 Task: 72. Environmental Blog:- Design a Squarespace blog focused on environmental issues. Cover topics like sustainability, conservation efforts, and eco-friendly living.
Action: Mouse moved to (291, 337)
Screenshot: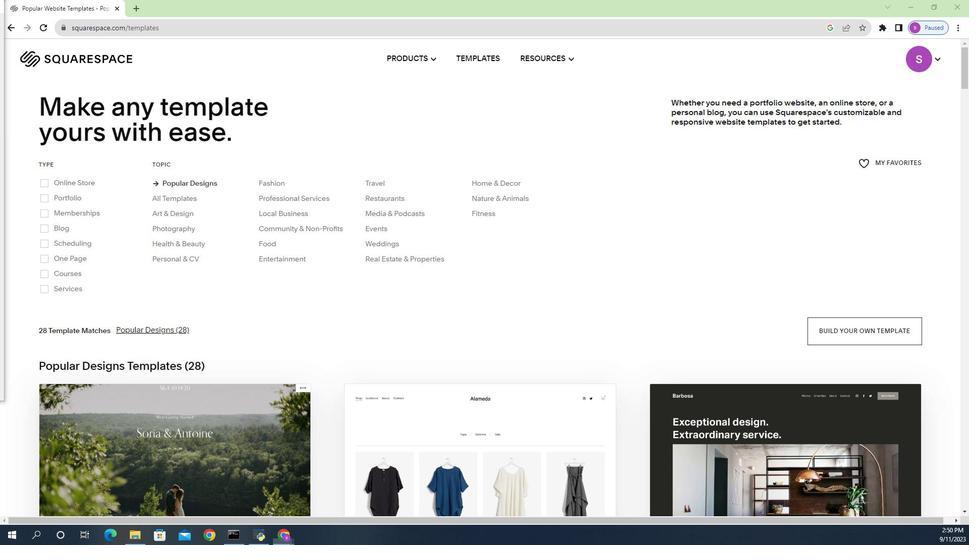 
Action: Mouse pressed left at (291, 337)
Screenshot: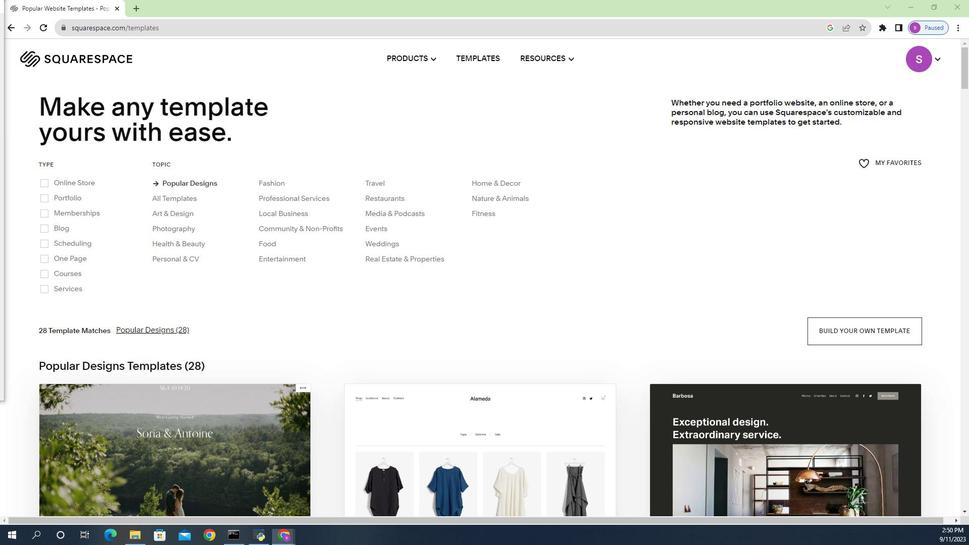 
Action: Mouse moved to (250, 188)
Screenshot: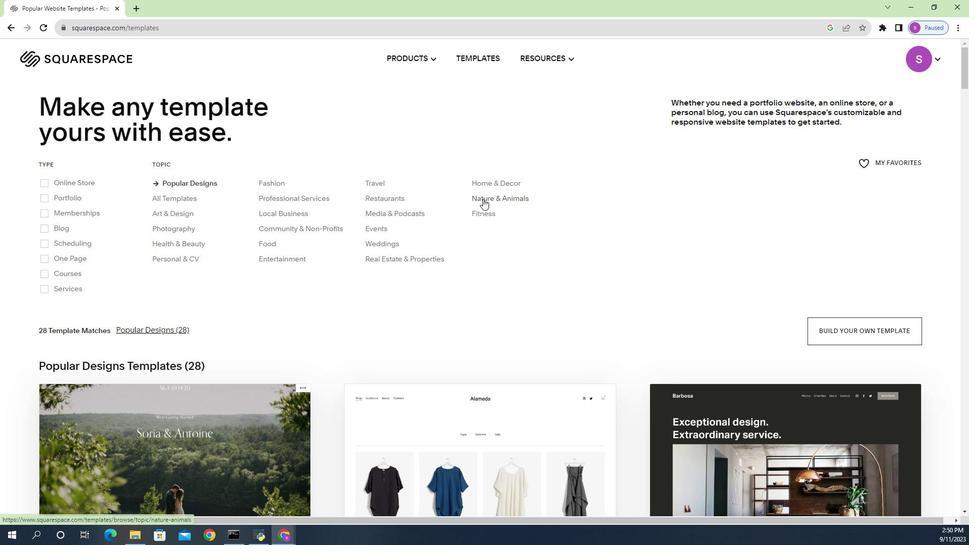
Action: Mouse pressed left at (250, 188)
Screenshot: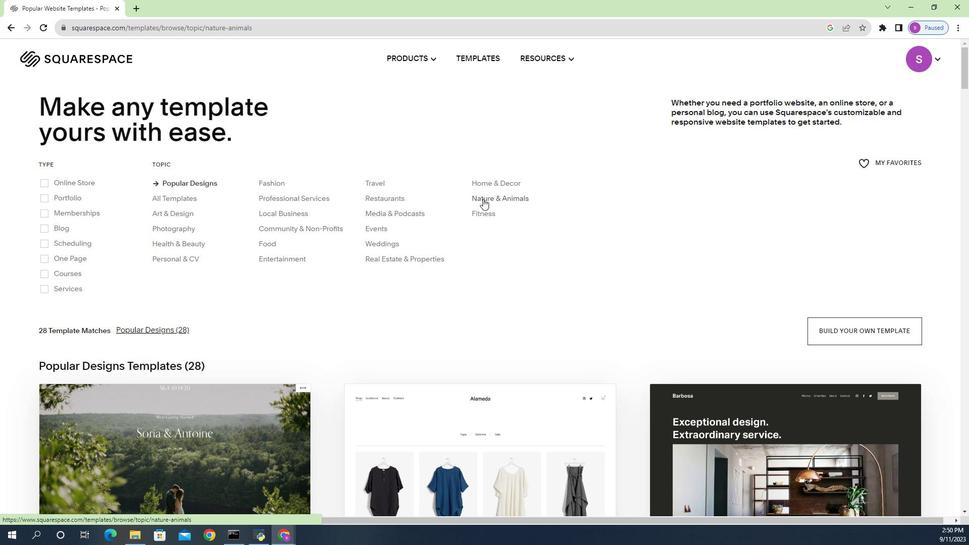 
Action: Mouse moved to (251, 226)
Screenshot: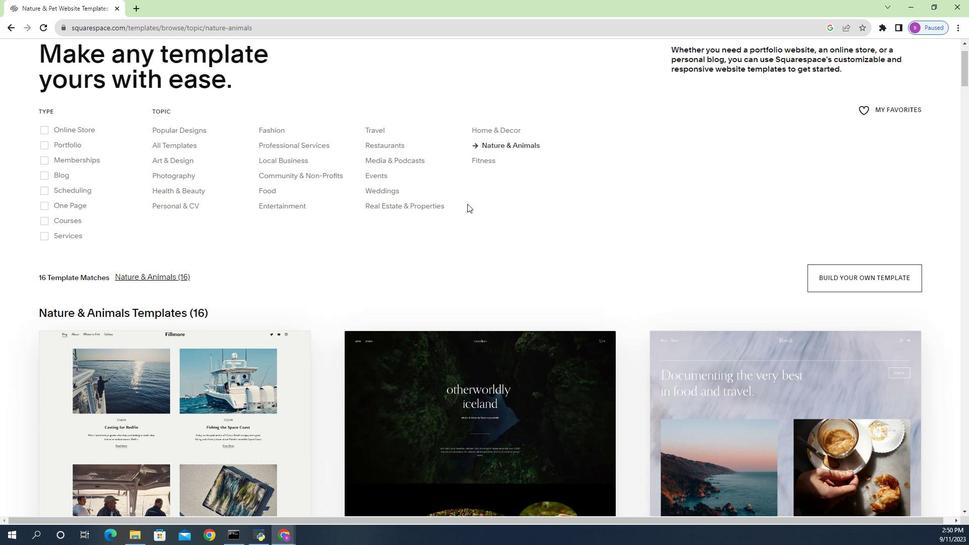 
Action: Mouse scrolled (251, 225) with delta (0, 0)
Screenshot: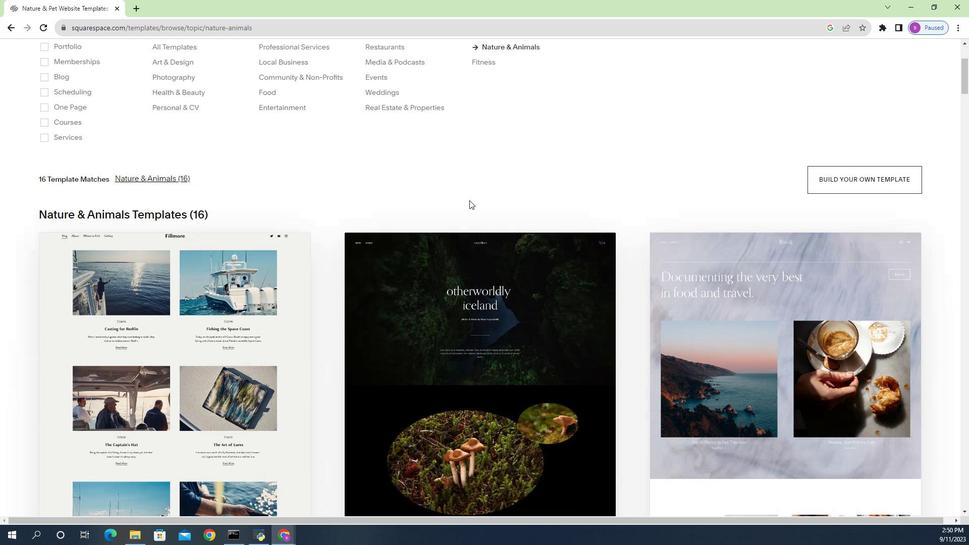 
Action: Mouse moved to (251, 216)
Screenshot: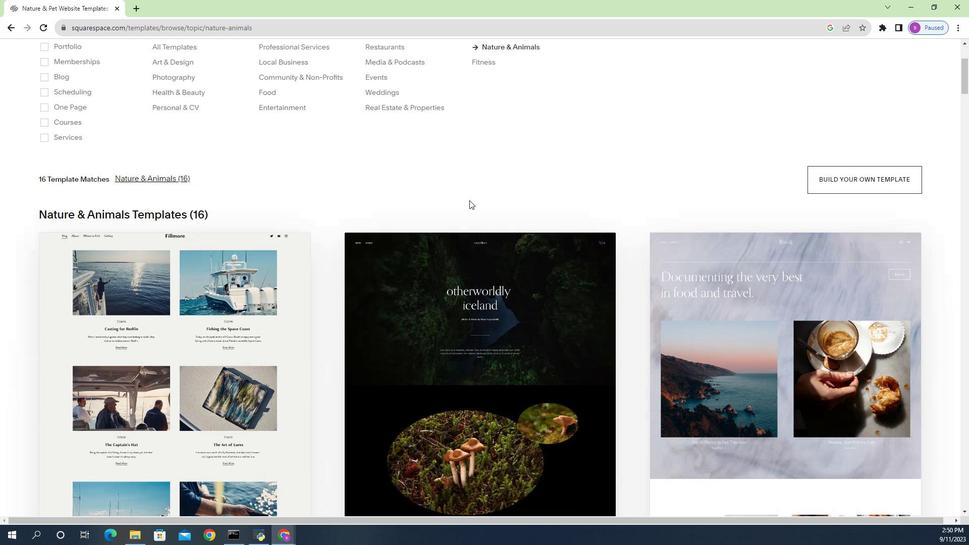 
Action: Mouse scrolled (251, 216) with delta (0, 0)
Screenshot: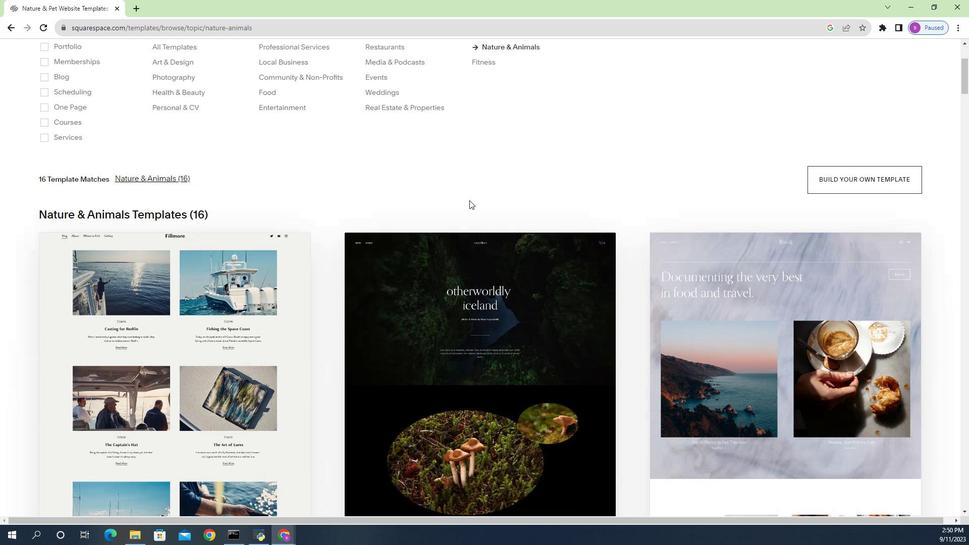 
Action: Mouse moved to (251, 207)
Screenshot: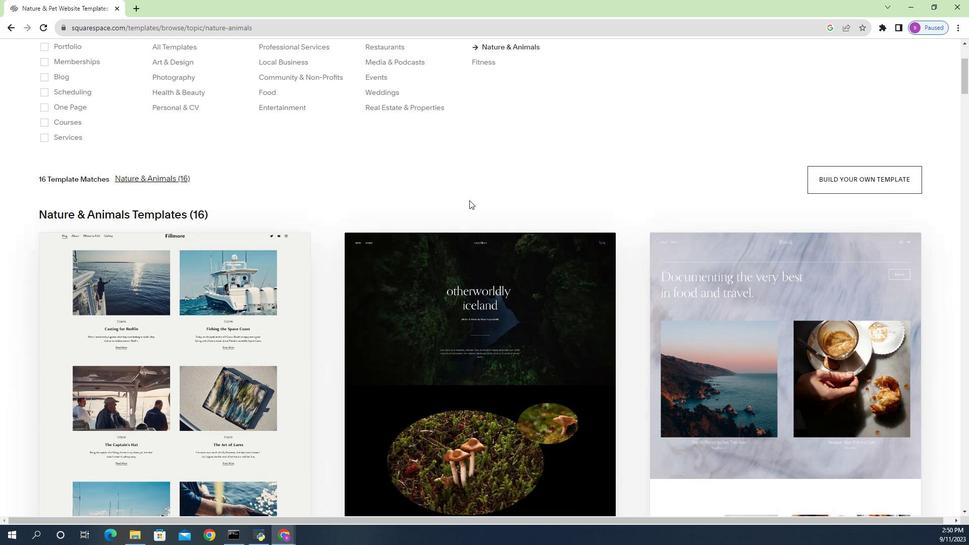 
Action: Mouse scrolled (251, 207) with delta (0, 0)
Screenshot: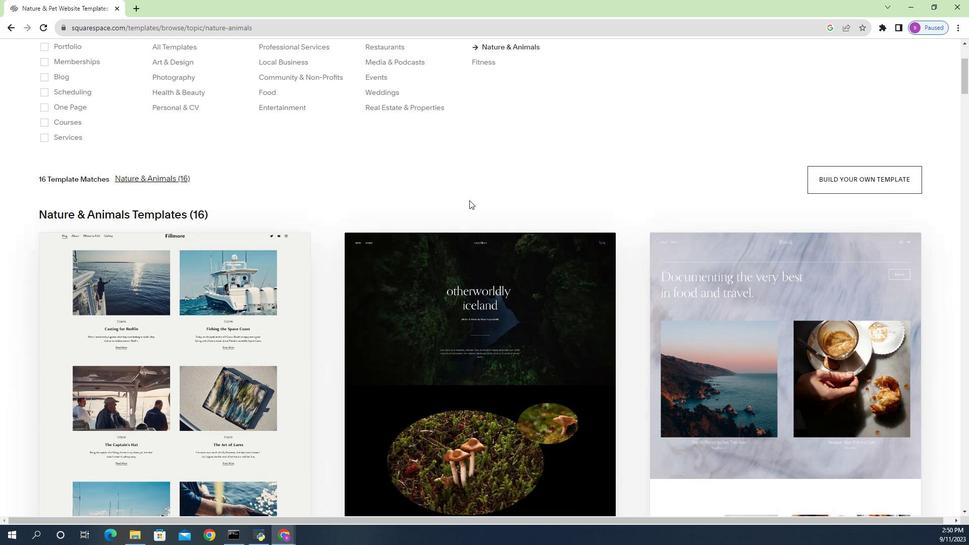 
Action: Mouse moved to (250, 407)
Screenshot: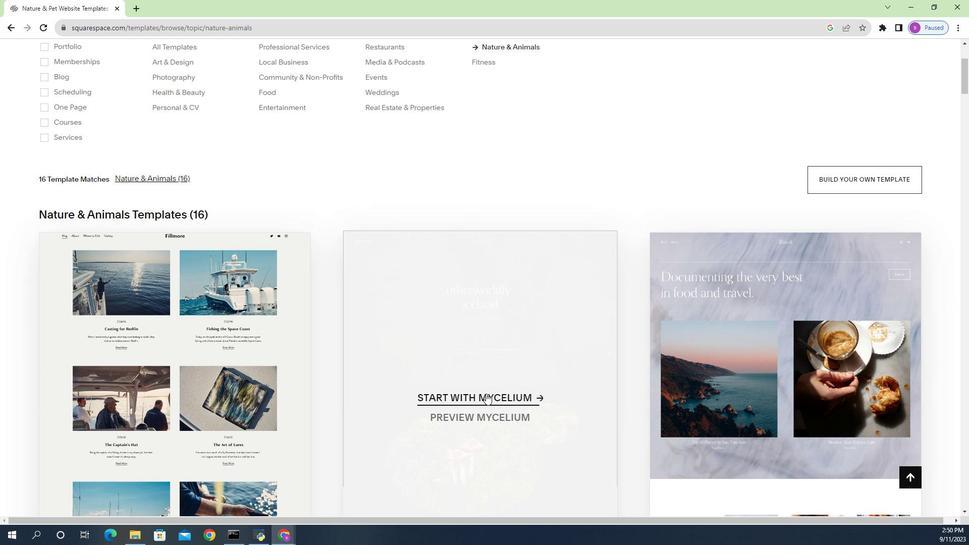 
Action: Mouse pressed left at (250, 407)
Screenshot: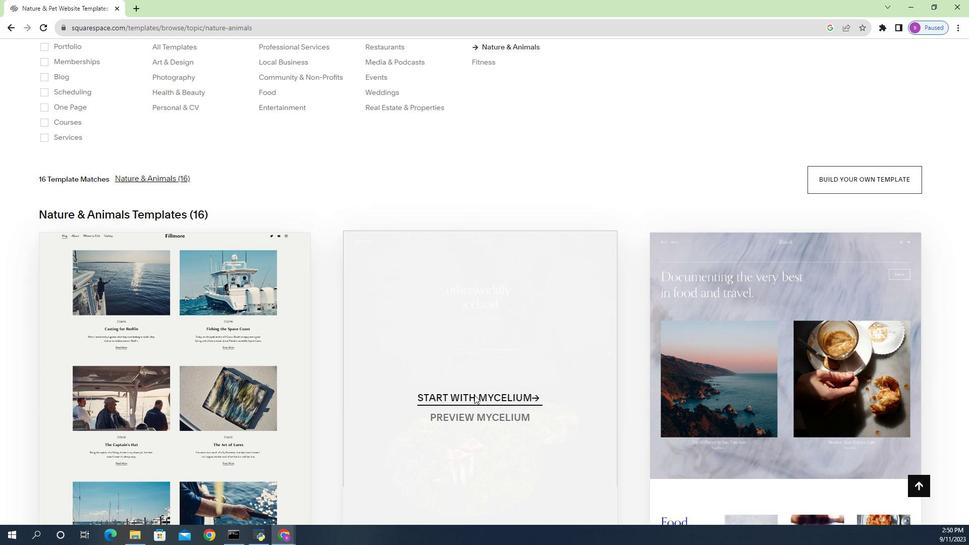 
Action: Mouse moved to (259, 436)
Screenshot: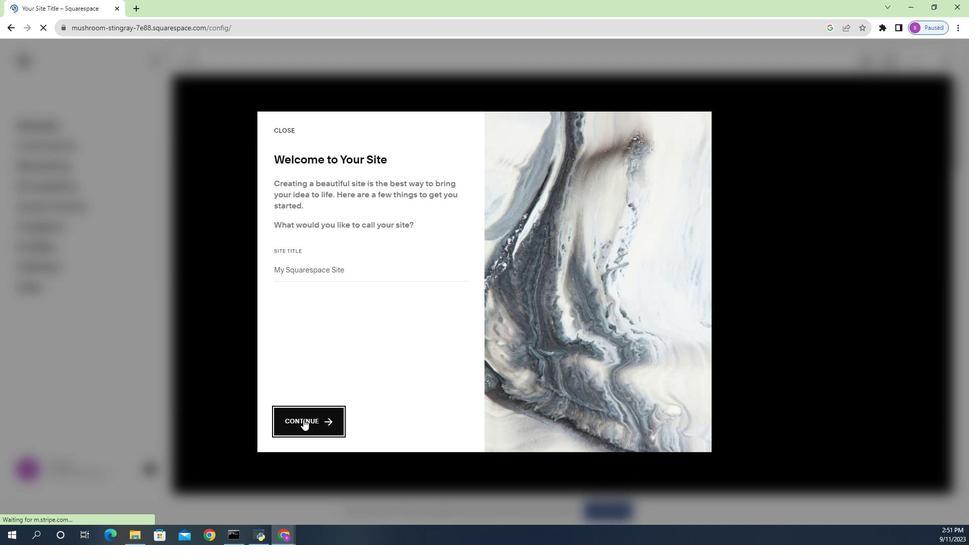 
Action: Mouse pressed left at (259, 436)
Screenshot: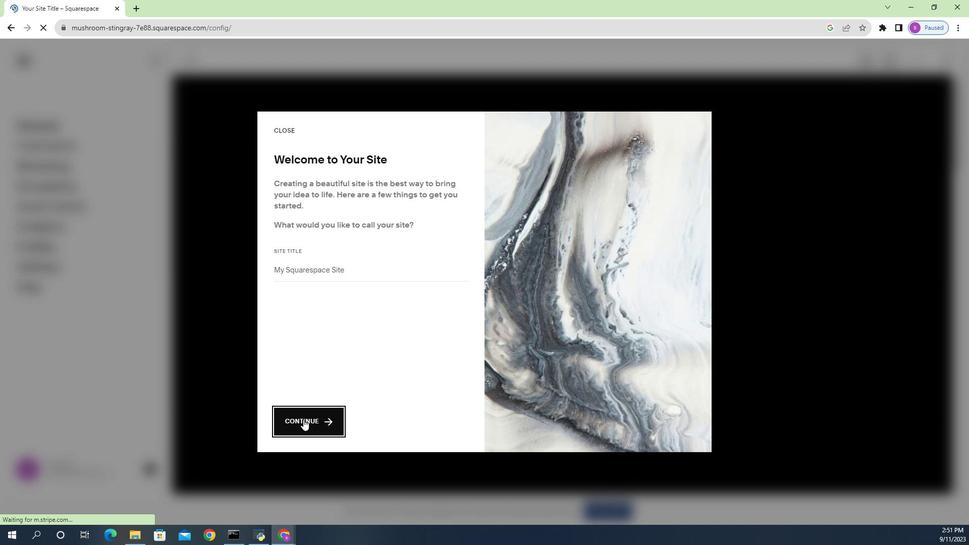 
Action: Mouse moved to (252, 431)
Screenshot: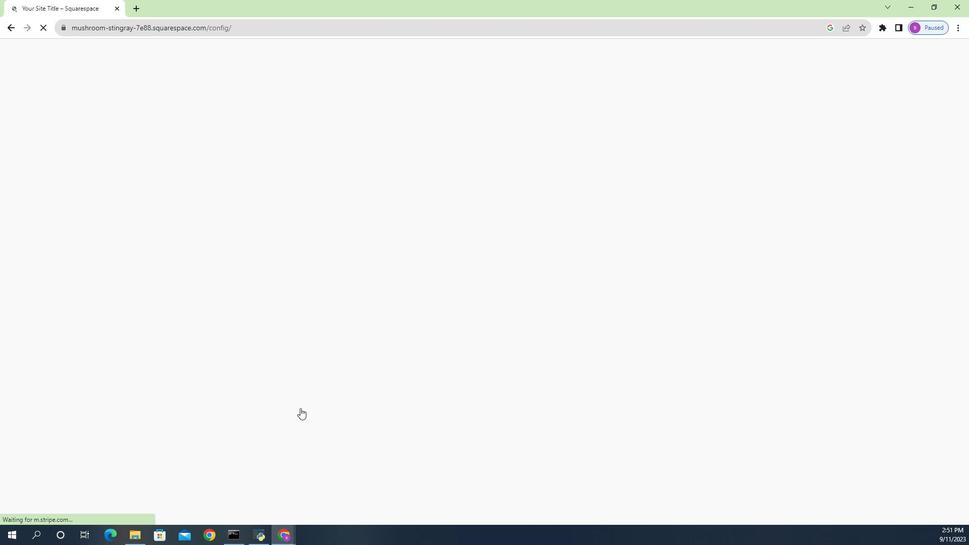 
Action: Mouse pressed left at (252, 431)
Screenshot: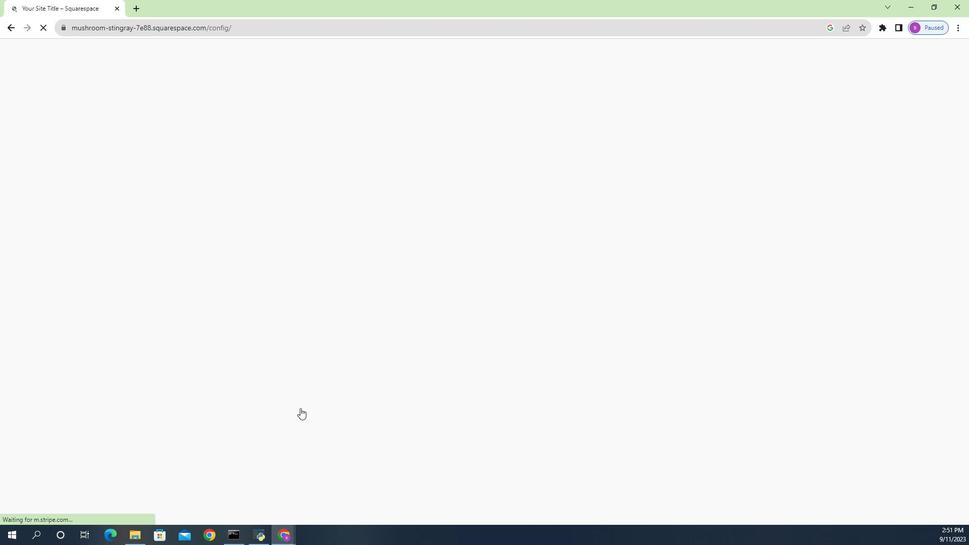 
Action: Mouse moved to (252, 442)
Screenshot: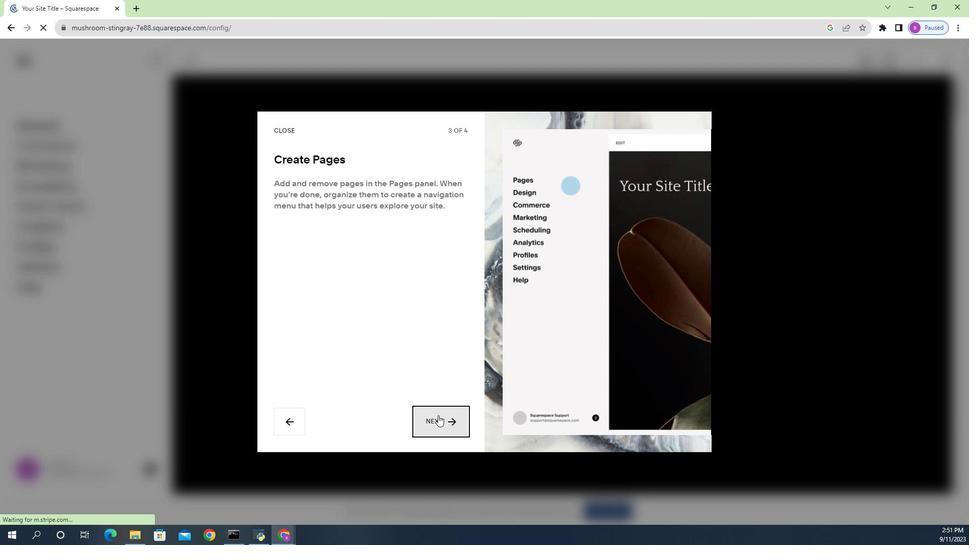 
Action: Mouse pressed left at (252, 442)
Screenshot: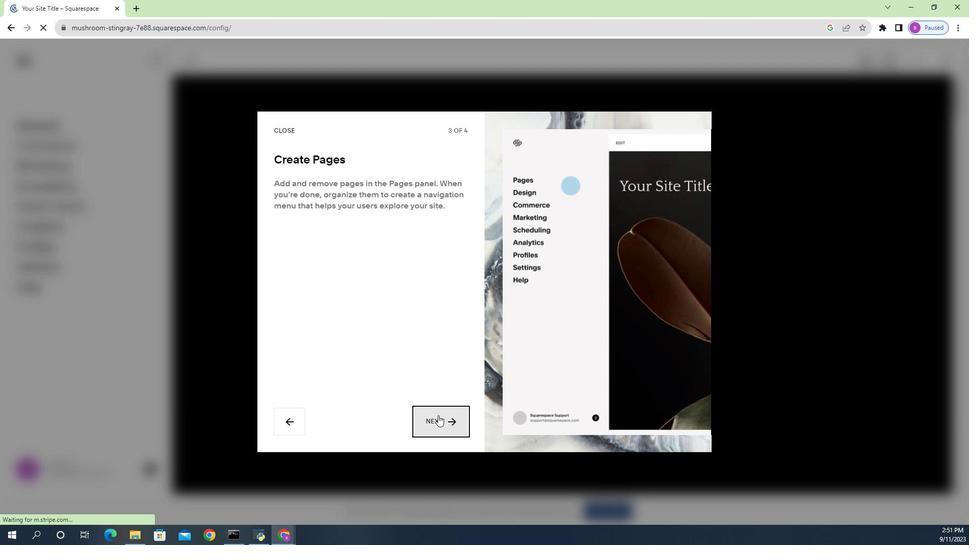 
Action: Mouse moved to (252, 440)
Screenshot: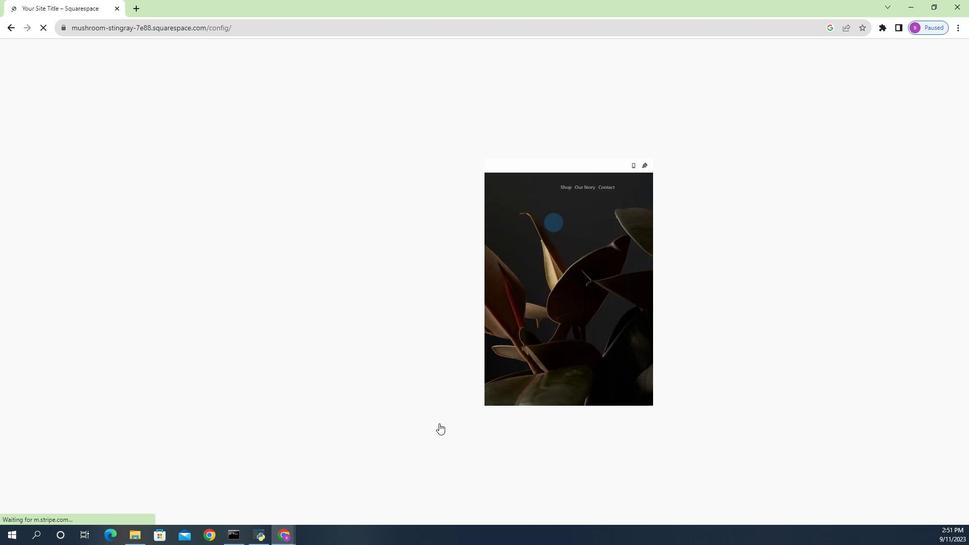 
Action: Mouse pressed left at (252, 440)
Screenshot: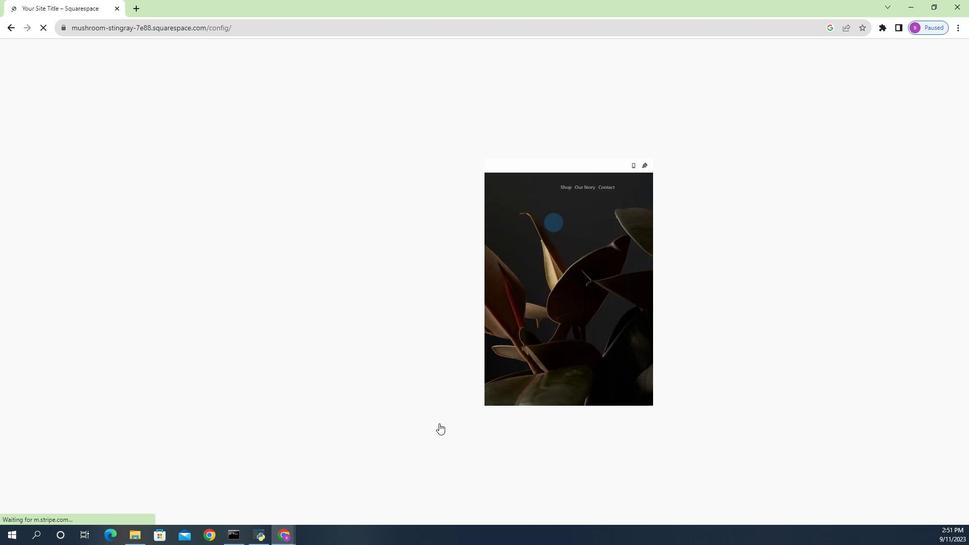
Action: Mouse moved to (272, 107)
Screenshot: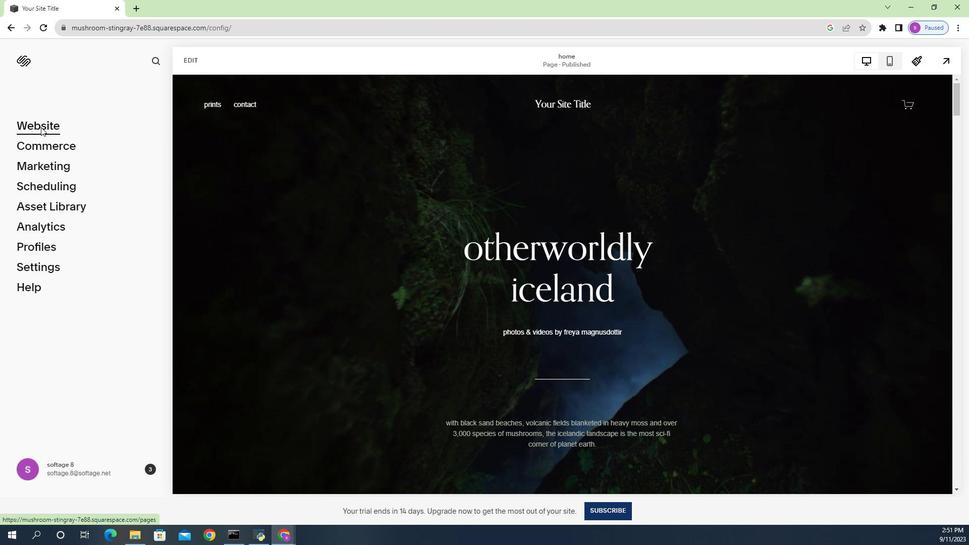 
Action: Mouse pressed left at (272, 107)
Screenshot: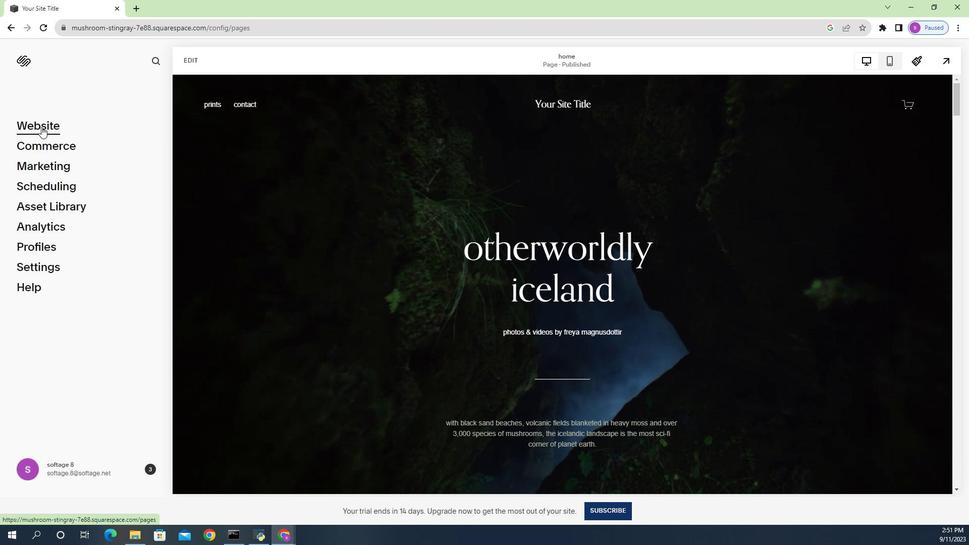 
Action: Mouse moved to (273, 268)
Screenshot: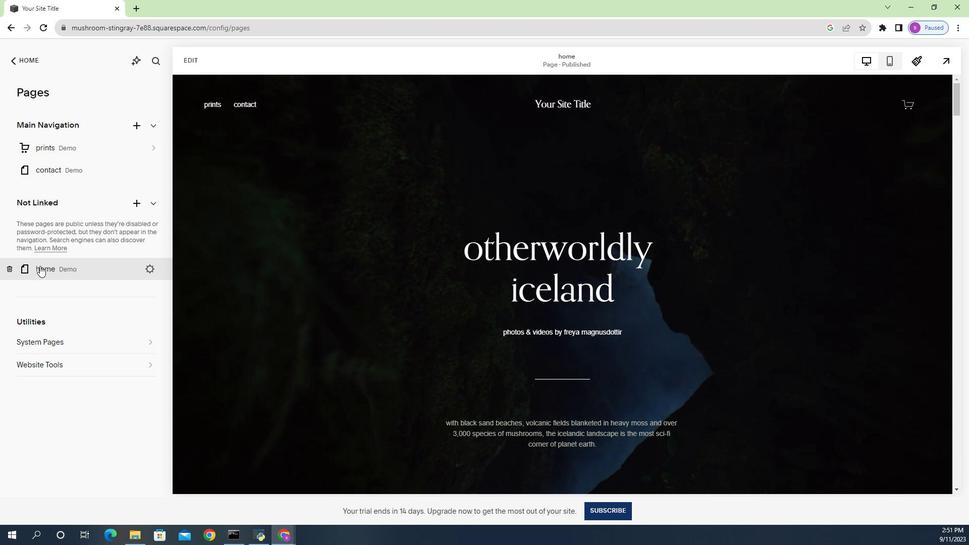 
Action: Mouse pressed left at (273, 268)
Screenshot: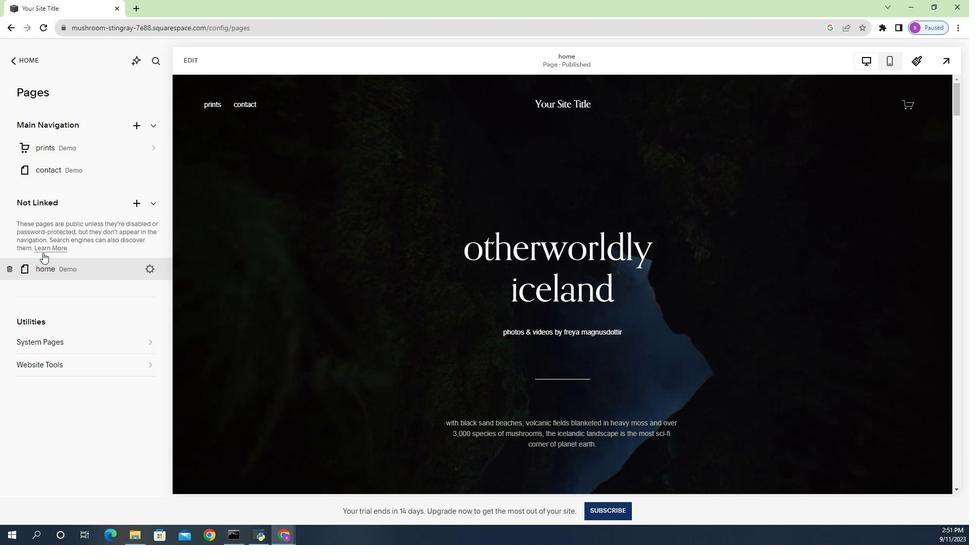 
Action: Mouse moved to (272, 133)
Screenshot: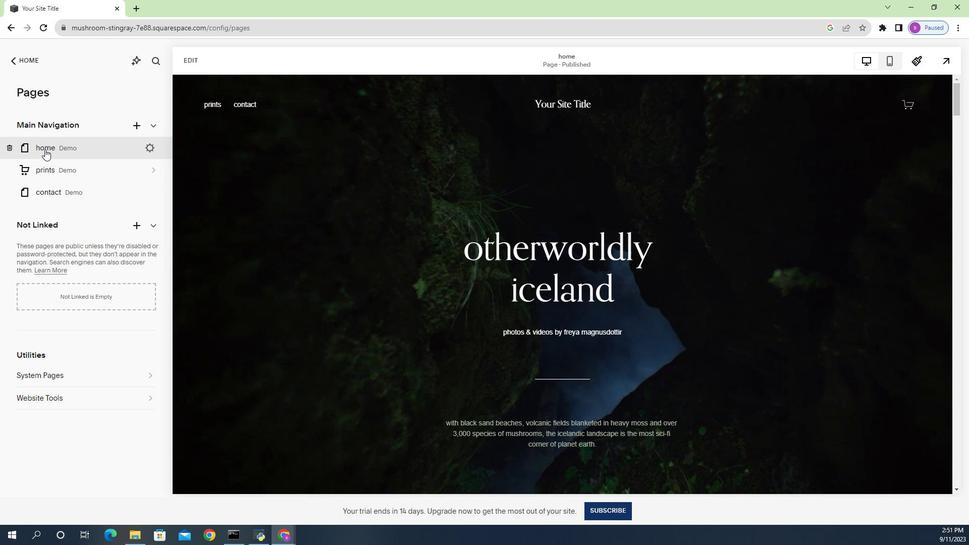 
Action: Mouse pressed left at (272, 133)
Screenshot: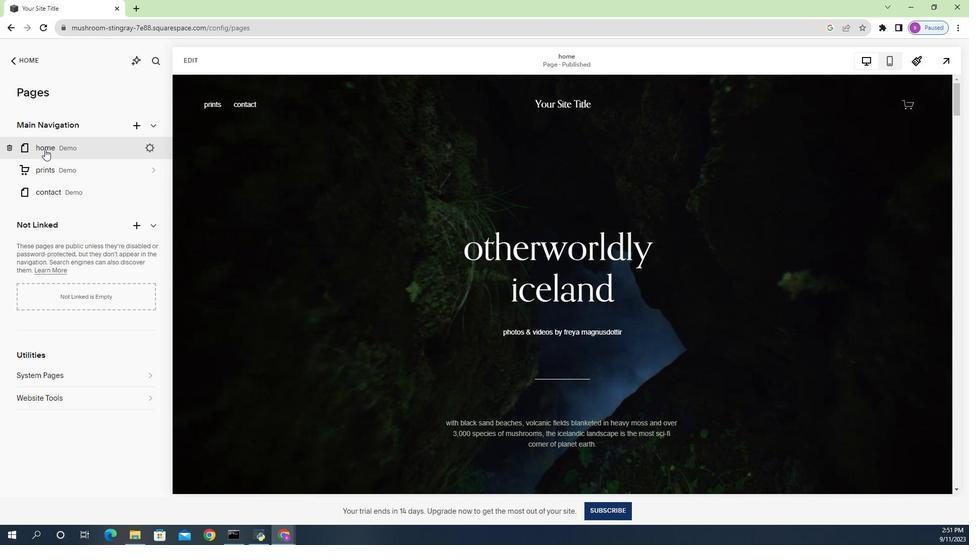 
Action: Mouse moved to (271, 266)
Screenshot: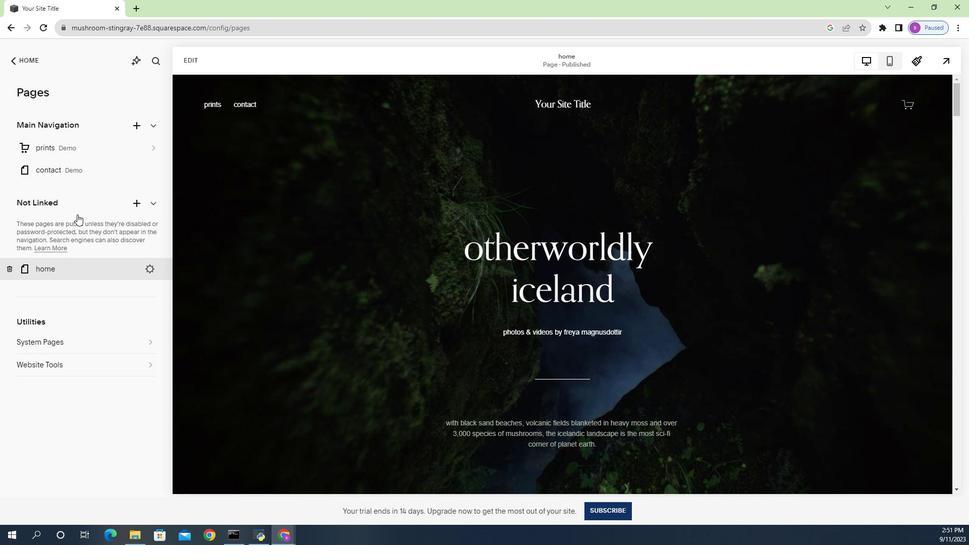 
Action: Mouse pressed left at (271, 266)
Screenshot: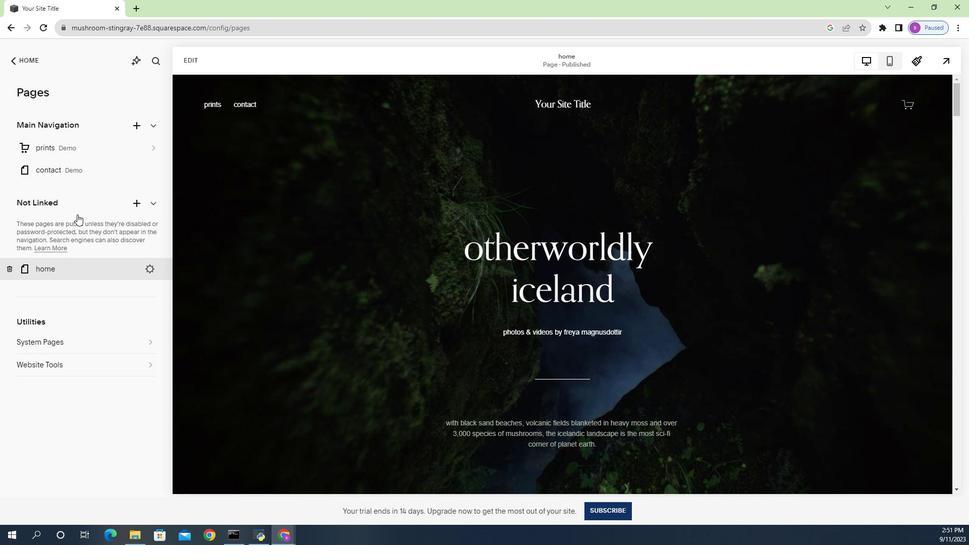
Action: Mouse moved to (272, 127)
Screenshot: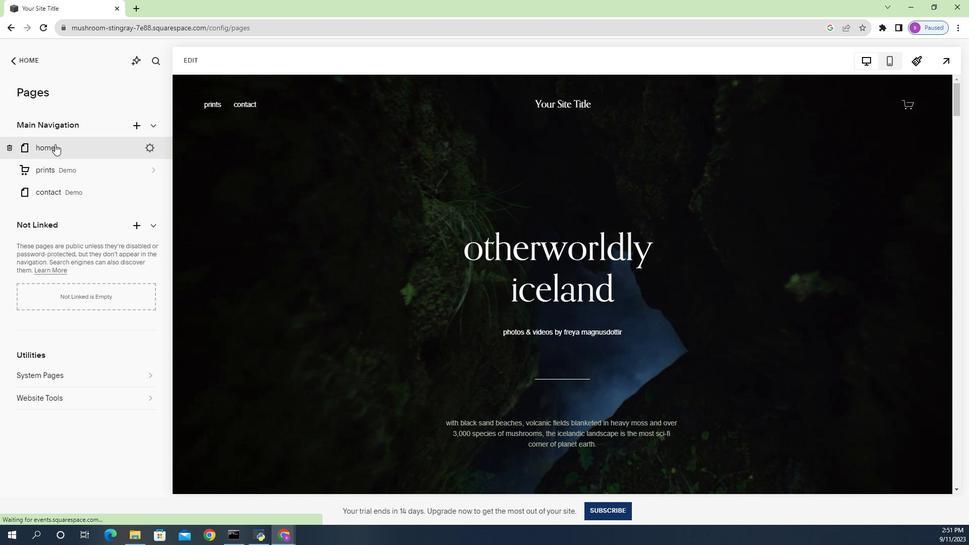 
Action: Mouse pressed left at (272, 127)
Screenshot: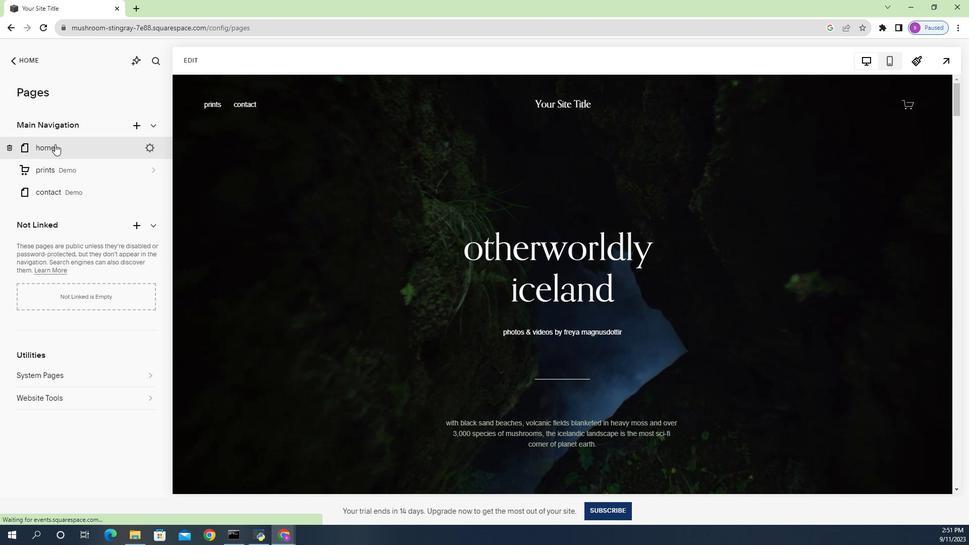 
Action: Mouse moved to (265, 26)
Screenshot: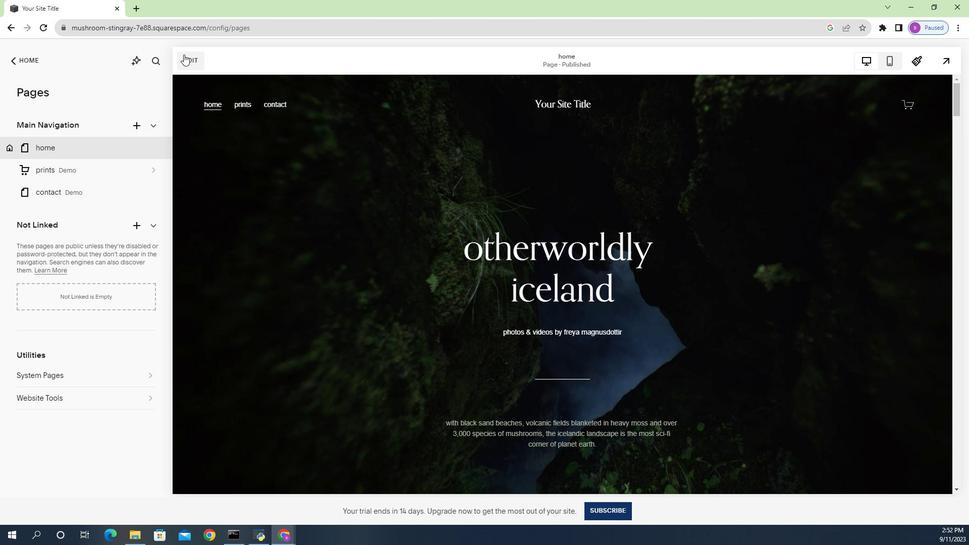 
Action: Mouse pressed left at (265, 26)
Screenshot: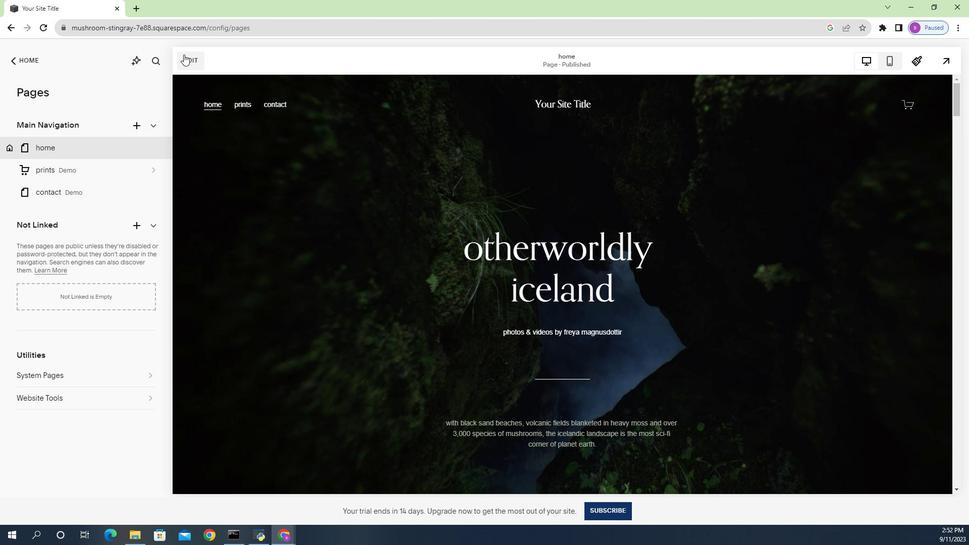 
Action: Mouse moved to (250, 175)
Screenshot: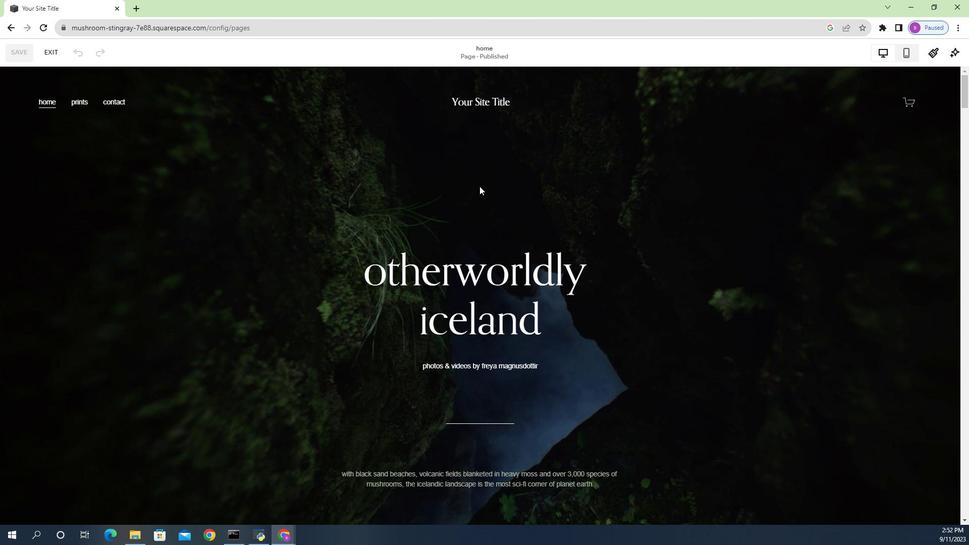 
Action: Mouse scrolled (250, 175) with delta (0, 0)
Screenshot: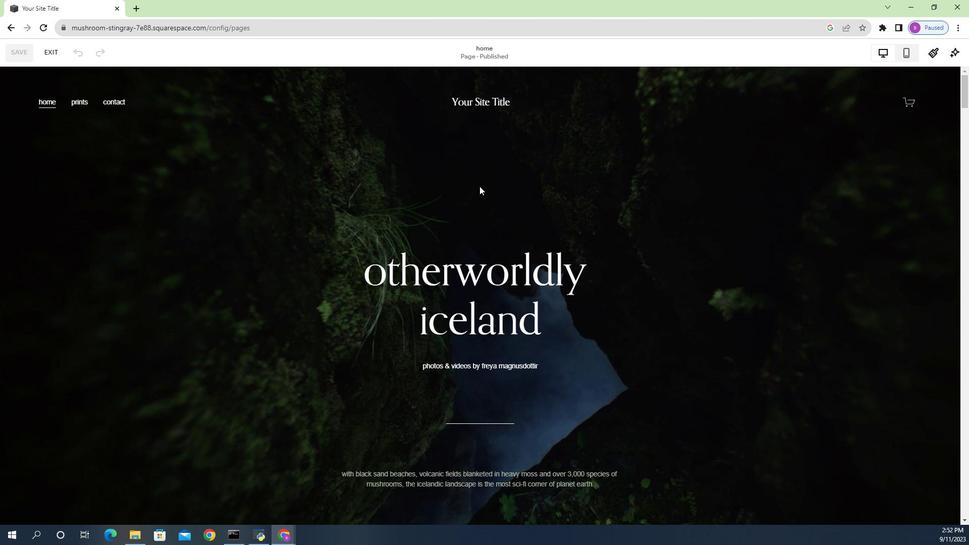 
Action: Mouse scrolled (250, 175) with delta (0, 0)
Screenshot: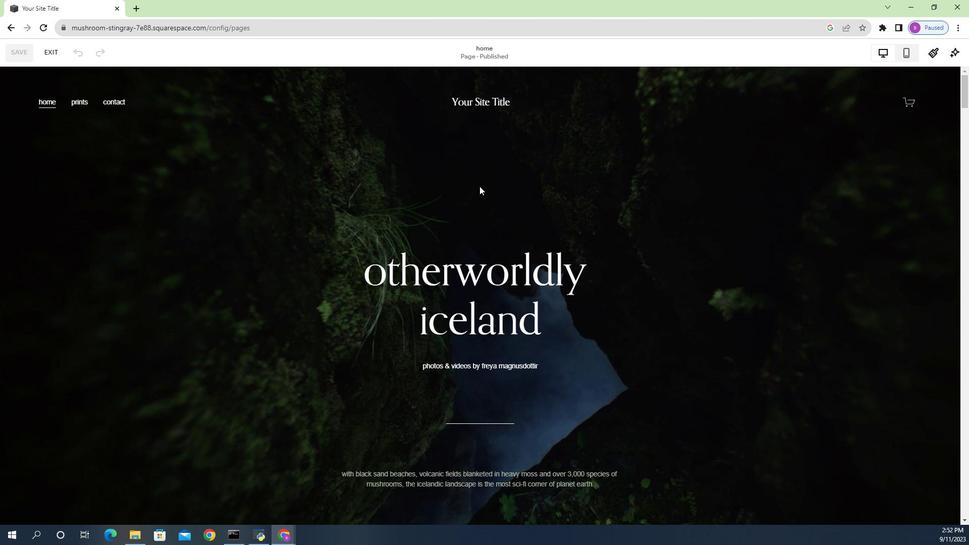 
Action: Mouse moved to (250, 175)
Screenshot: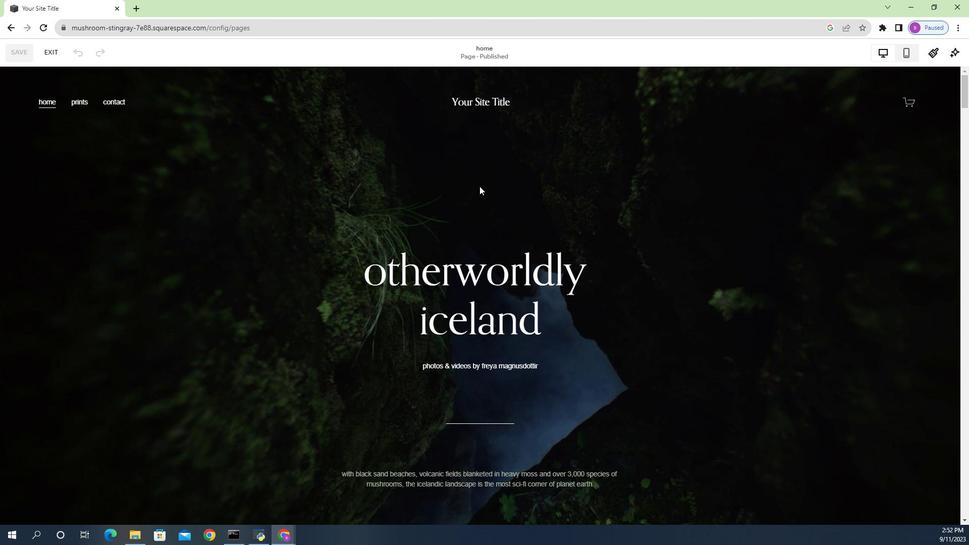
Action: Mouse scrolled (250, 174) with delta (0, 0)
Screenshot: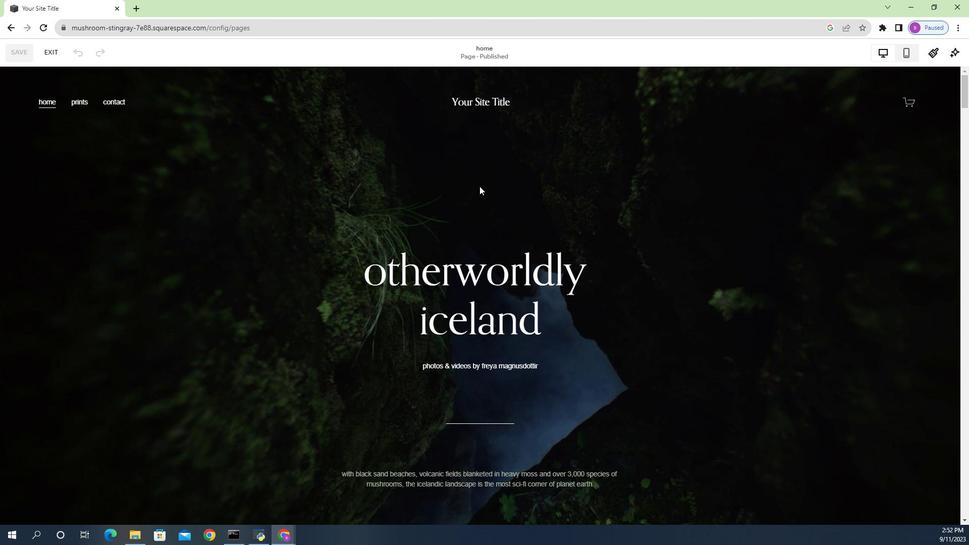 
Action: Mouse moved to (250, 207)
Screenshot: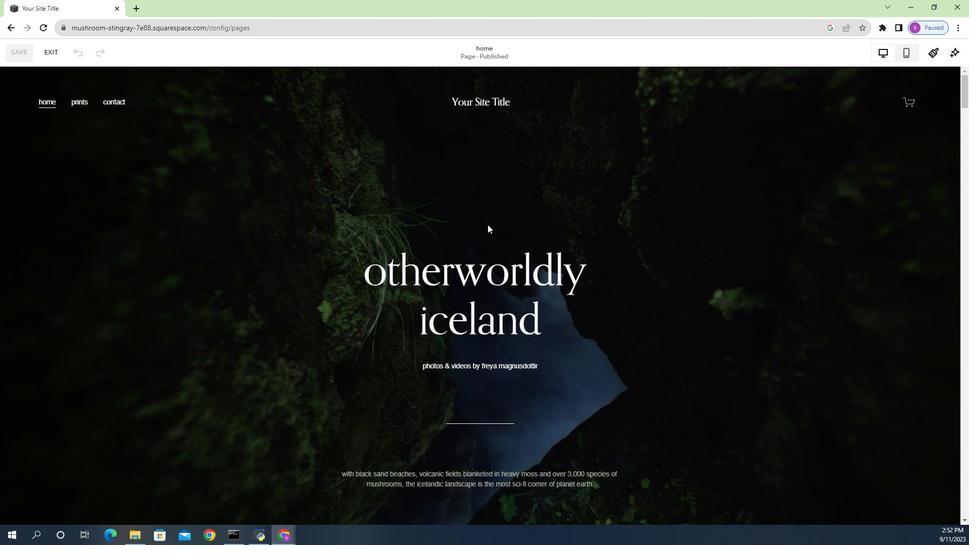 
Action: Mouse scrolled (250, 207) with delta (0, 0)
Screenshot: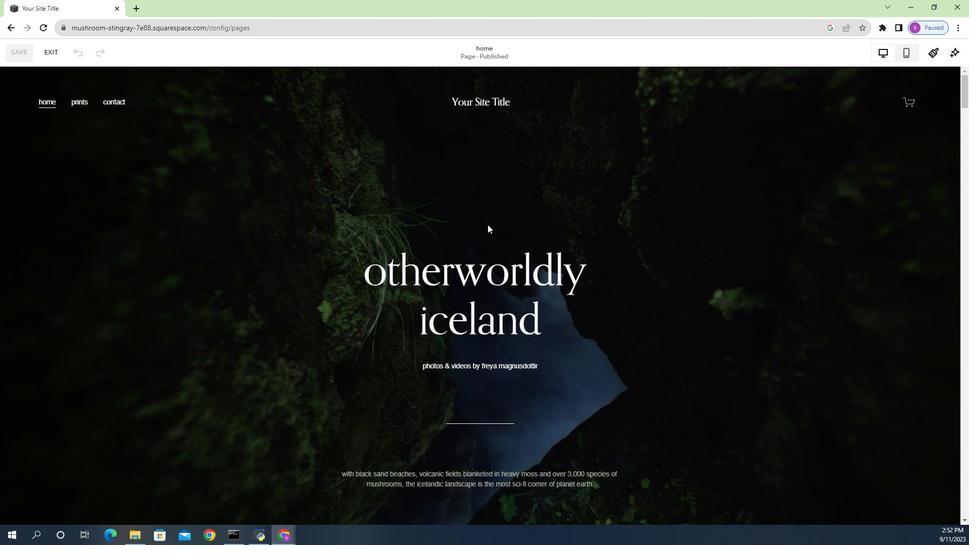 
Action: Mouse moved to (250, 211)
Screenshot: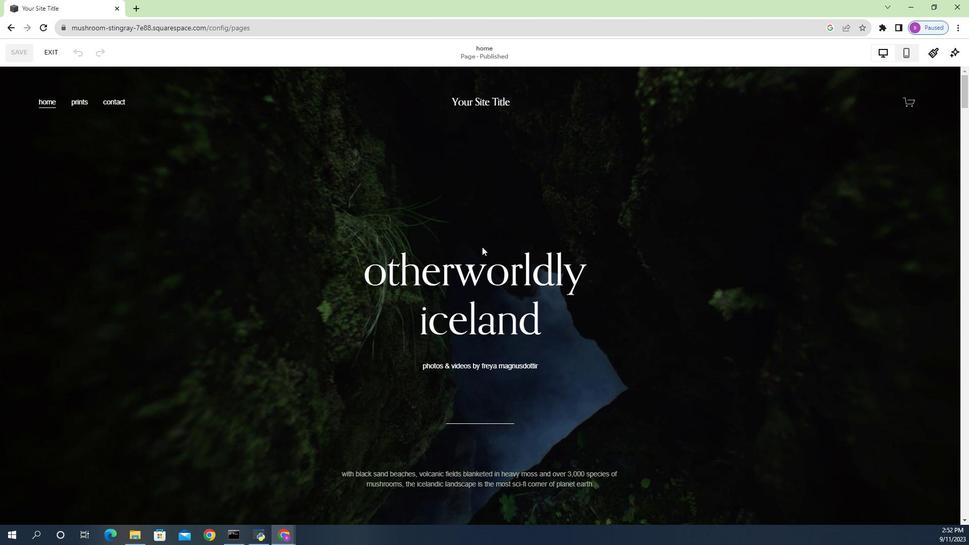 
Action: Mouse scrolled (250, 211) with delta (0, 0)
Screenshot: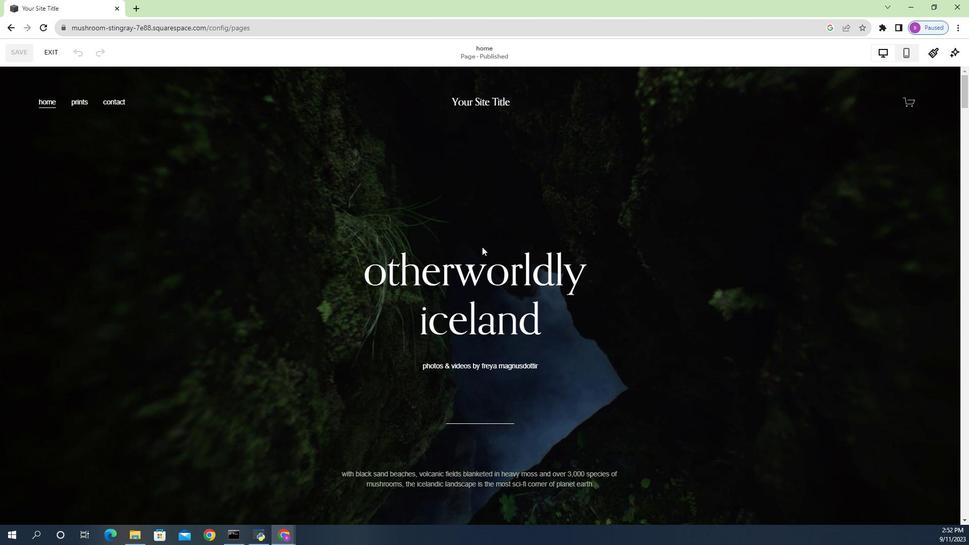 
Action: Mouse moved to (266, 132)
Screenshot: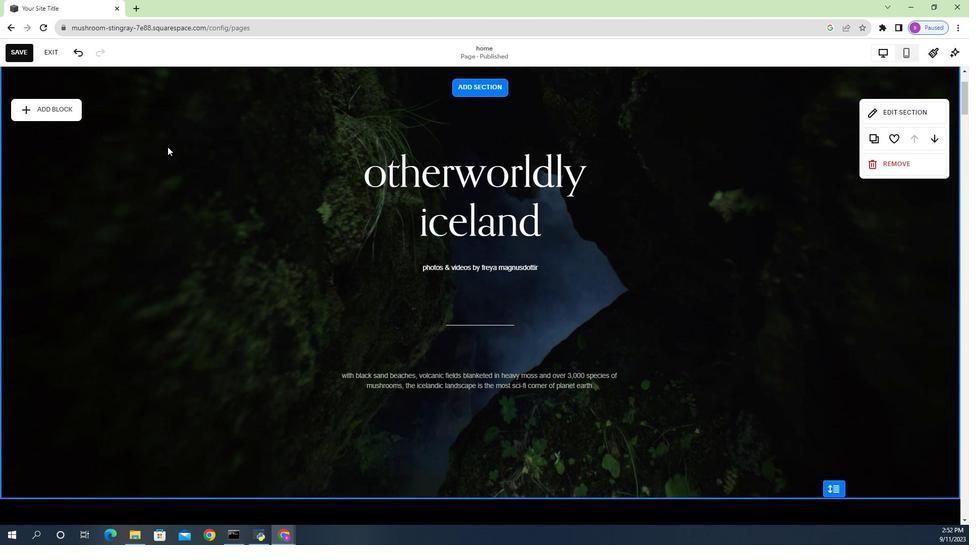 
Action: Mouse scrolled (266, 131) with delta (0, 0)
Screenshot: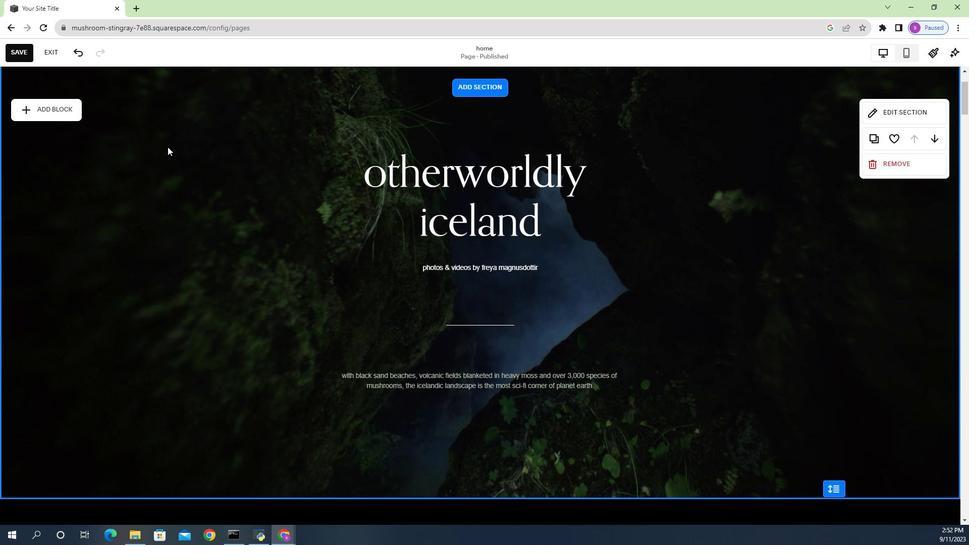 
Action: Mouse scrolled (266, 131) with delta (0, 0)
Screenshot: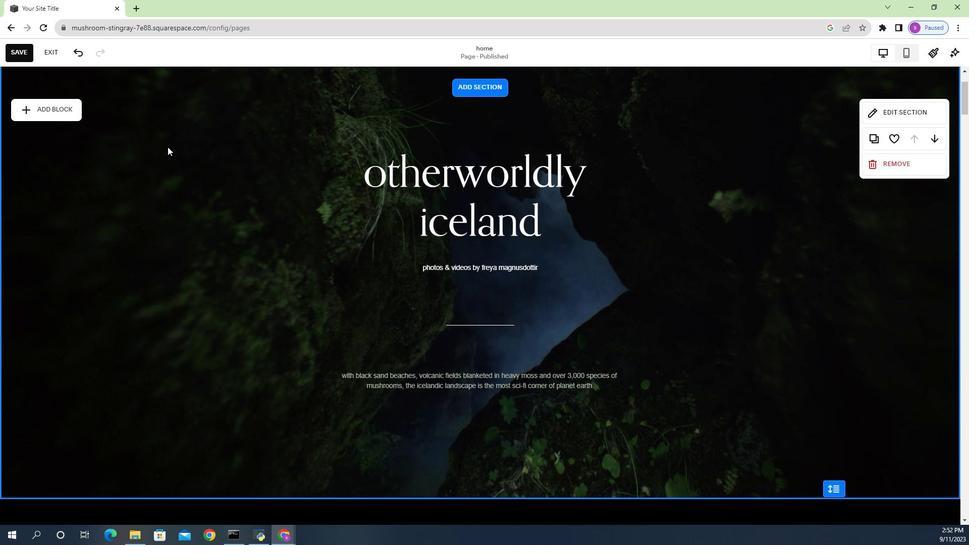 
Action: Mouse moved to (263, 223)
Screenshot: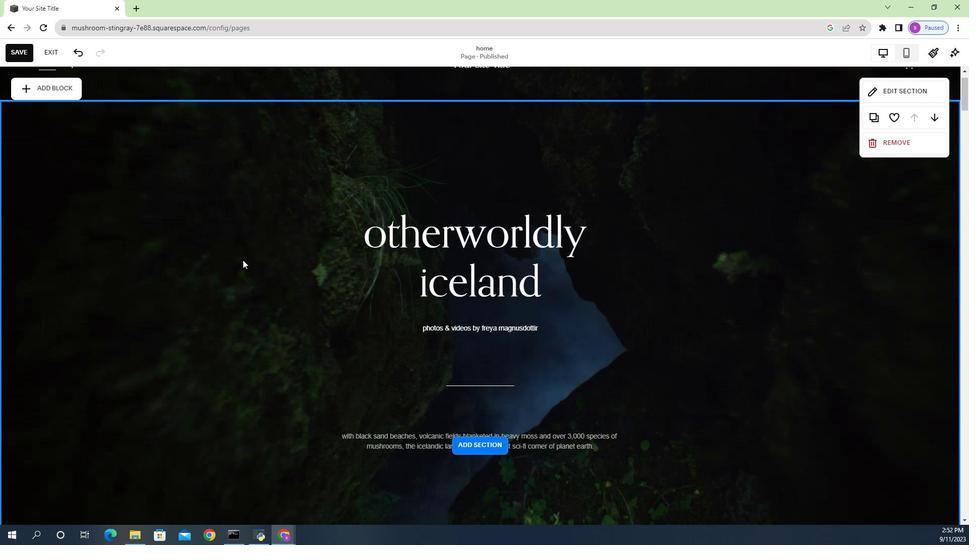 
Action: Mouse scrolled (263, 224) with delta (0, 1)
Screenshot: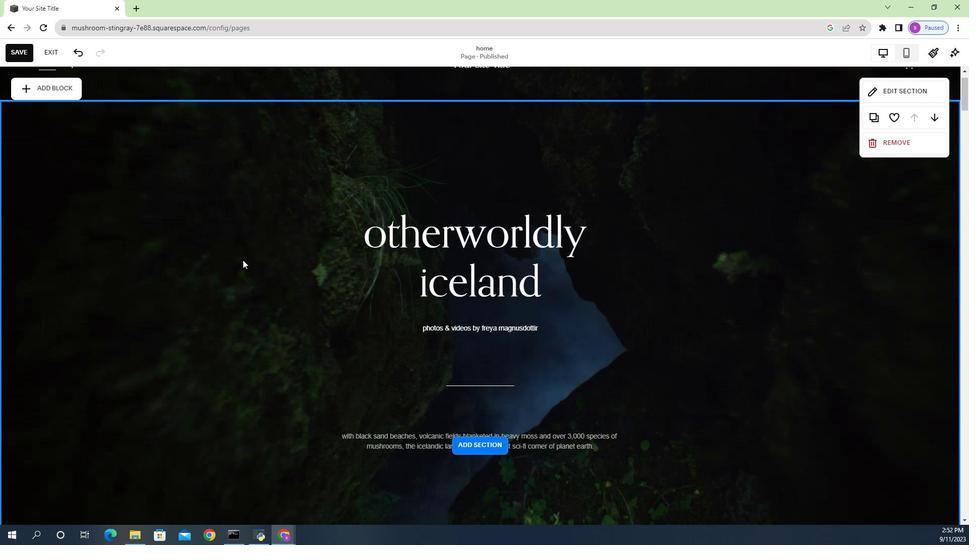 
Action: Mouse moved to (263, 231)
Screenshot: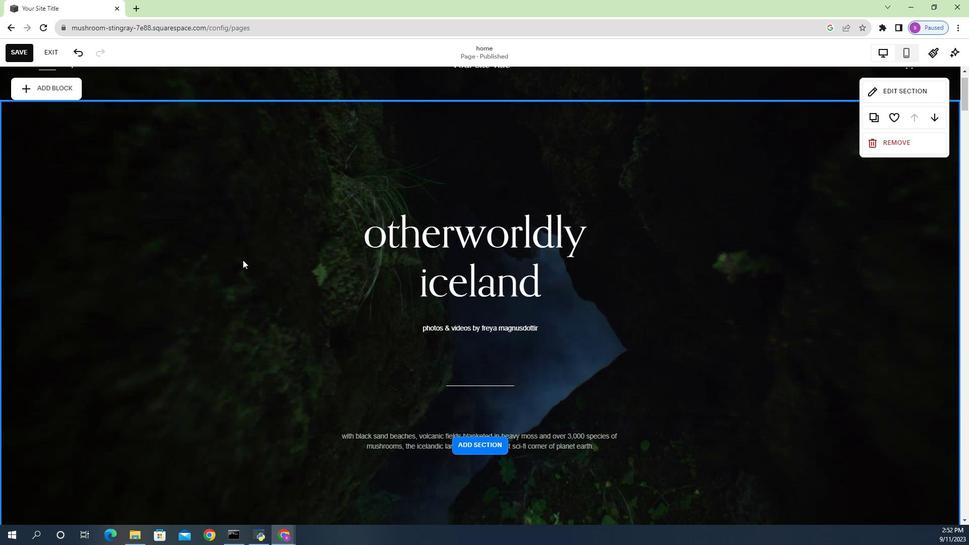 
Action: Mouse scrolled (263, 232) with delta (0, 0)
Screenshot: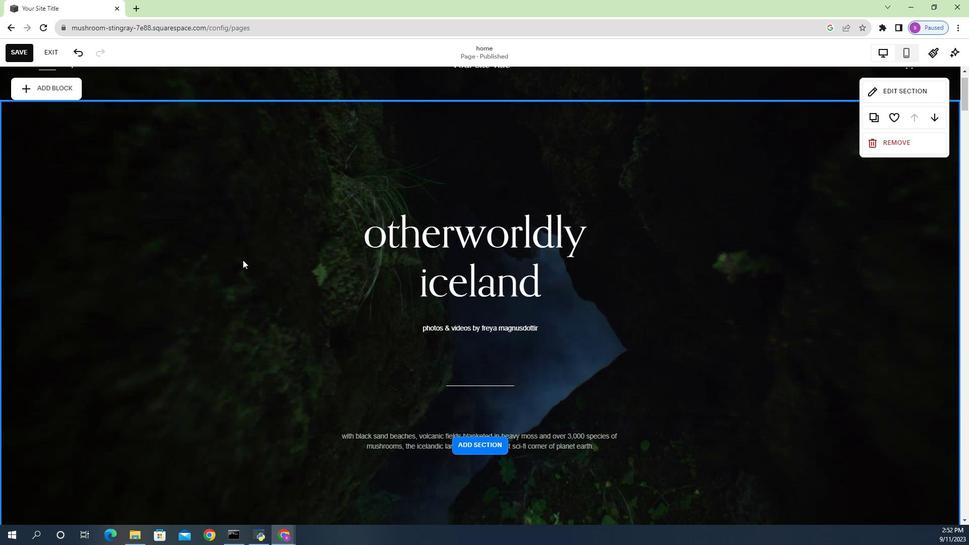 
Action: Mouse moved to (263, 239)
Screenshot: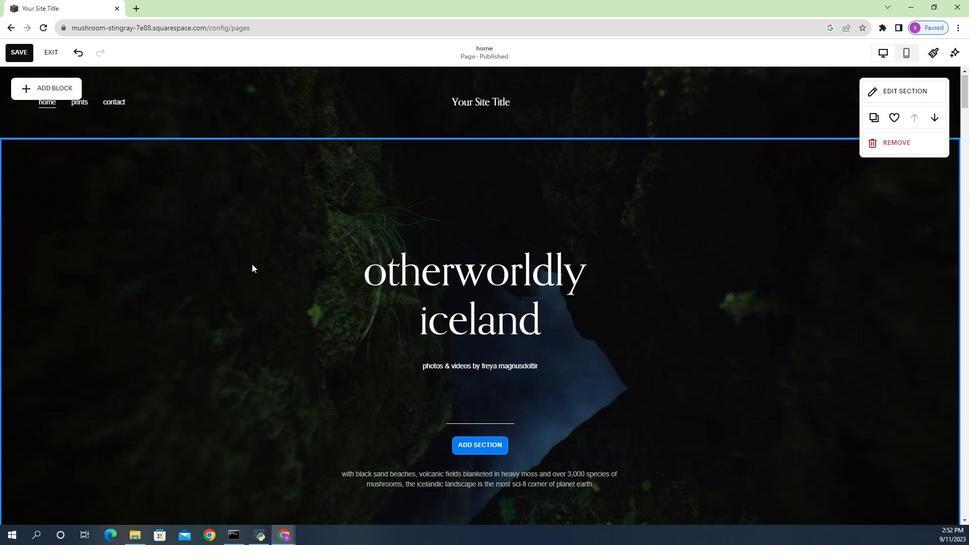 
Action: Mouse scrolled (263, 240) with delta (0, 0)
Screenshot: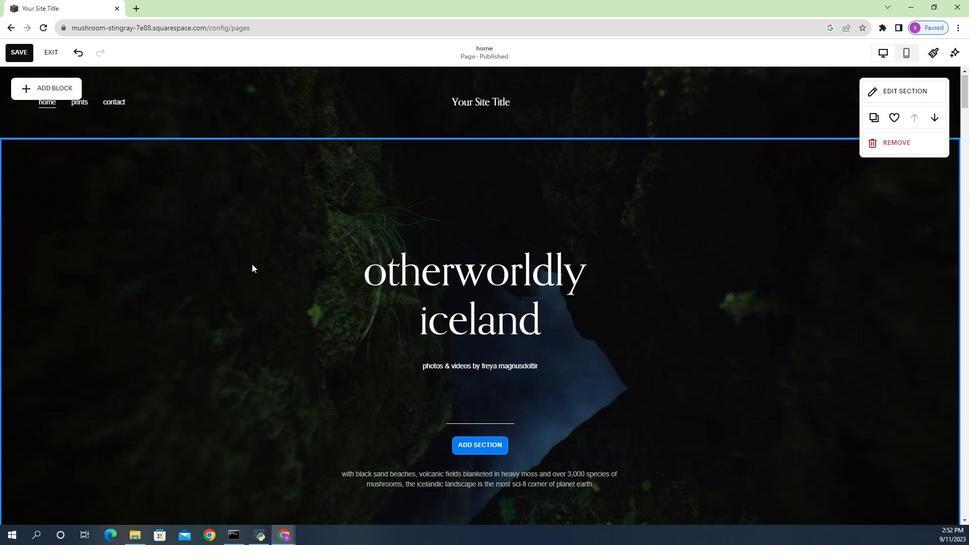 
Action: Mouse moved to (263, 244)
Screenshot: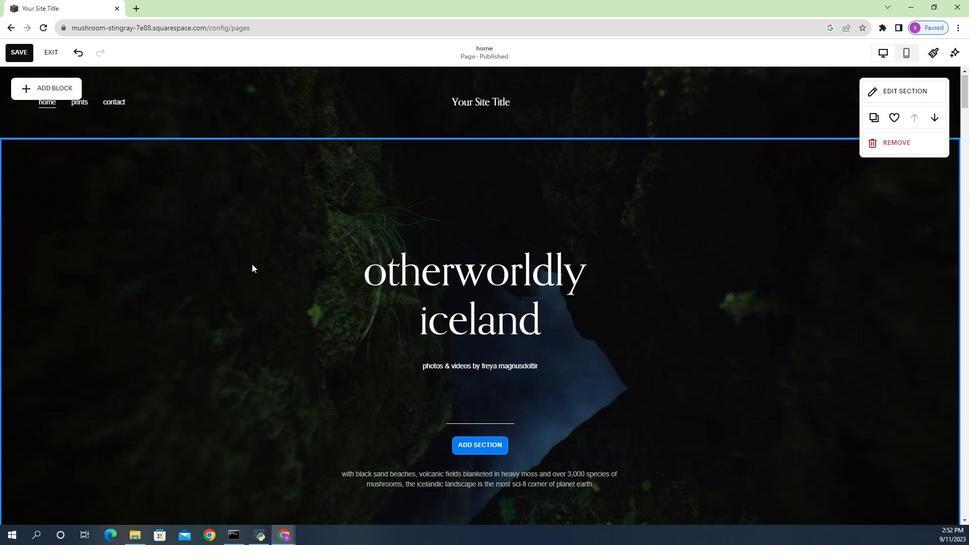 
Action: Mouse scrolled (263, 244) with delta (0, 0)
Screenshot: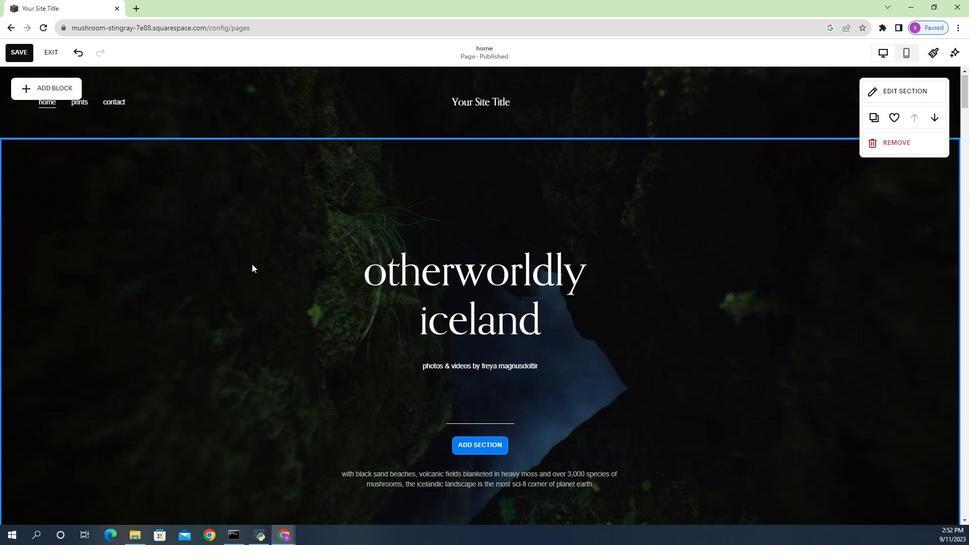
Action: Mouse moved to (262, 249)
Screenshot: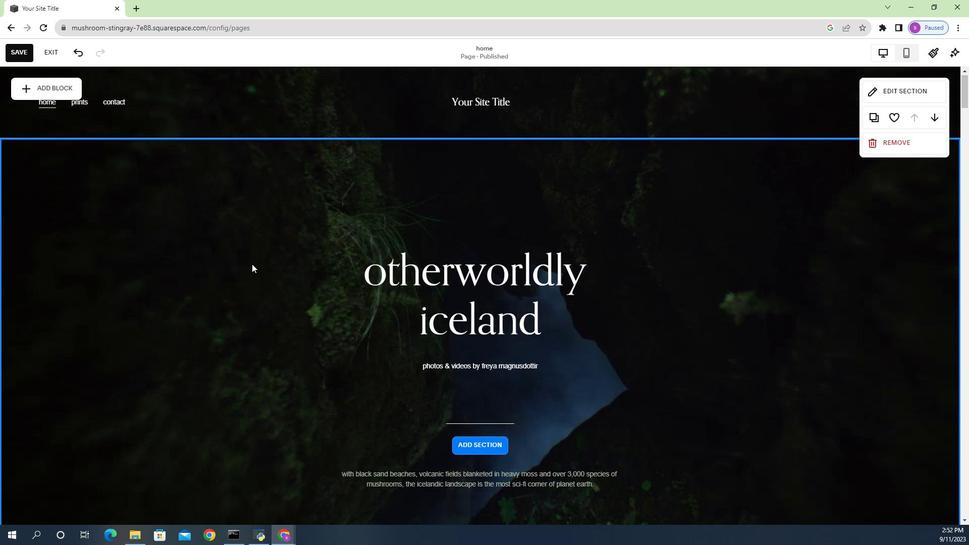 
Action: Mouse scrolled (262, 250) with delta (0, 0)
Screenshot: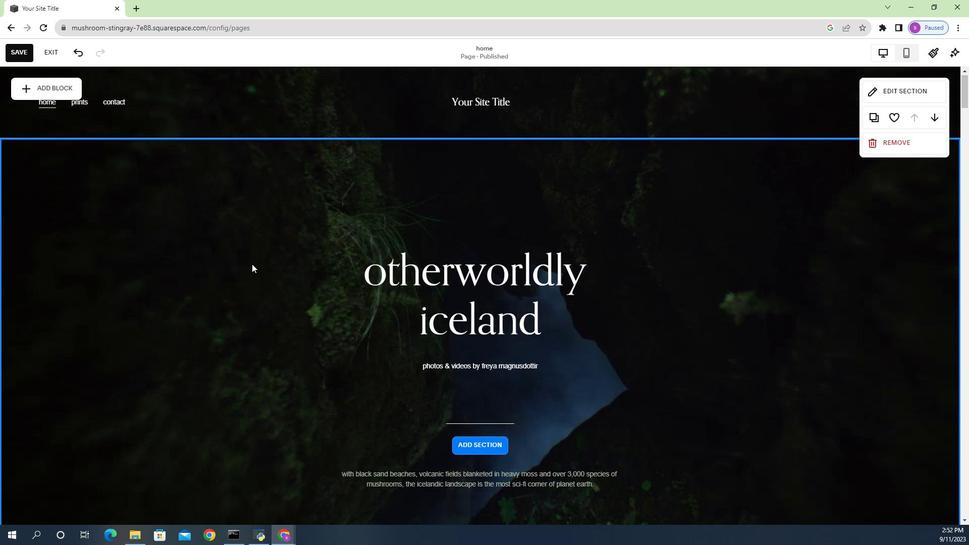 
Action: Mouse moved to (262, 254)
Screenshot: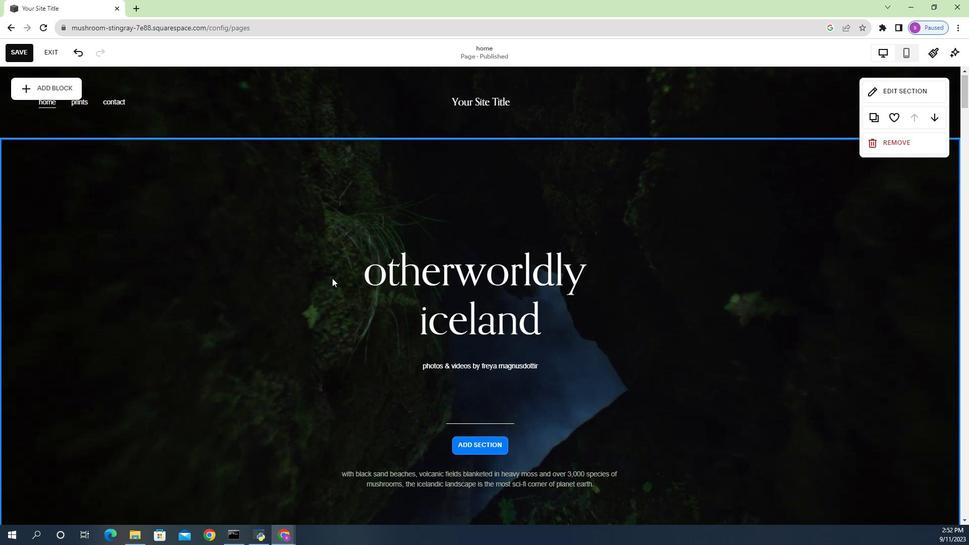 
Action: Mouse scrolled (262, 255) with delta (0, 0)
Screenshot: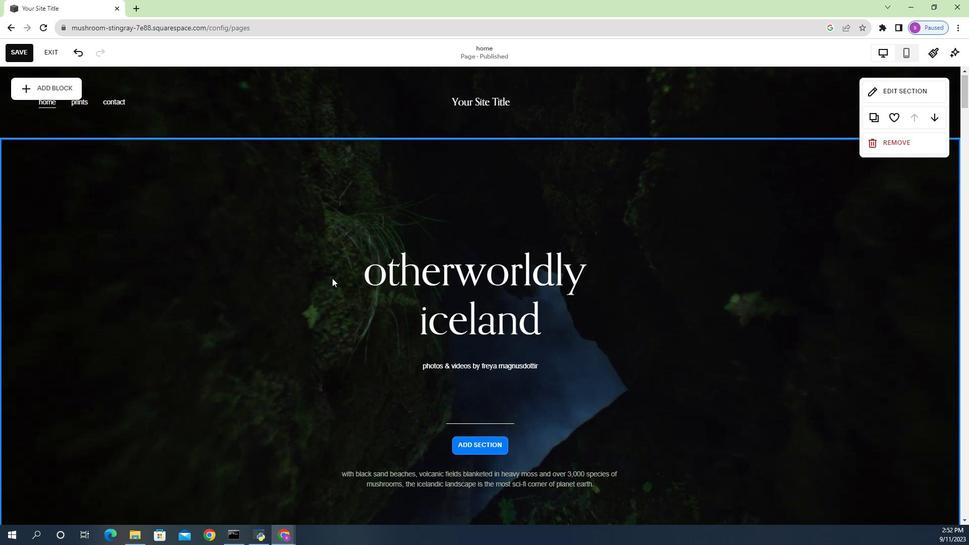 
Action: Mouse moved to (250, 118)
Screenshot: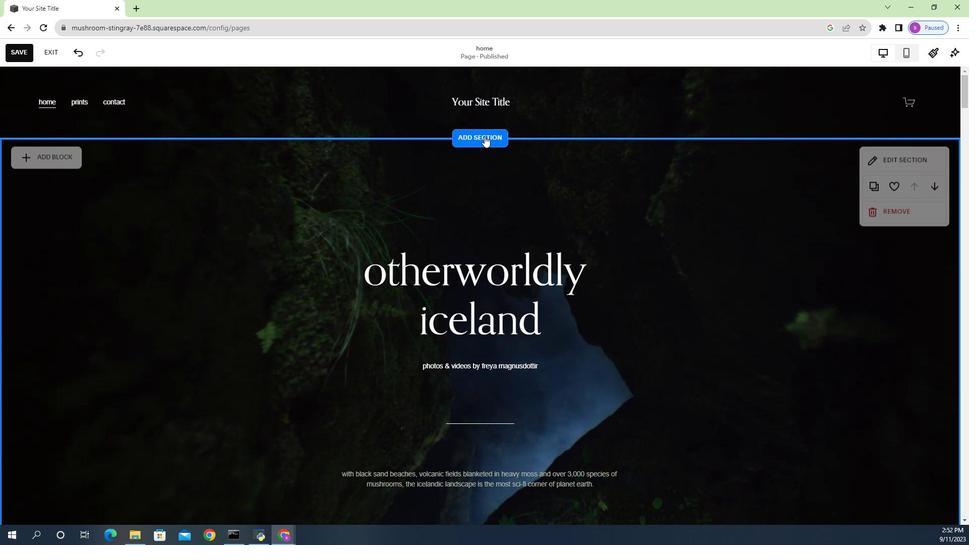 
Action: Mouse pressed left at (250, 118)
Screenshot: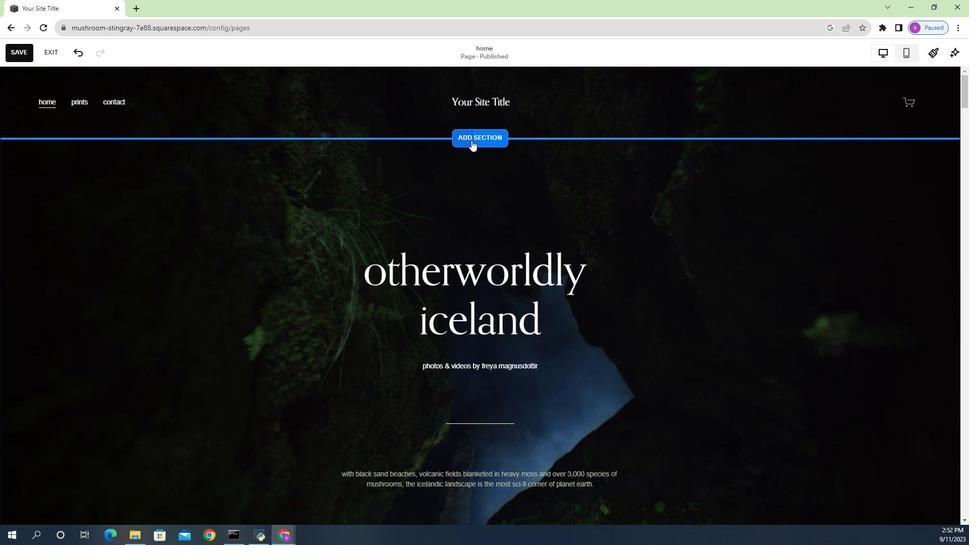 
Action: Mouse moved to (268, 132)
Screenshot: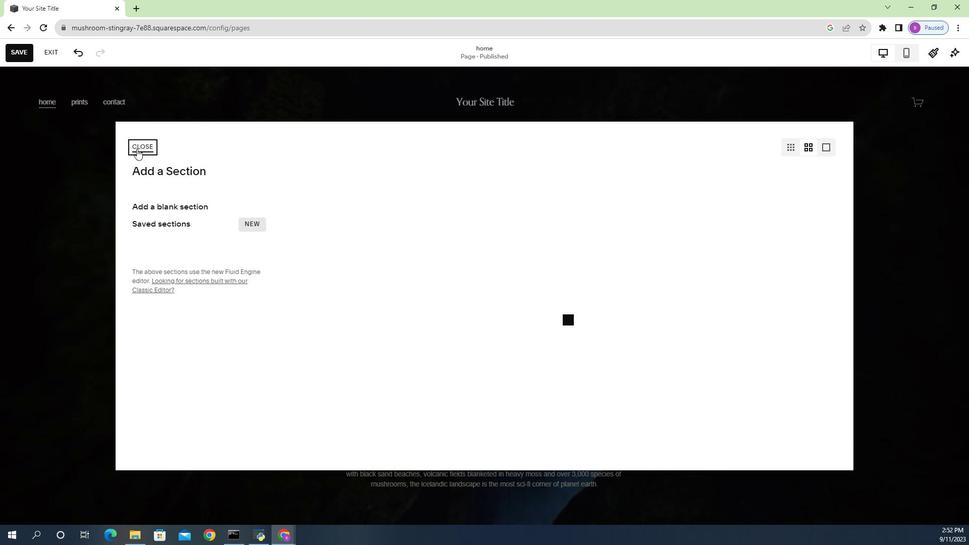 
Action: Mouse pressed left at (268, 132)
Screenshot: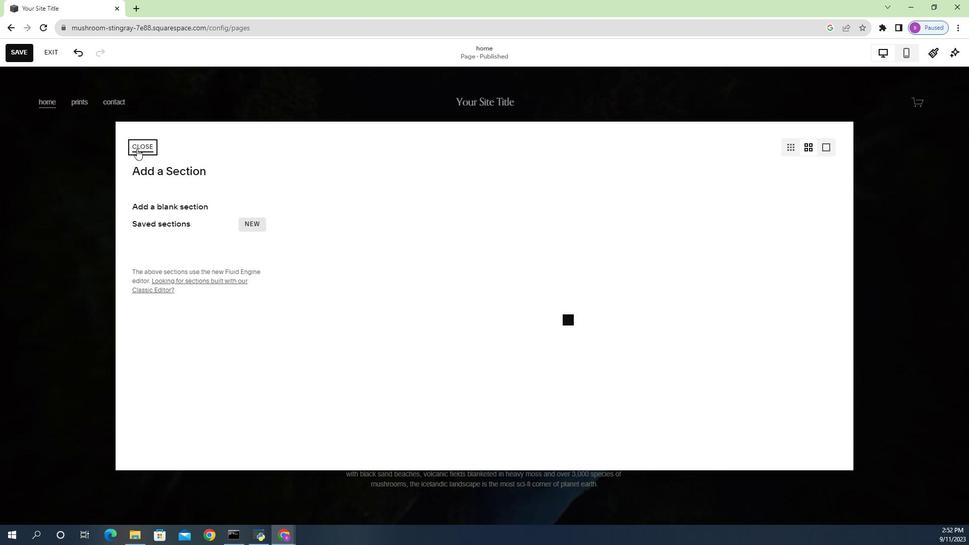 
Action: Mouse moved to (244, 327)
Screenshot: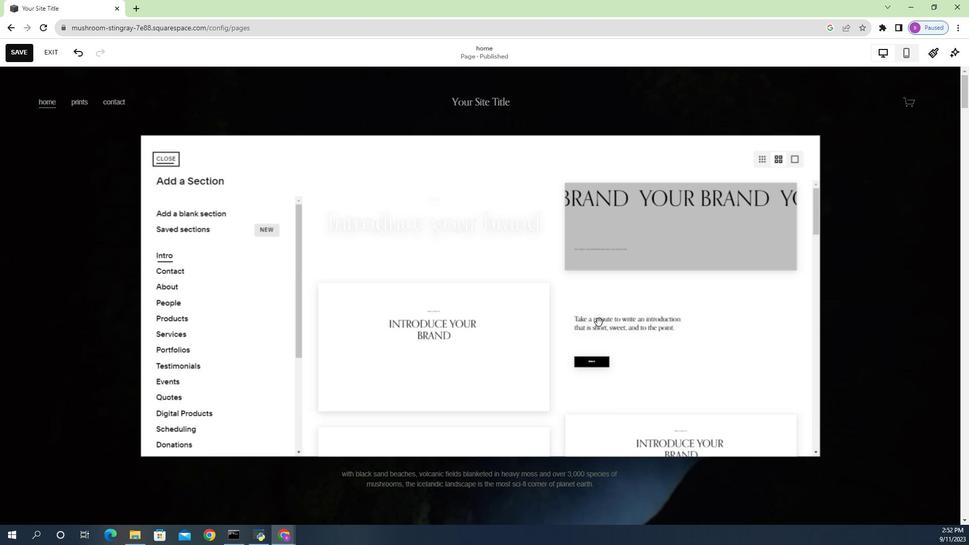 
Action: Mouse scrolled (244, 327) with delta (0, 0)
Screenshot: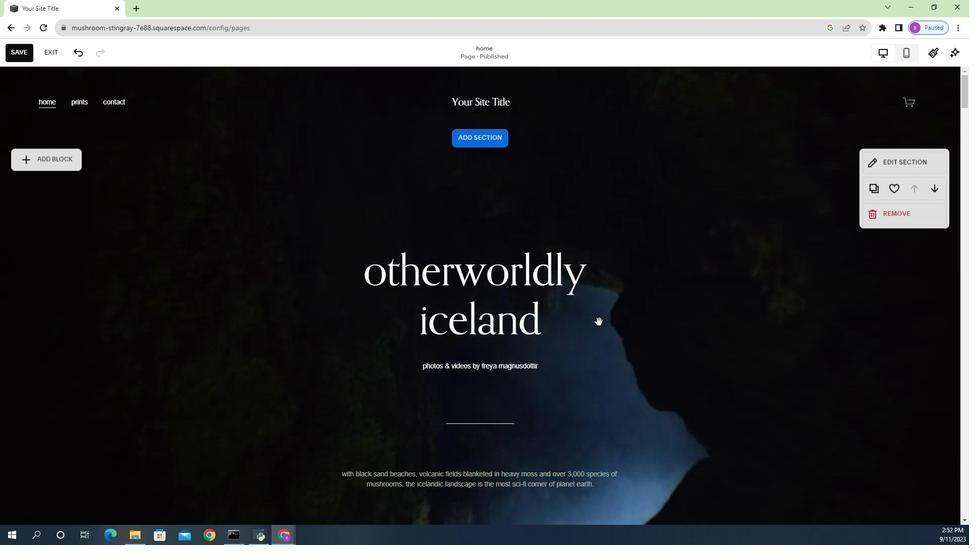 
Action: Mouse scrolled (244, 327) with delta (0, 0)
Screenshot: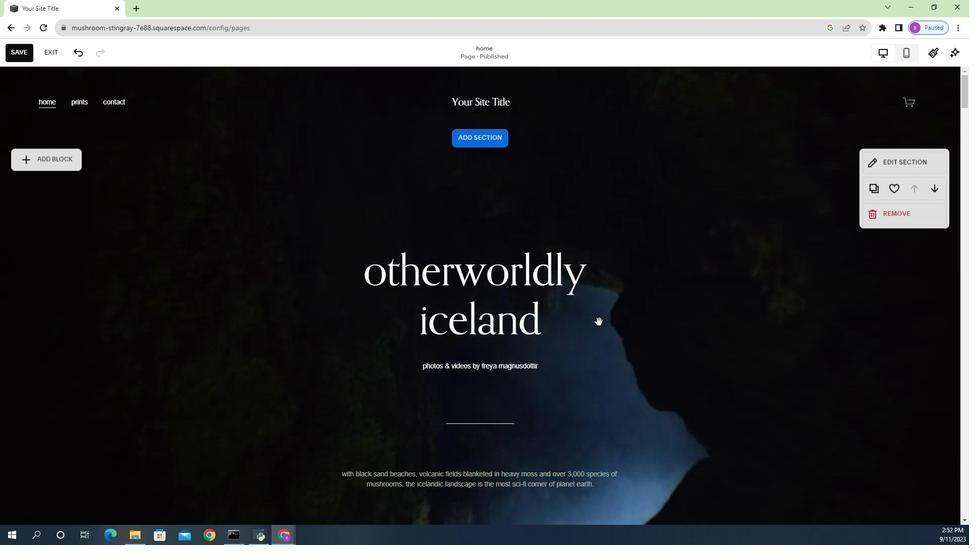 
Action: Mouse scrolled (244, 327) with delta (0, 0)
Screenshot: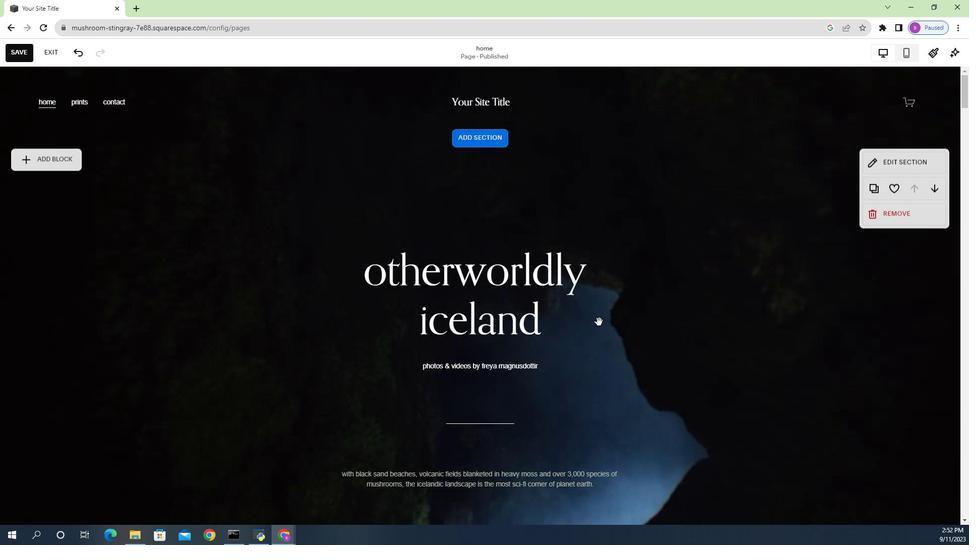 
Action: Mouse moved to (250, 115)
Screenshot: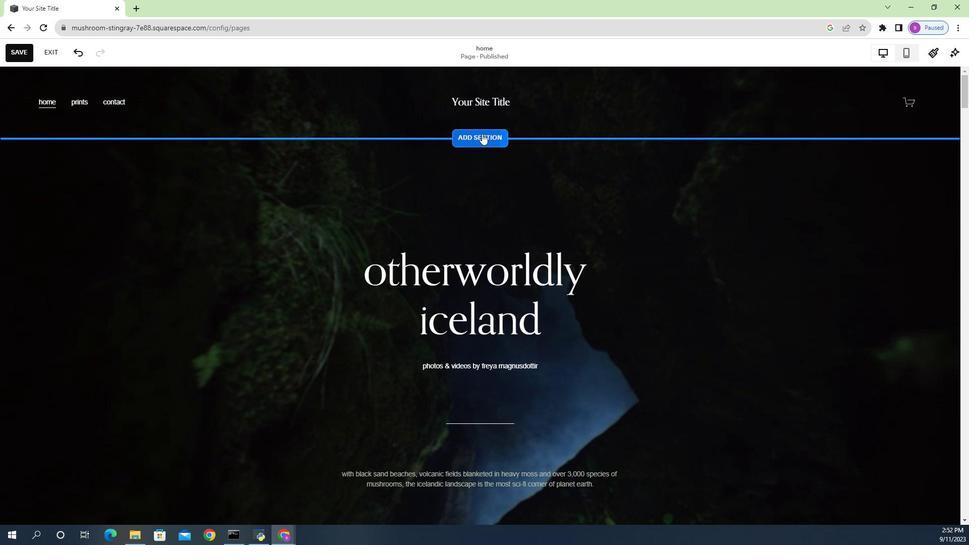 
Action: Mouse pressed left at (250, 115)
Screenshot: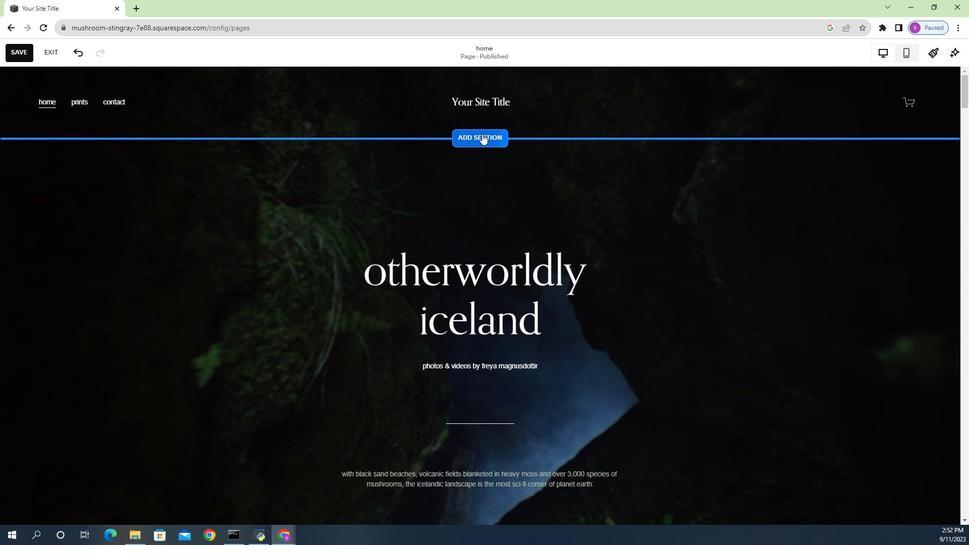 
Action: Mouse moved to (247, 297)
Screenshot: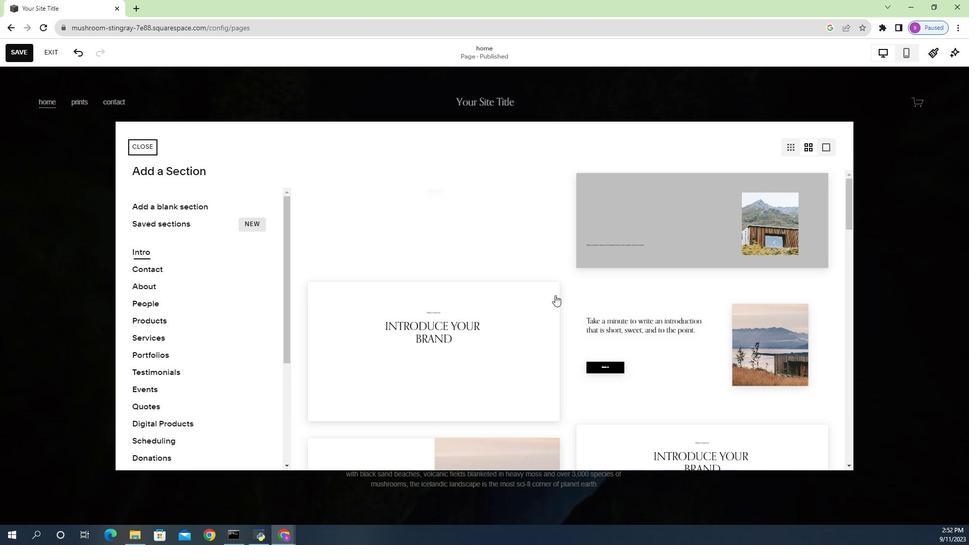 
Action: Mouse scrolled (247, 296) with delta (0, 0)
Screenshot: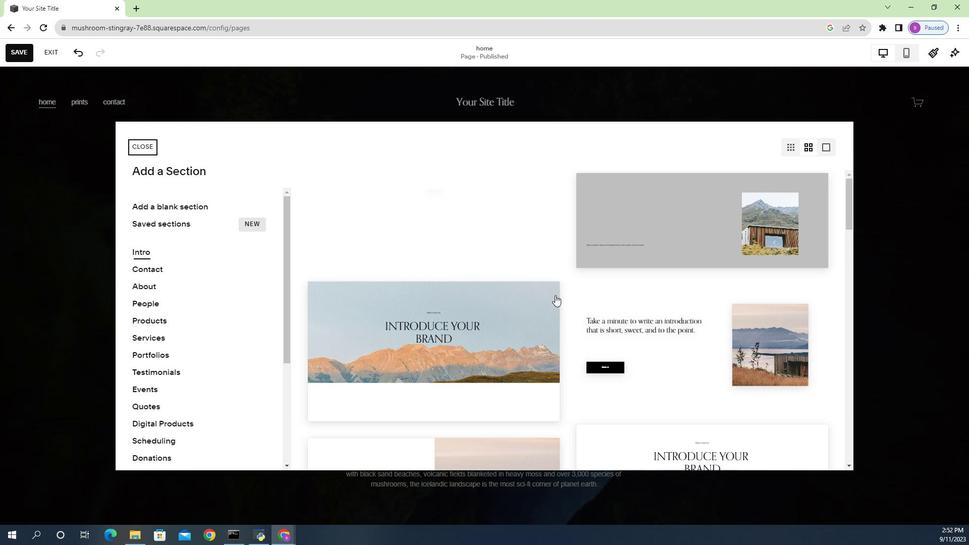 
Action: Mouse scrolled (247, 296) with delta (0, 0)
Screenshot: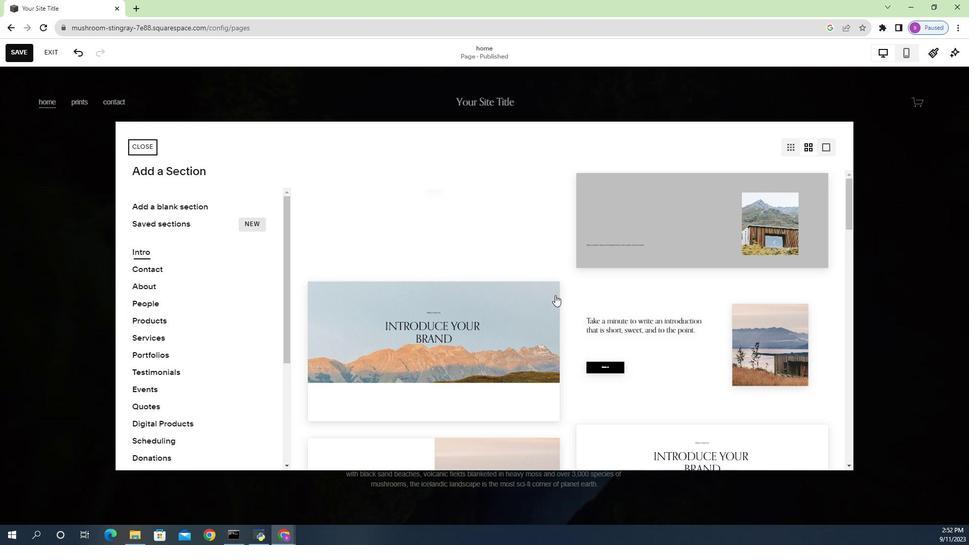 
Action: Mouse moved to (250, 269)
Screenshot: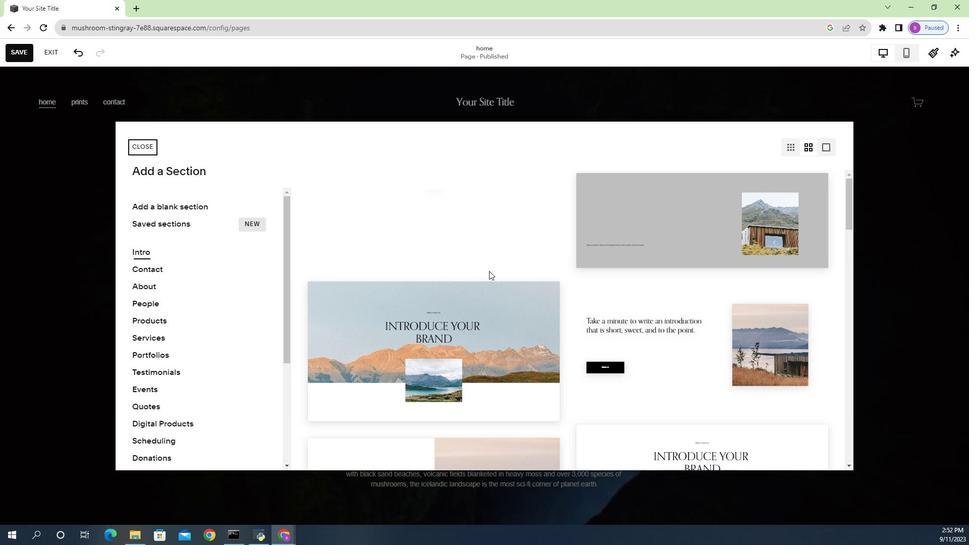 
Action: Mouse scrolled (250, 269) with delta (0, 0)
Screenshot: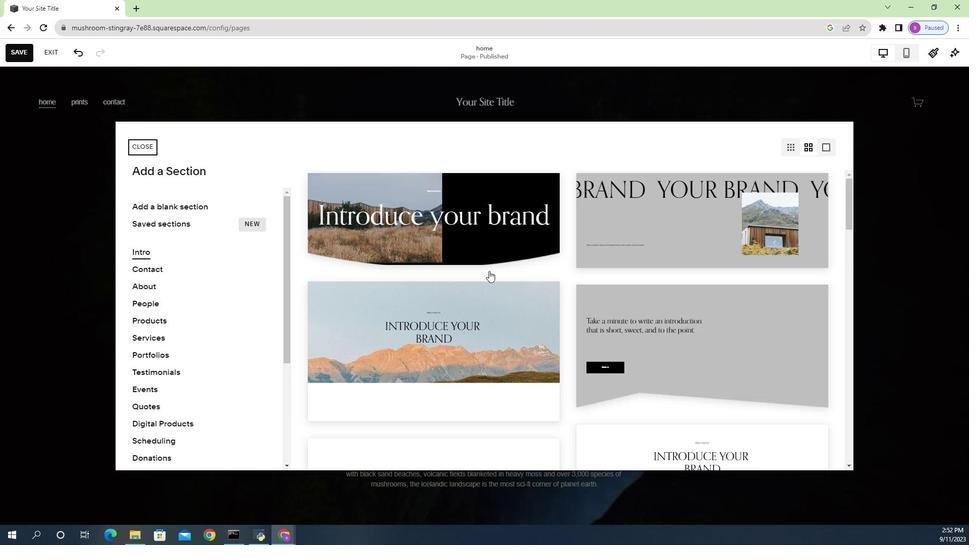 
Action: Mouse scrolled (250, 269) with delta (0, 0)
Screenshot: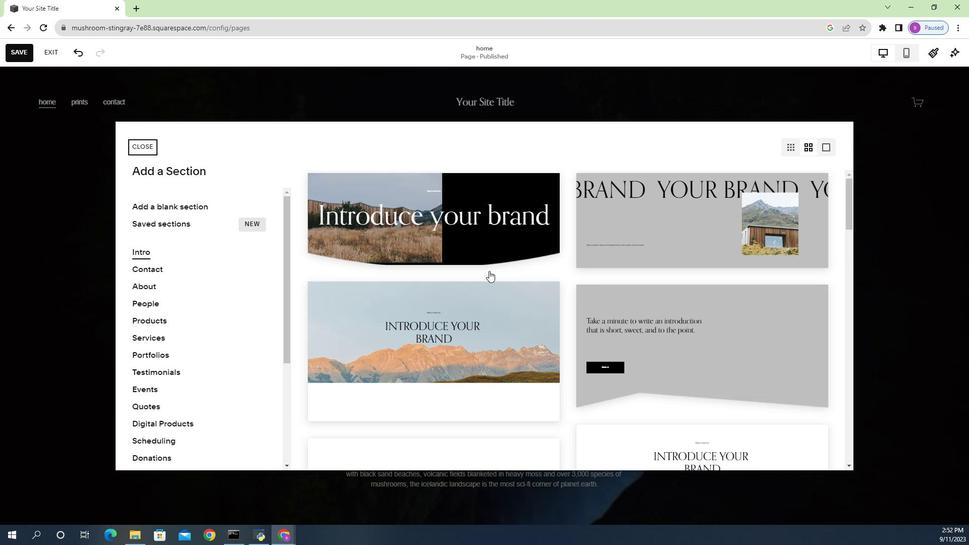 
Action: Mouse scrolled (250, 269) with delta (0, 0)
Screenshot: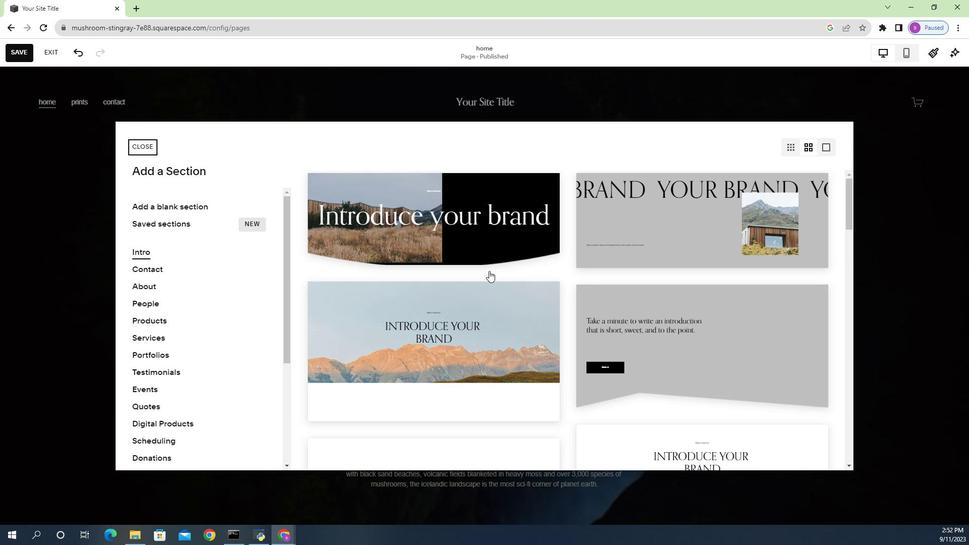 
Action: Mouse moved to (249, 294)
Screenshot: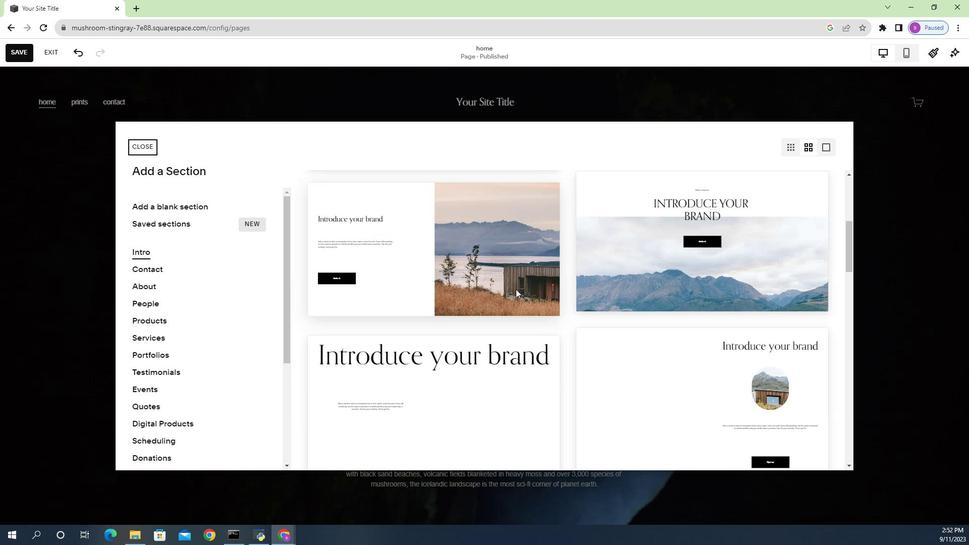 
Action: Mouse scrolled (249, 294) with delta (0, 0)
Screenshot: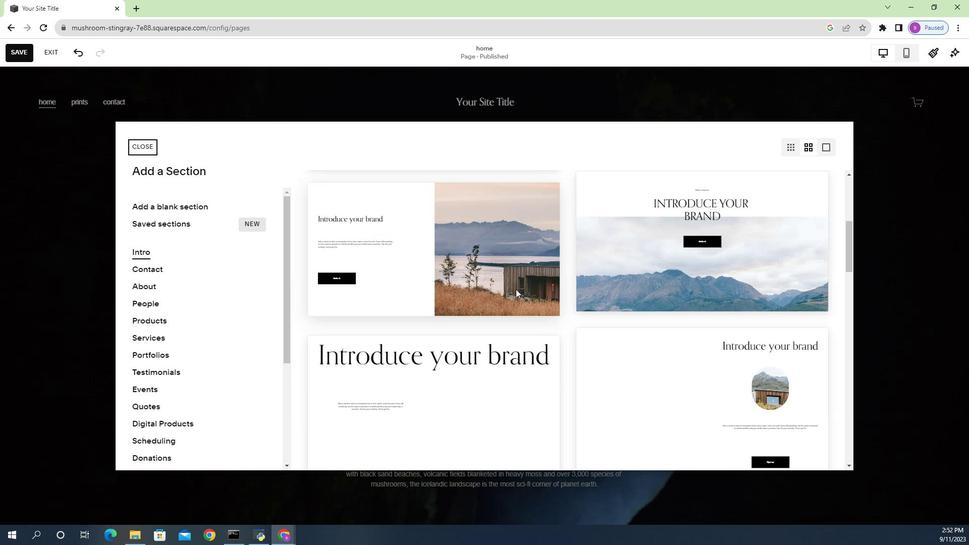 
Action: Mouse moved to (249, 295)
Screenshot: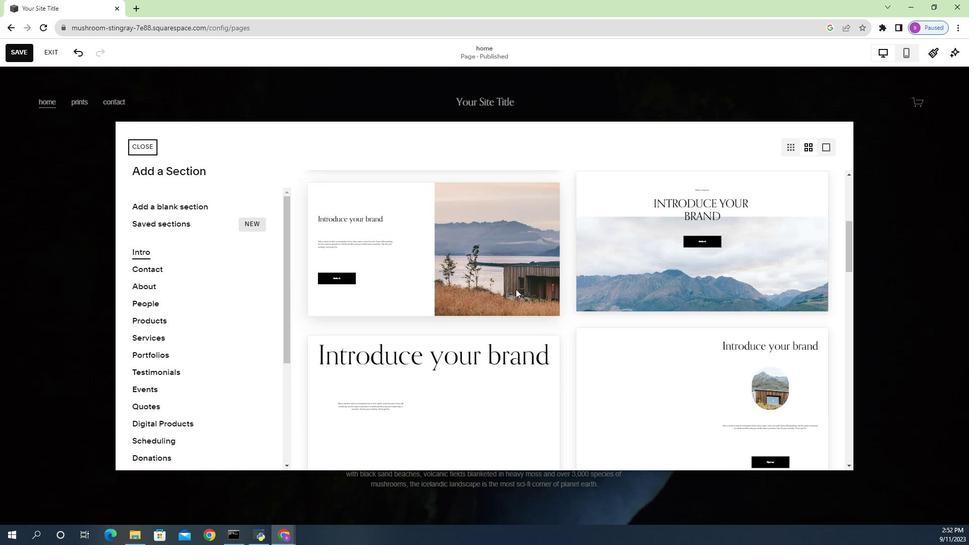 
Action: Mouse scrolled (249, 294) with delta (0, 0)
Screenshot: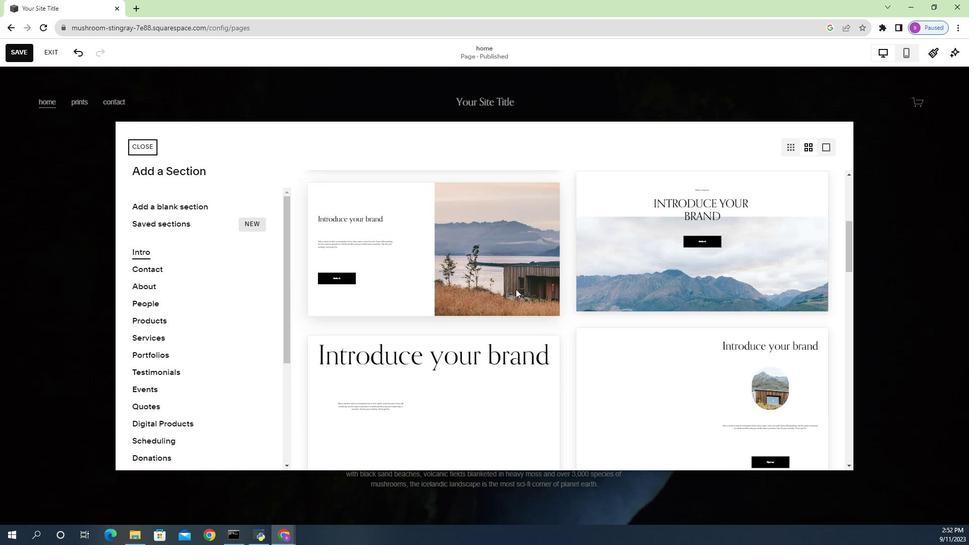 
Action: Mouse scrolled (249, 294) with delta (0, 0)
Screenshot: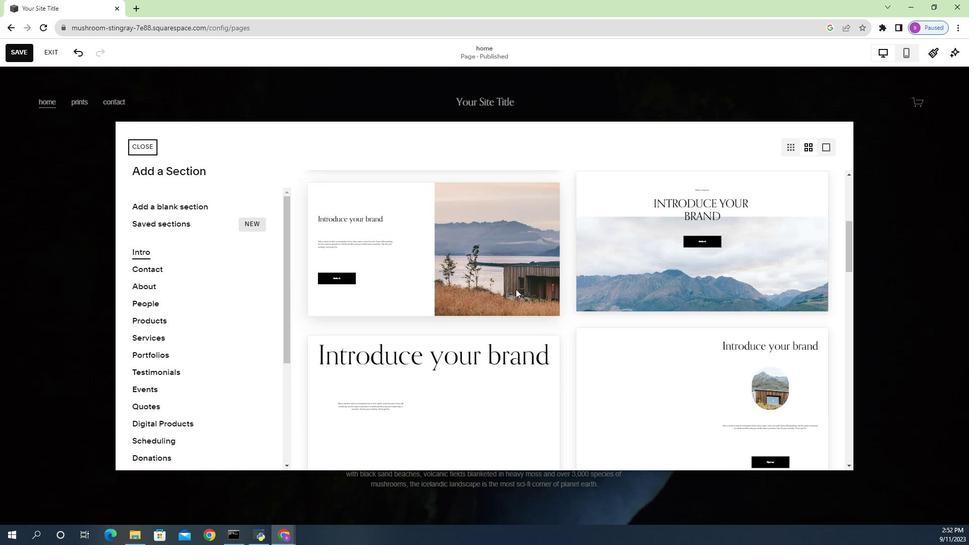 
Action: Mouse scrolled (249, 294) with delta (0, 0)
Screenshot: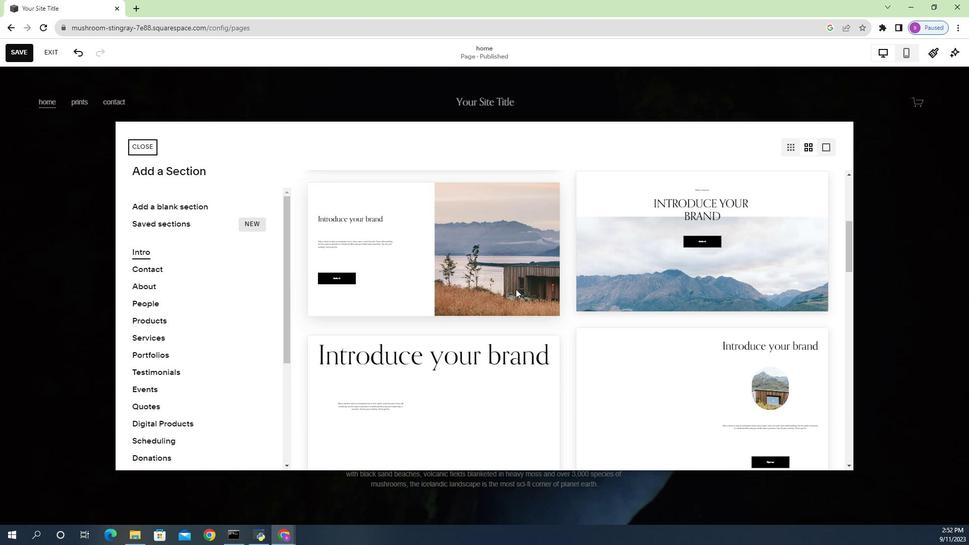 
Action: Mouse moved to (251, 321)
Screenshot: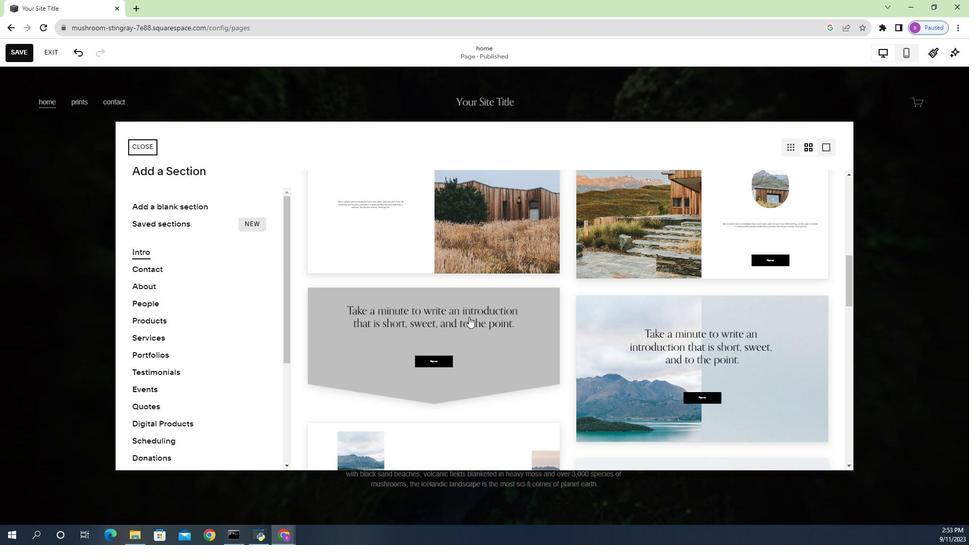 
Action: Mouse scrolled (251, 320) with delta (0, -1)
Screenshot: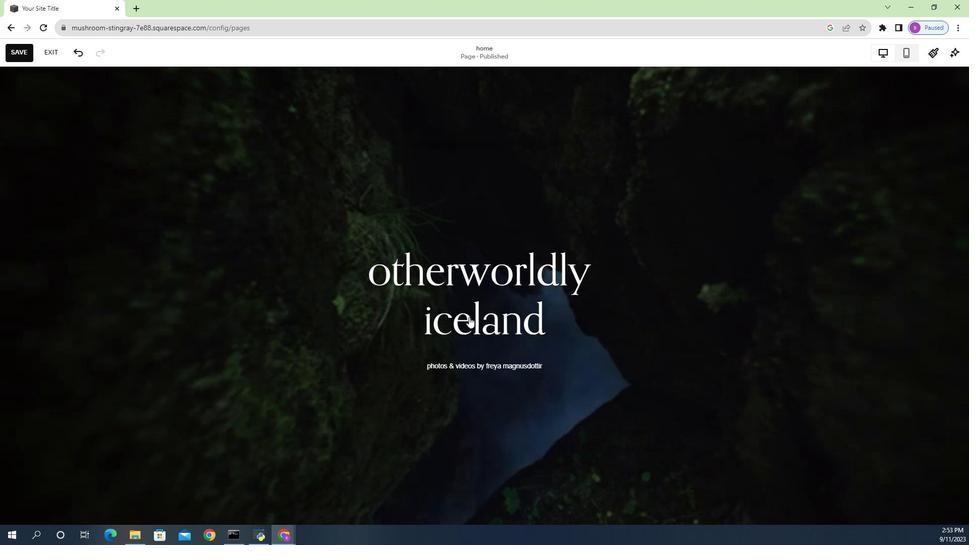 
Action: Mouse scrolled (251, 320) with delta (0, -1)
Screenshot: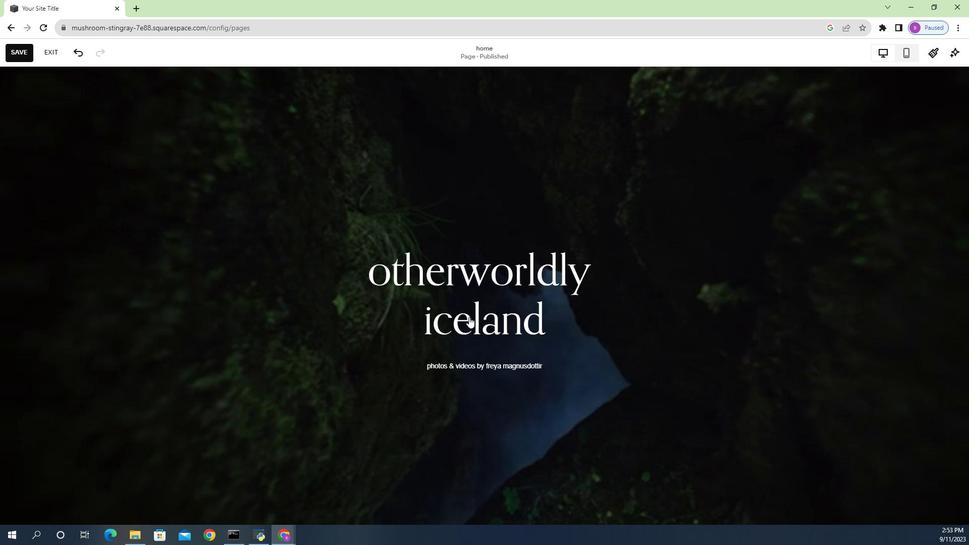 
Action: Mouse moved to (251, 321)
Screenshot: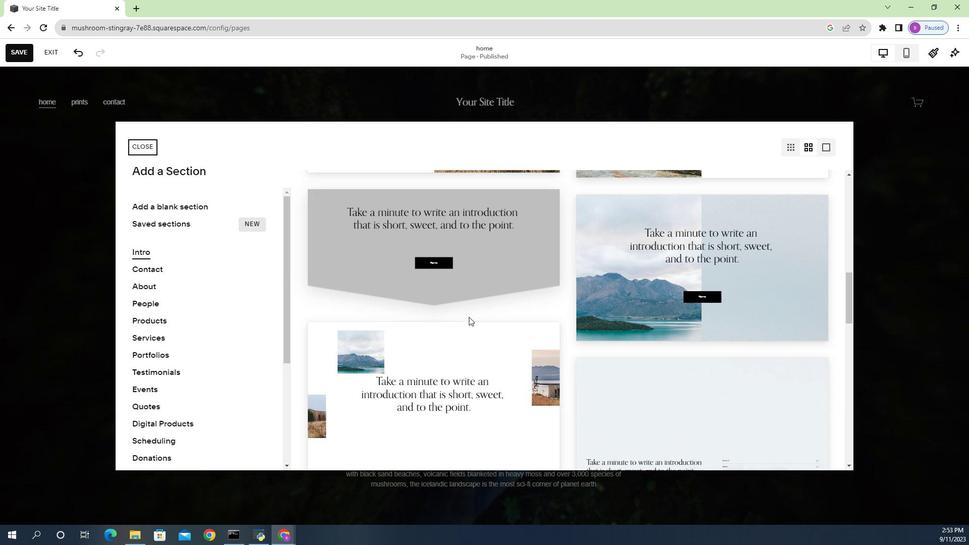 
Action: Mouse scrolled (251, 320) with delta (0, -1)
Screenshot: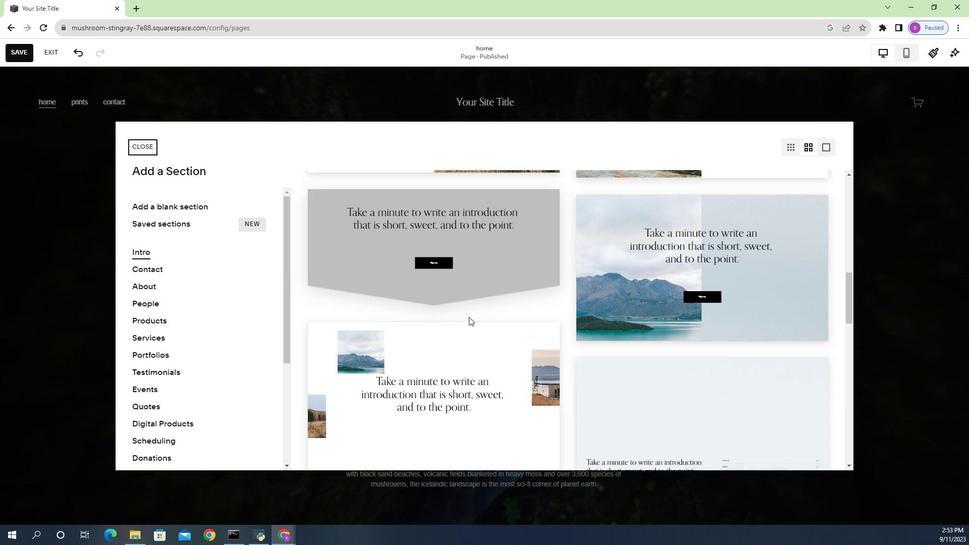 
Action: Mouse scrolled (251, 320) with delta (0, -1)
Screenshot: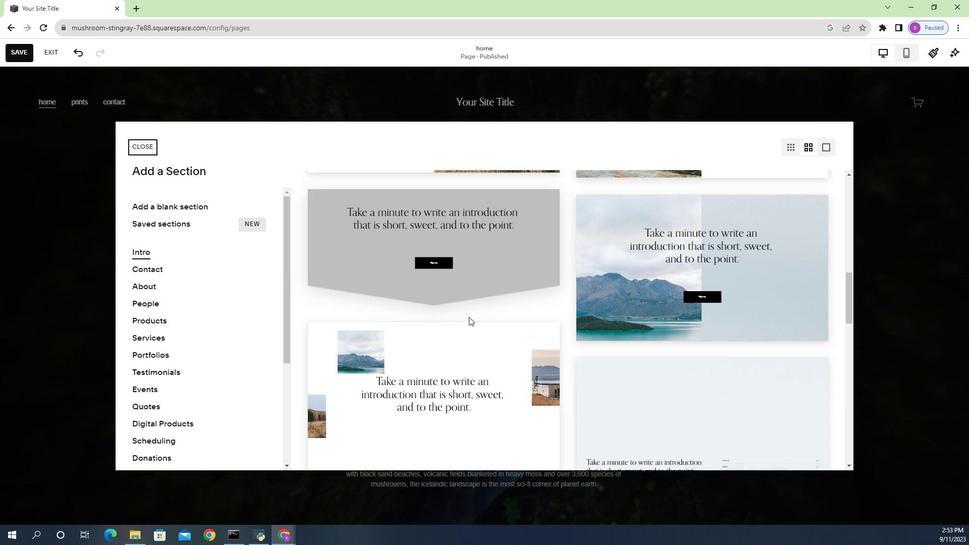 
Action: Mouse scrolled (251, 320) with delta (0, -1)
Screenshot: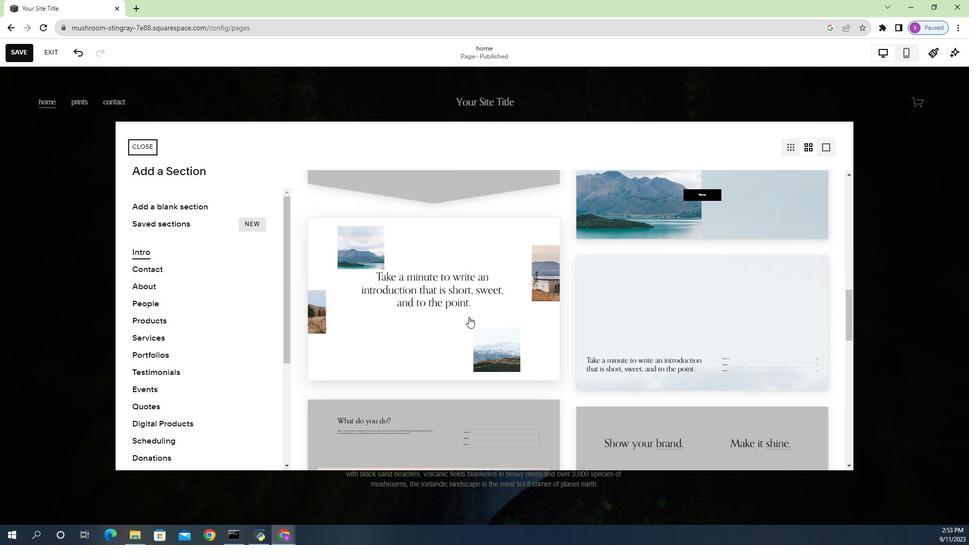 
Action: Mouse scrolled (251, 320) with delta (0, -1)
Screenshot: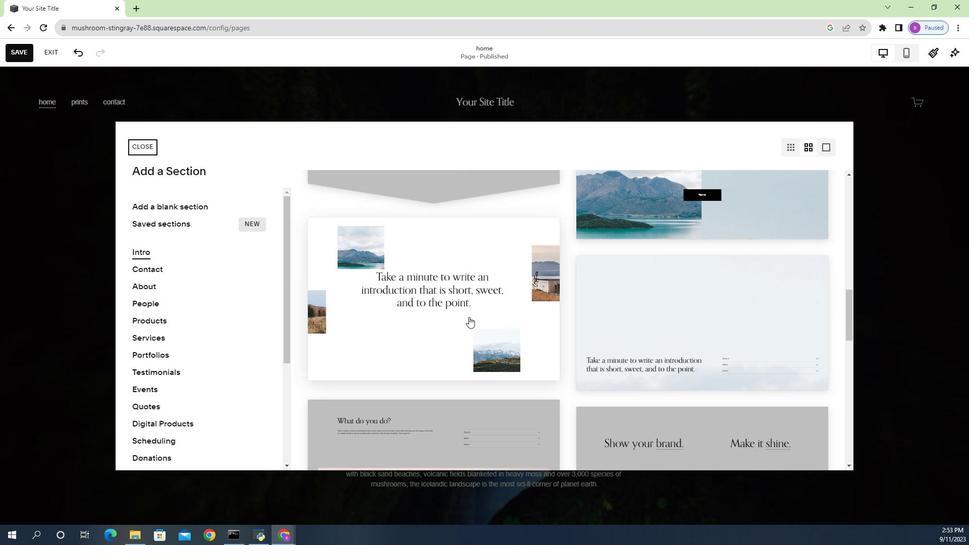 
Action: Mouse scrolled (251, 320) with delta (0, -1)
Screenshot: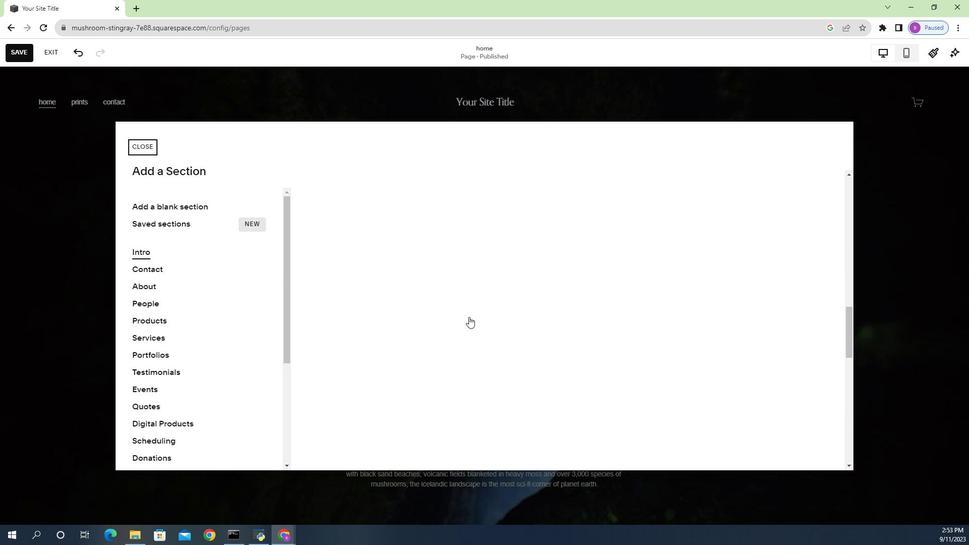 
Action: Mouse scrolled (251, 320) with delta (0, -1)
Screenshot: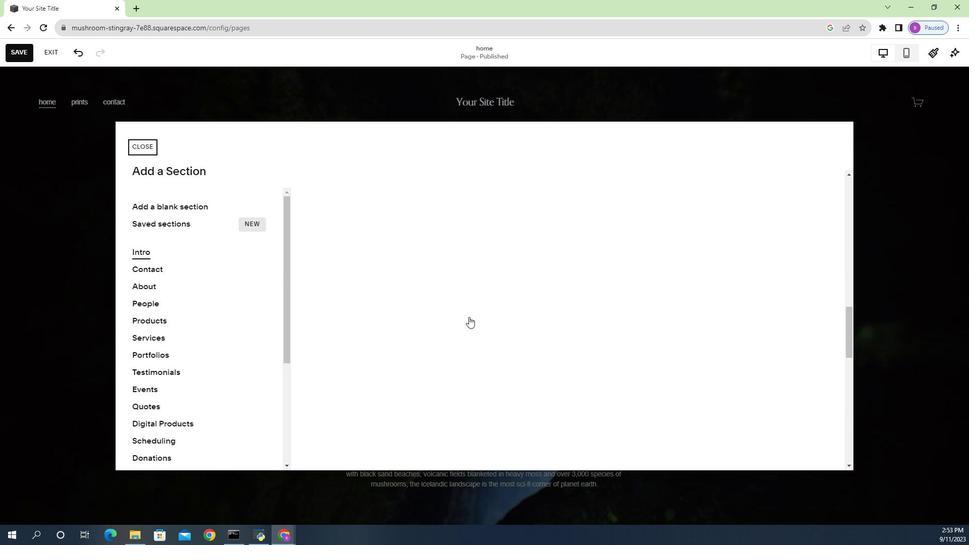 
Action: Mouse scrolled (251, 320) with delta (0, -1)
Screenshot: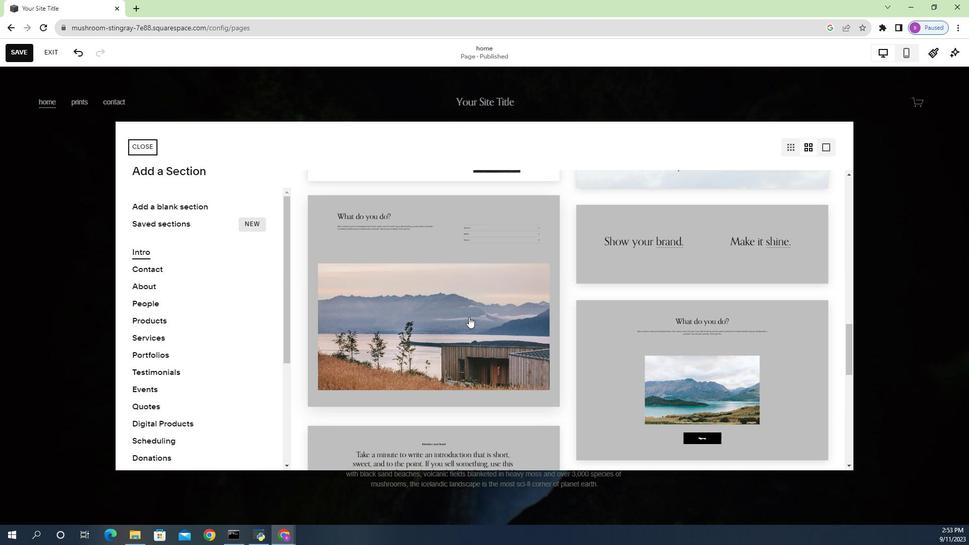 
Action: Mouse scrolled (251, 320) with delta (0, -1)
Screenshot: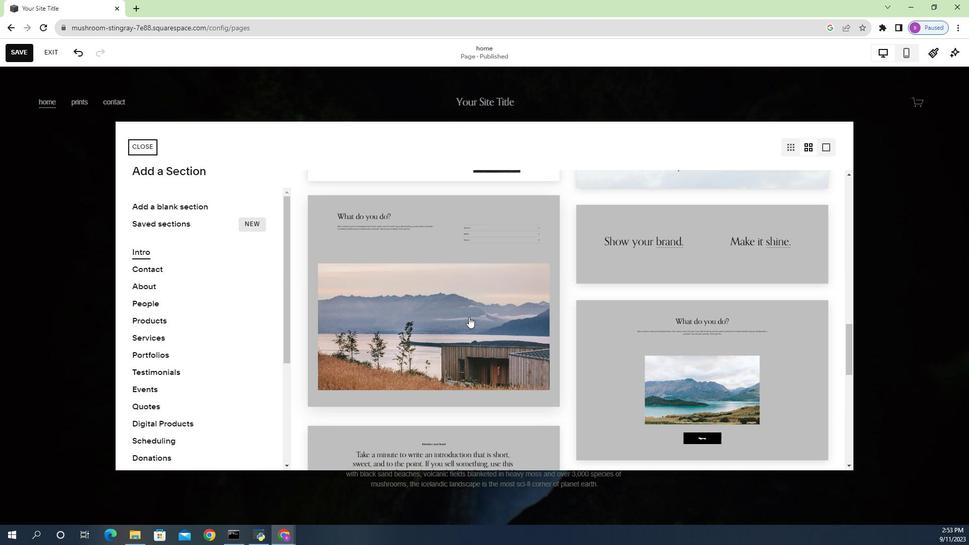 
Action: Mouse scrolled (251, 320) with delta (0, -1)
Screenshot: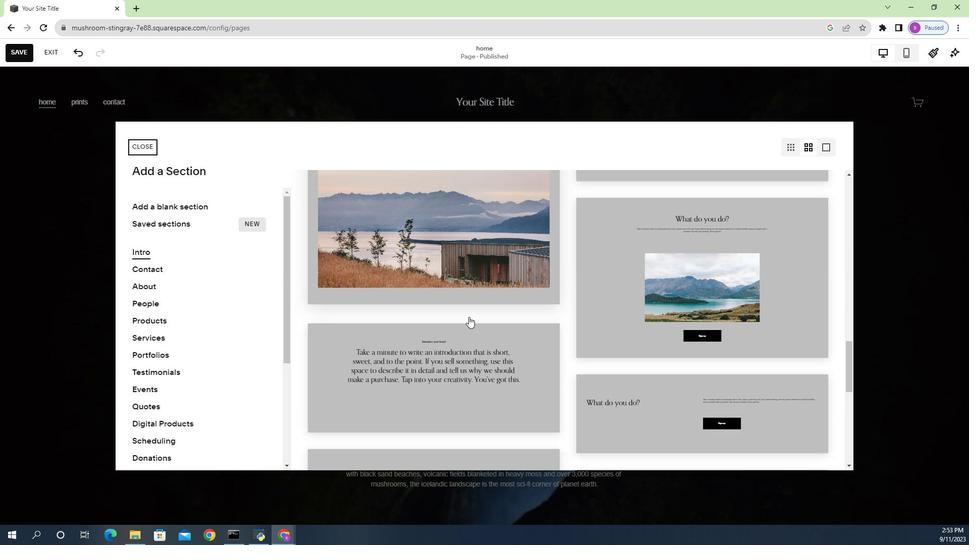 
Action: Mouse moved to (250, 324)
Screenshot: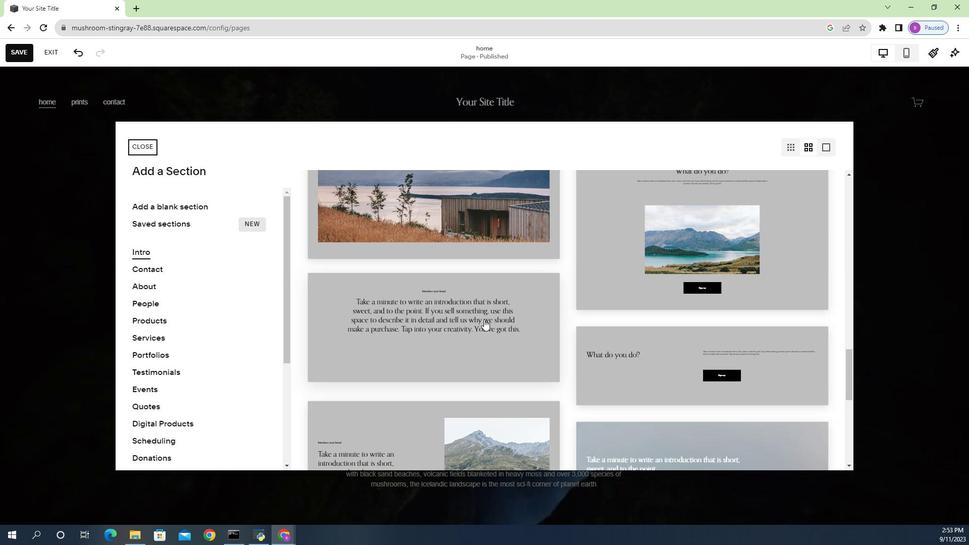 
Action: Mouse scrolled (250, 323) with delta (0, 0)
Screenshot: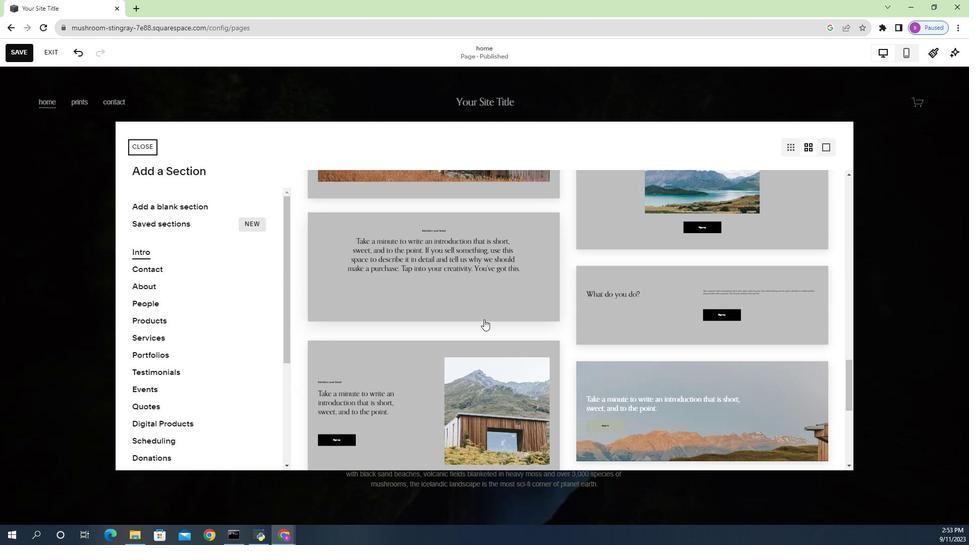 
Action: Mouse scrolled (250, 323) with delta (0, 0)
Screenshot: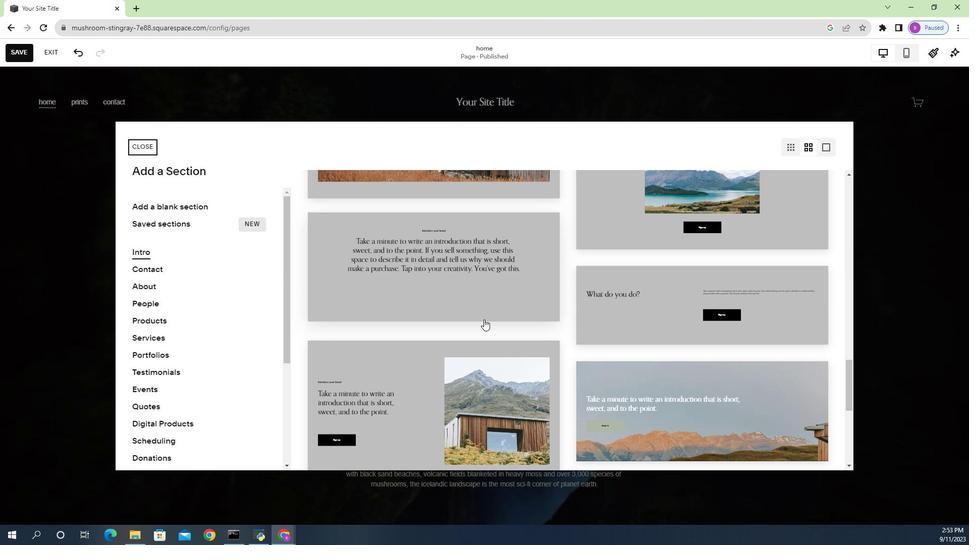 
Action: Mouse moved to (249, 336)
Screenshot: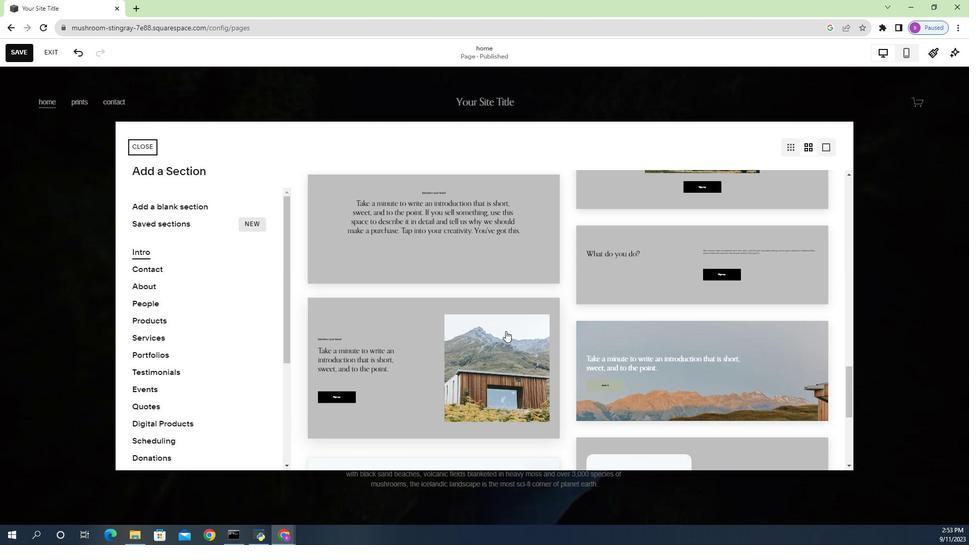 
Action: Mouse scrolled (249, 335) with delta (0, 0)
Screenshot: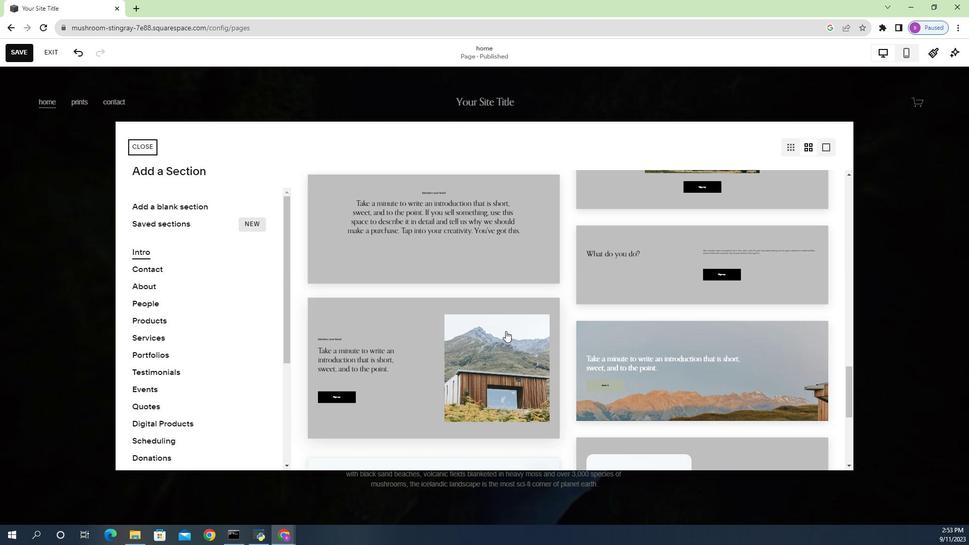 
Action: Mouse moved to (249, 336)
Screenshot: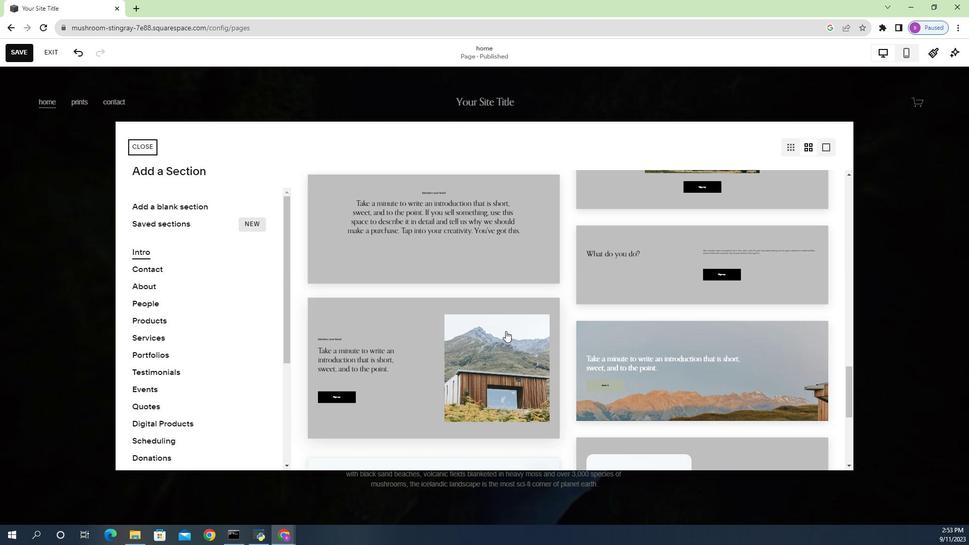 
Action: Mouse scrolled (249, 335) with delta (0, 0)
Screenshot: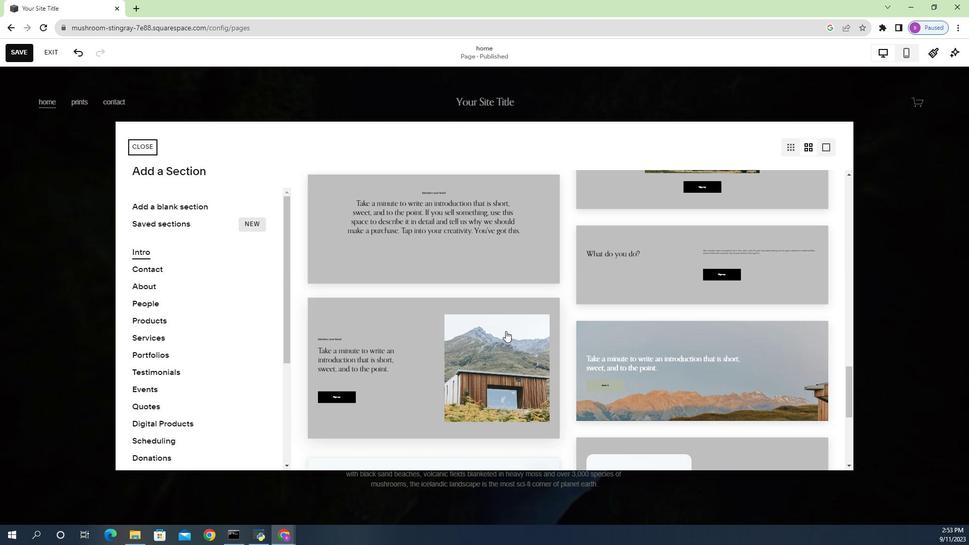 
Action: Mouse moved to (249, 336)
Screenshot: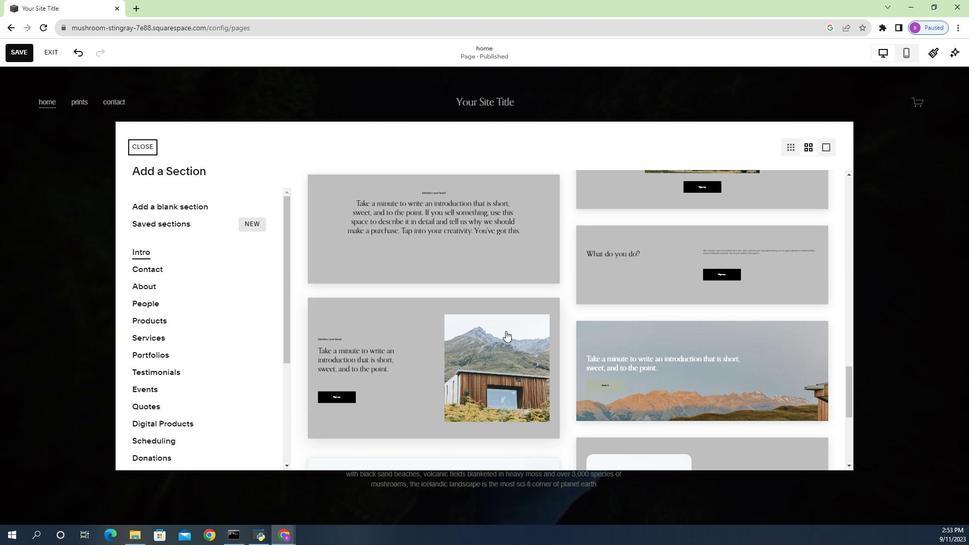 
Action: Mouse scrolled (249, 336) with delta (0, 0)
Screenshot: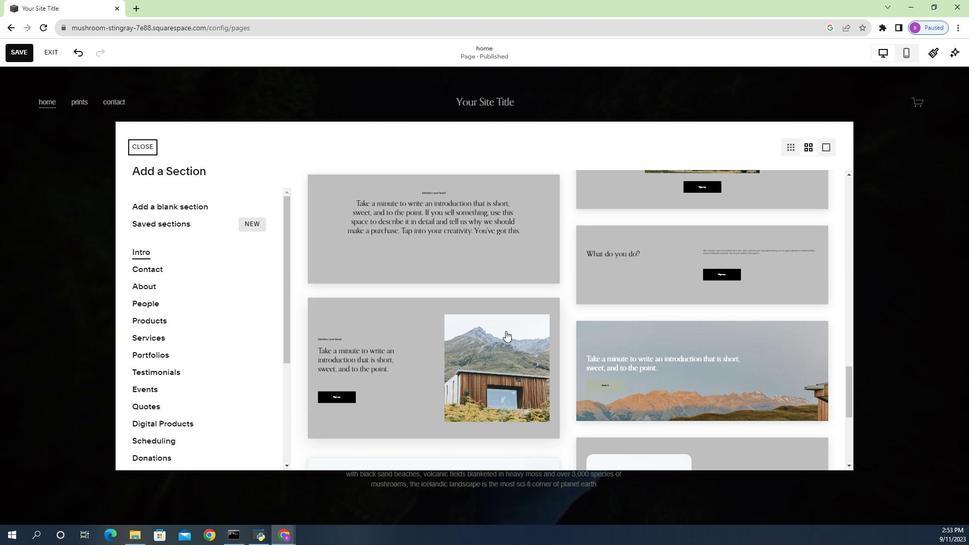 
Action: Mouse moved to (249, 336)
Screenshot: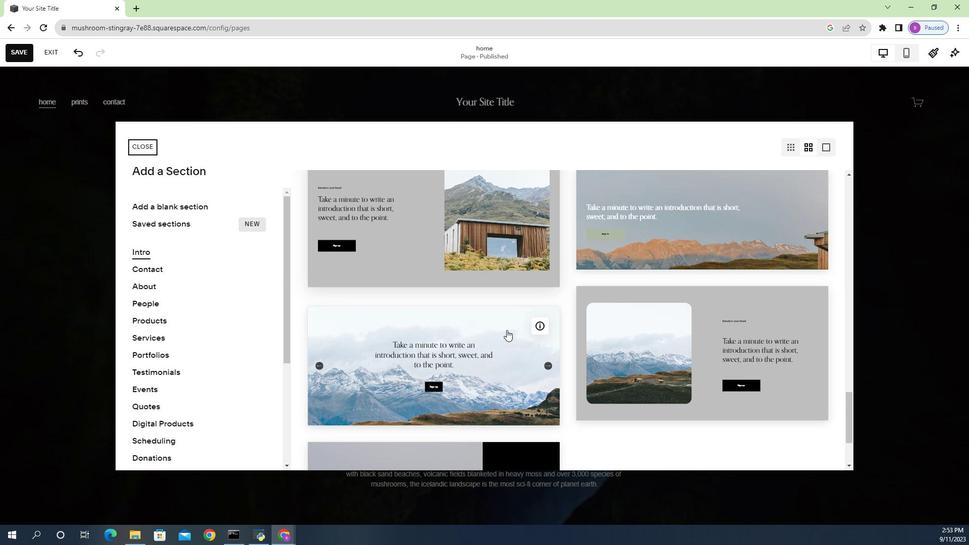 
Action: Mouse scrolled (249, 335) with delta (0, 0)
Screenshot: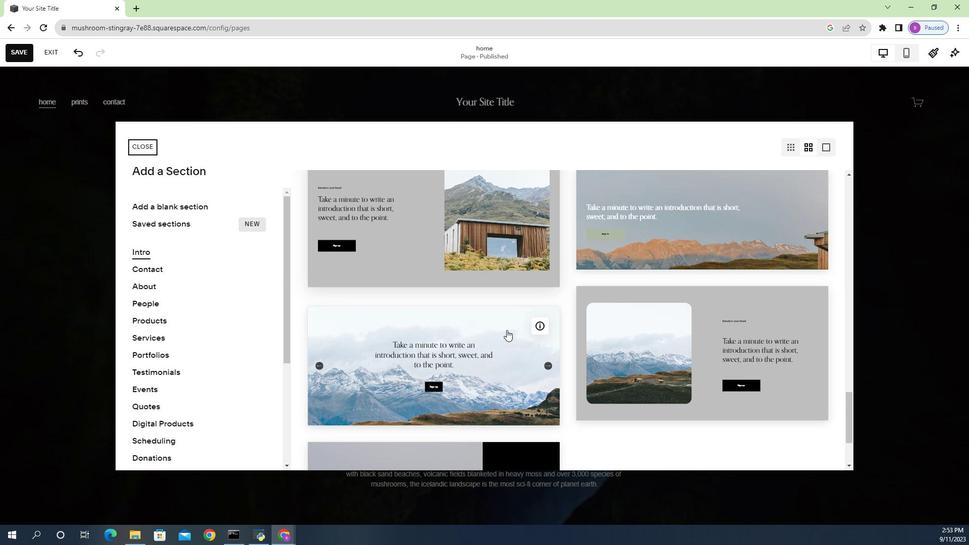 
Action: Mouse scrolled (249, 335) with delta (0, 0)
Screenshot: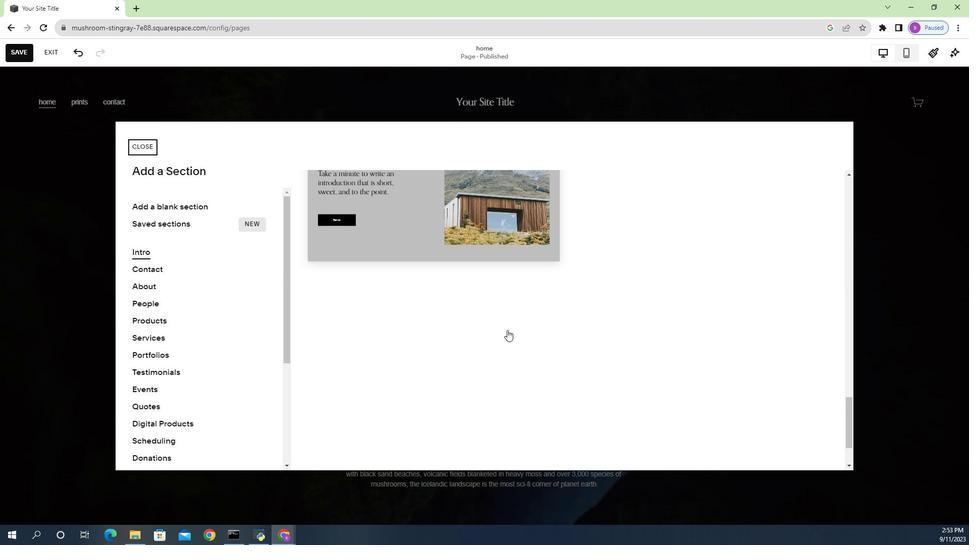 
Action: Mouse scrolled (249, 335) with delta (0, 0)
Screenshot: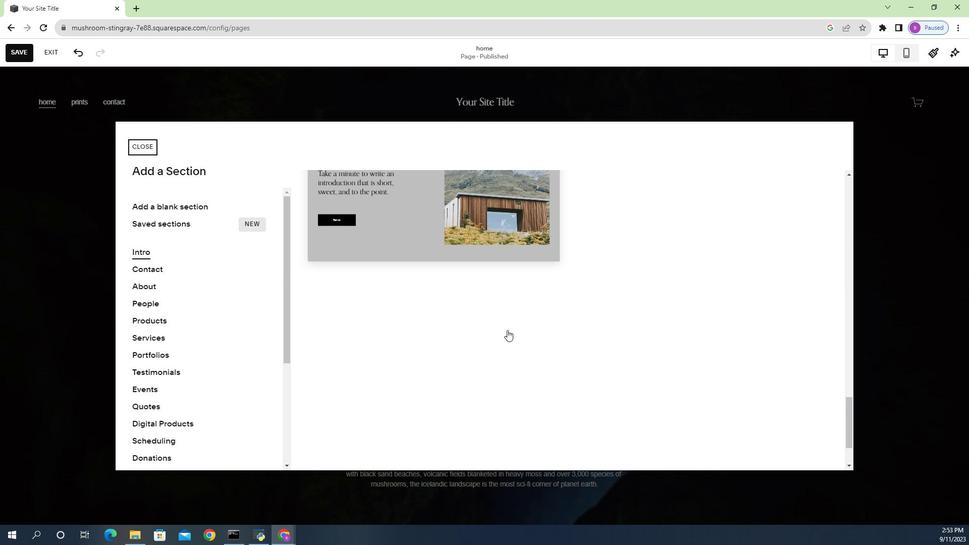 
Action: Mouse scrolled (249, 335) with delta (0, 0)
Screenshot: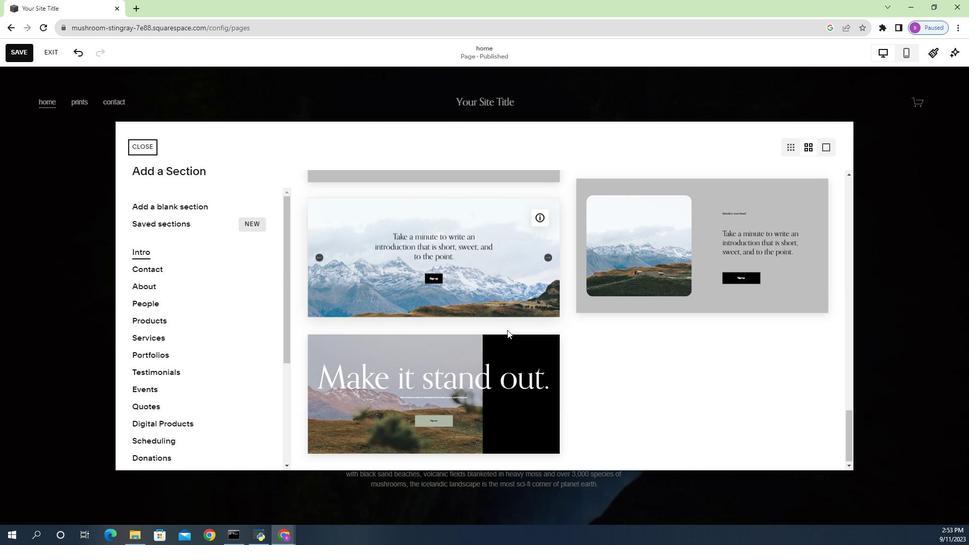 
Action: Mouse scrolled (249, 335) with delta (0, 0)
Screenshot: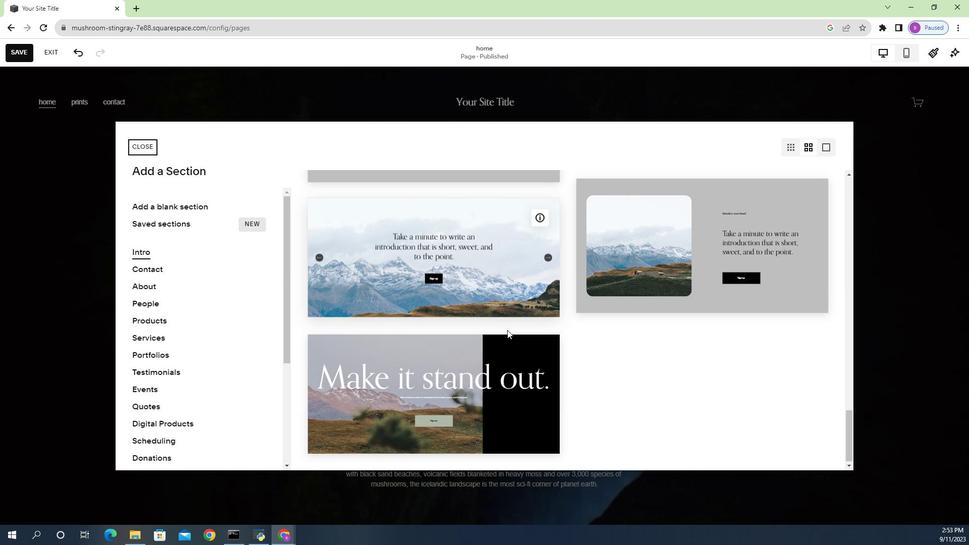 
Action: Mouse scrolled (249, 335) with delta (0, 0)
Screenshot: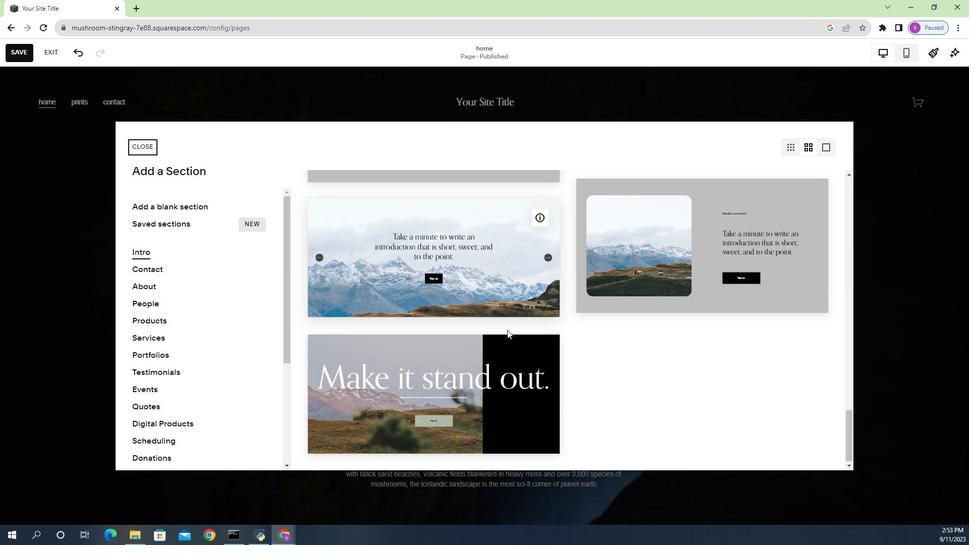 
Action: Mouse scrolled (249, 335) with delta (0, 0)
Screenshot: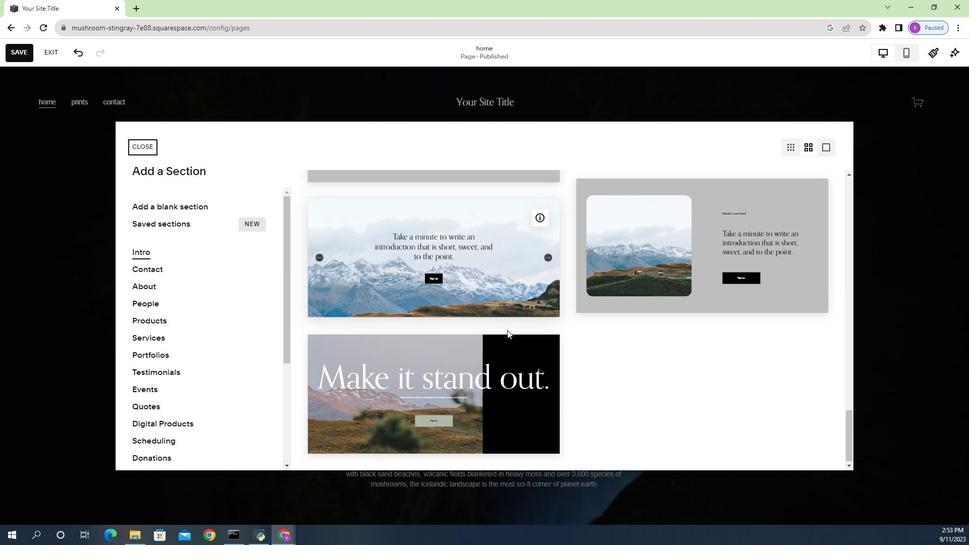 
Action: Mouse moved to (267, 286)
Screenshot: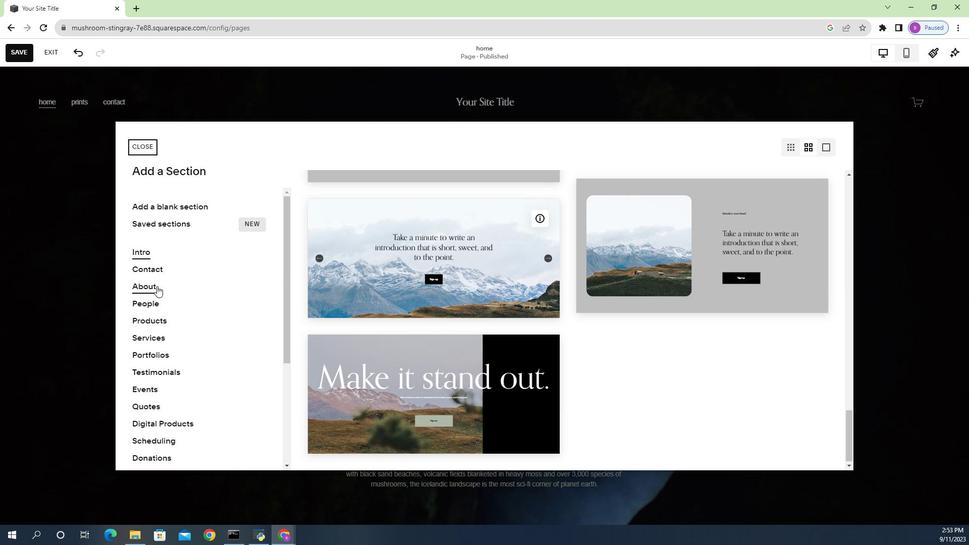 
Action: Mouse pressed left at (267, 286)
Screenshot: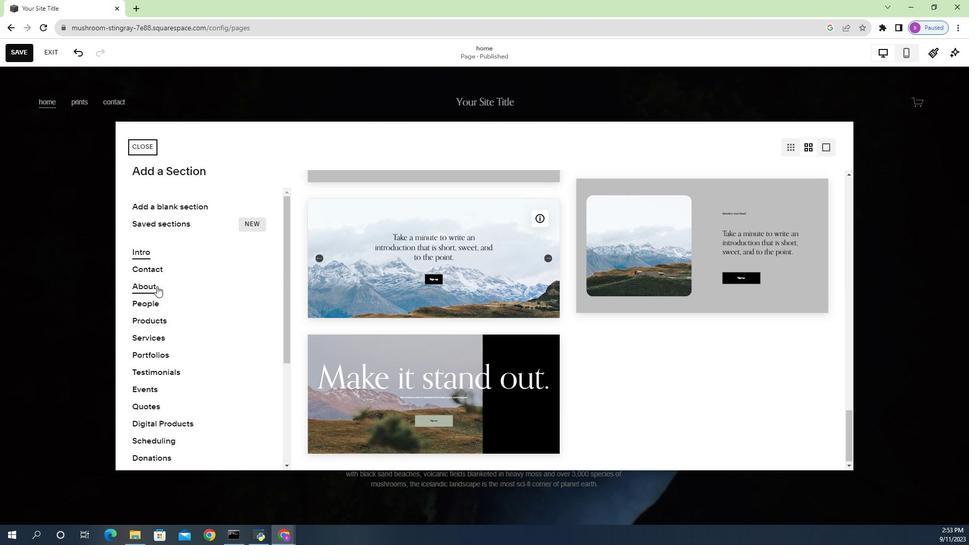 
Action: Mouse moved to (249, 327)
Screenshot: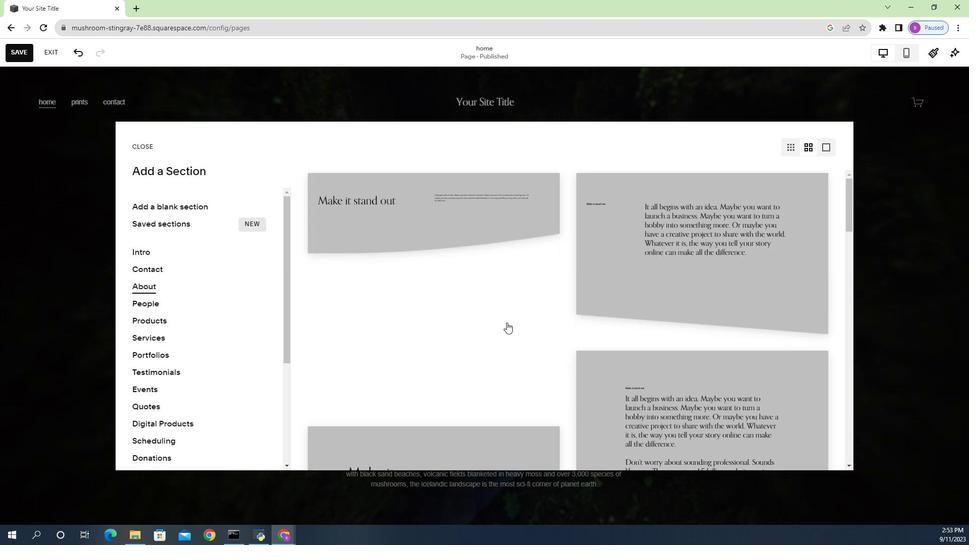 
Action: Mouse scrolled (249, 327) with delta (0, 0)
Screenshot: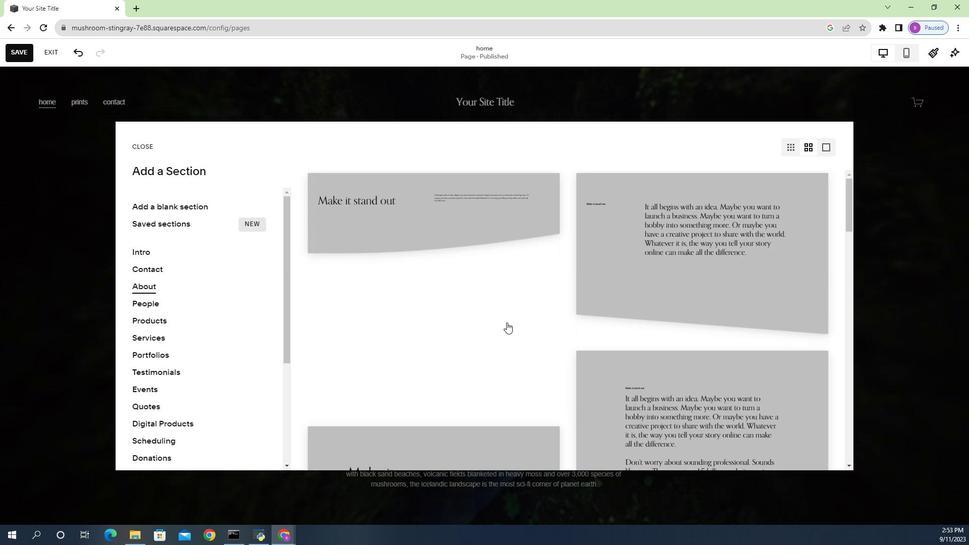 
Action: Mouse scrolled (249, 327) with delta (0, 0)
Screenshot: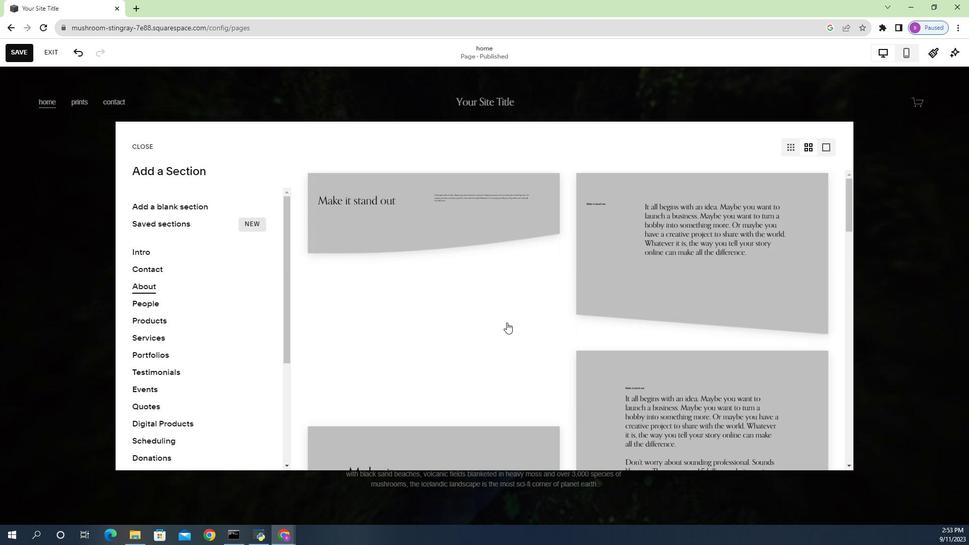 
Action: Mouse scrolled (249, 327) with delta (0, 0)
Screenshot: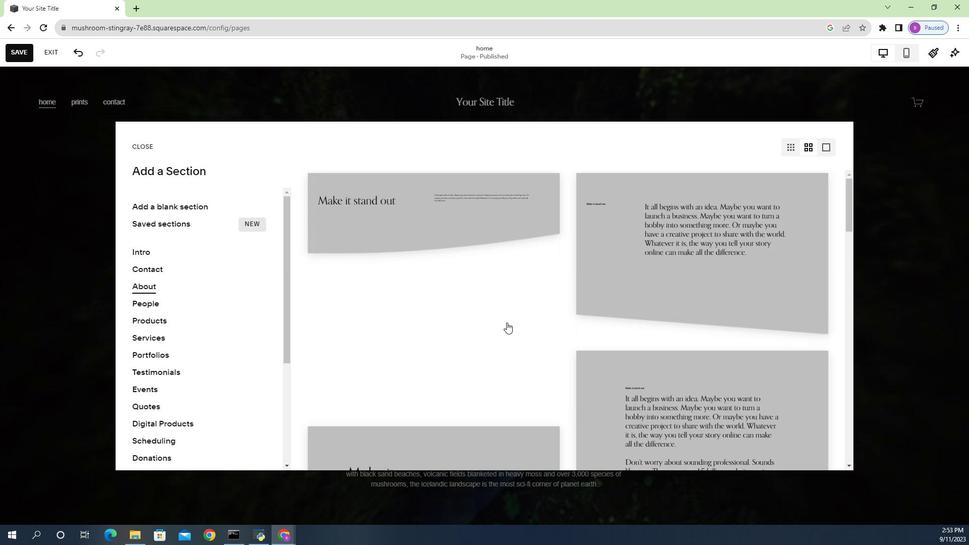 
Action: Mouse scrolled (249, 327) with delta (0, 0)
Screenshot: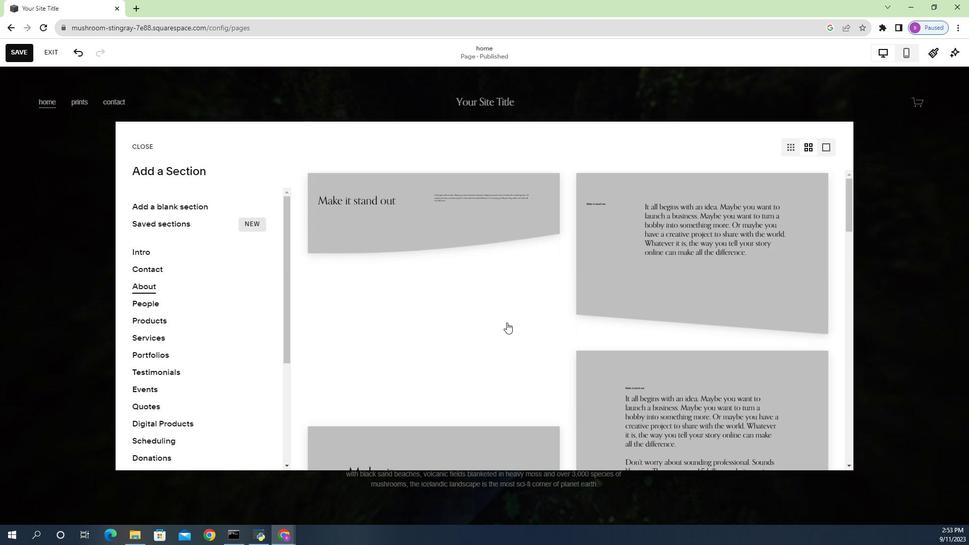 
Action: Mouse moved to (249, 328)
Screenshot: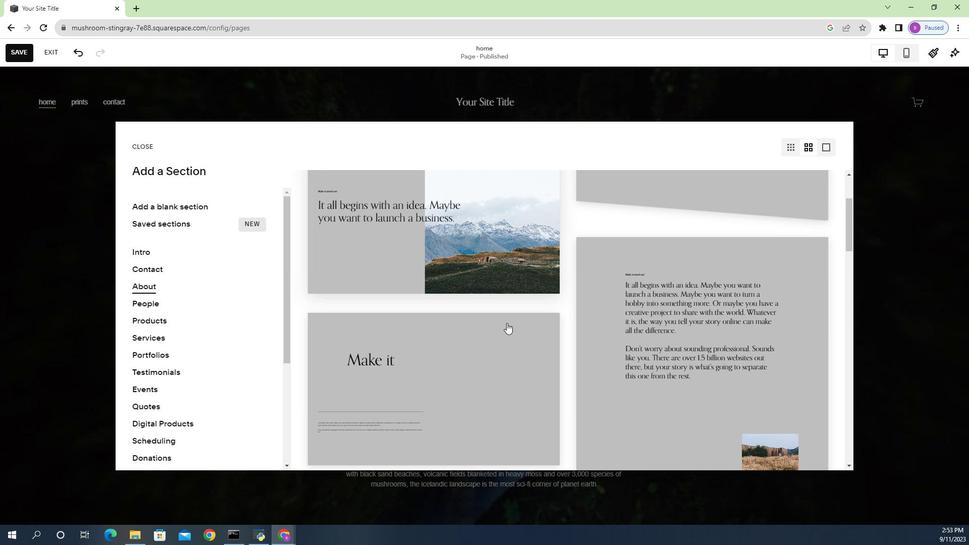 
Action: Mouse scrolled (249, 327) with delta (0, 0)
Screenshot: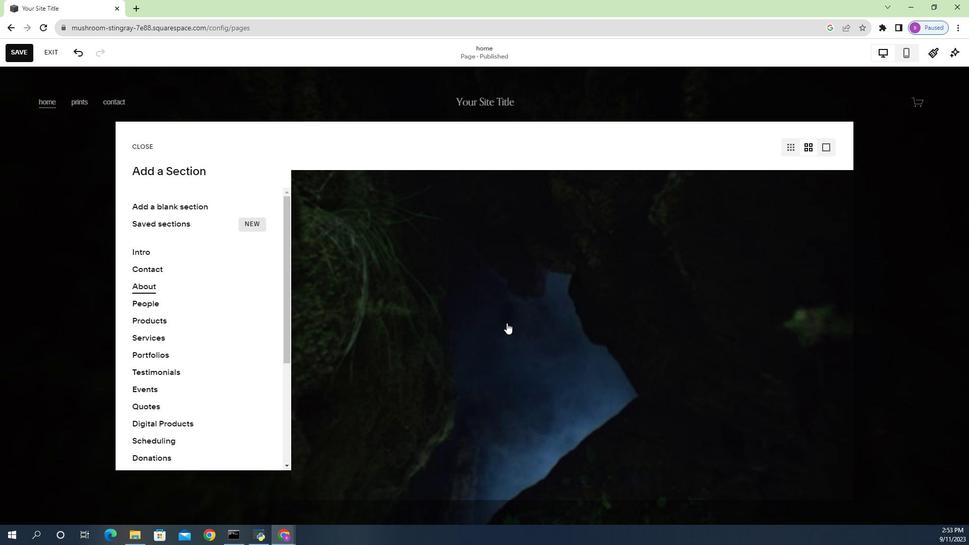 
Action: Mouse moved to (249, 354)
Screenshot: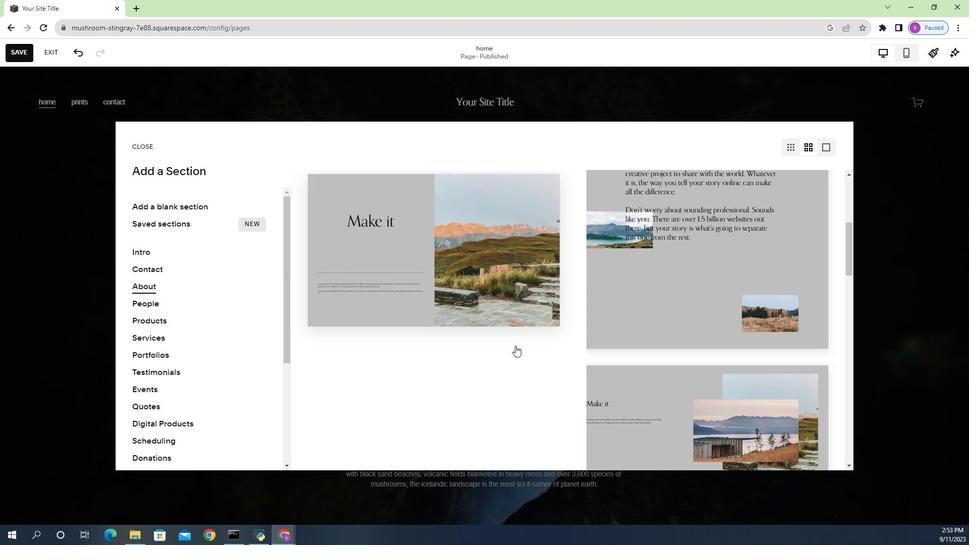 
Action: Mouse scrolled (249, 354) with delta (0, 0)
Screenshot: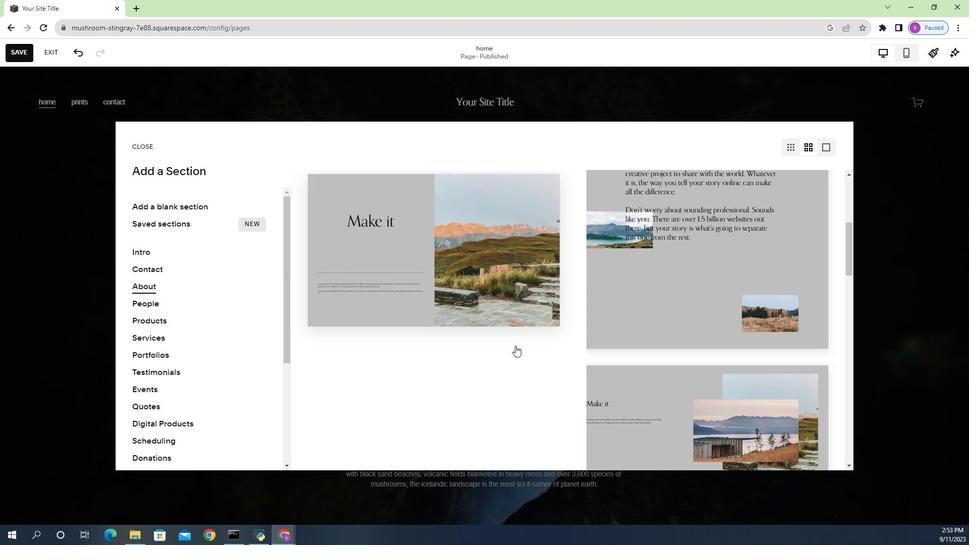 
Action: Mouse scrolled (249, 354) with delta (0, 0)
Screenshot: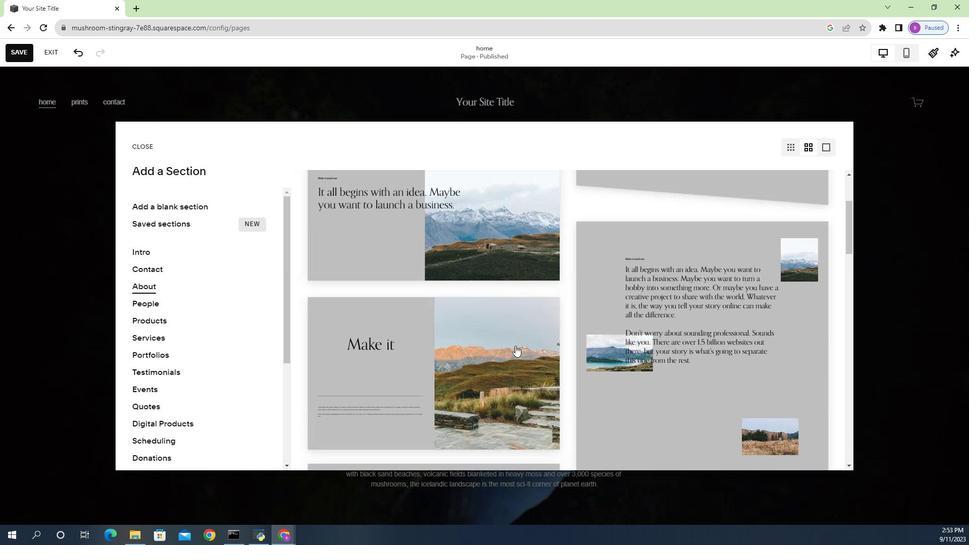
Action: Mouse scrolled (249, 354) with delta (0, 0)
Screenshot: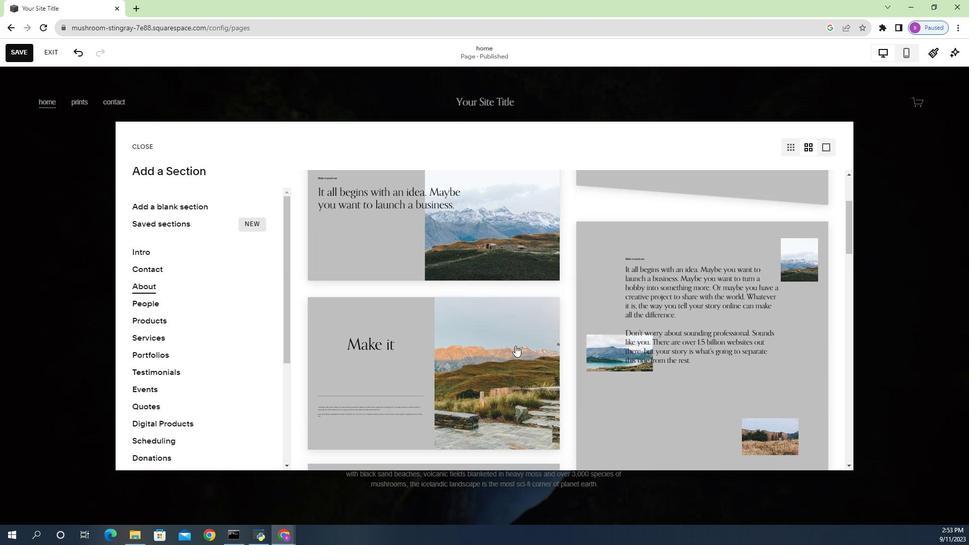 
Action: Mouse scrolled (249, 354) with delta (0, 0)
Screenshot: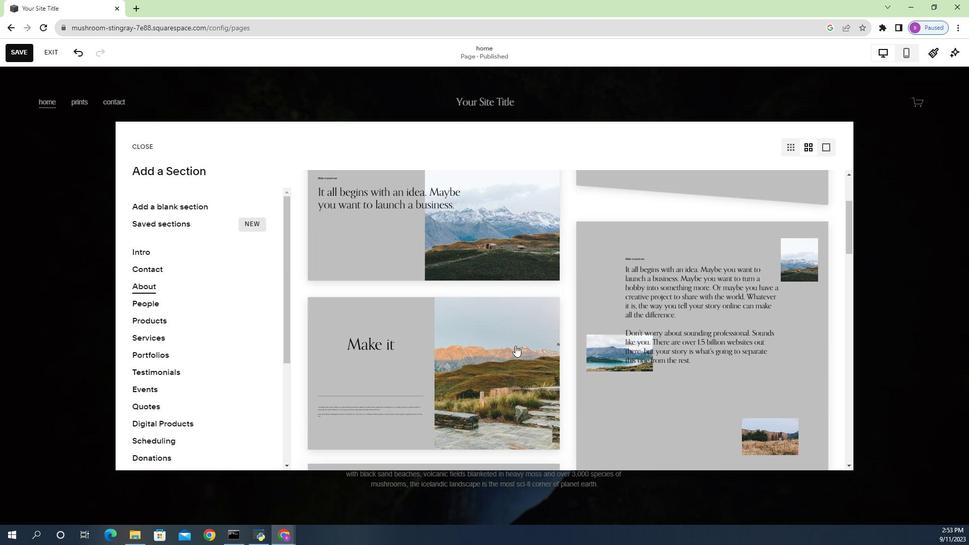 
Action: Mouse moved to (250, 295)
Screenshot: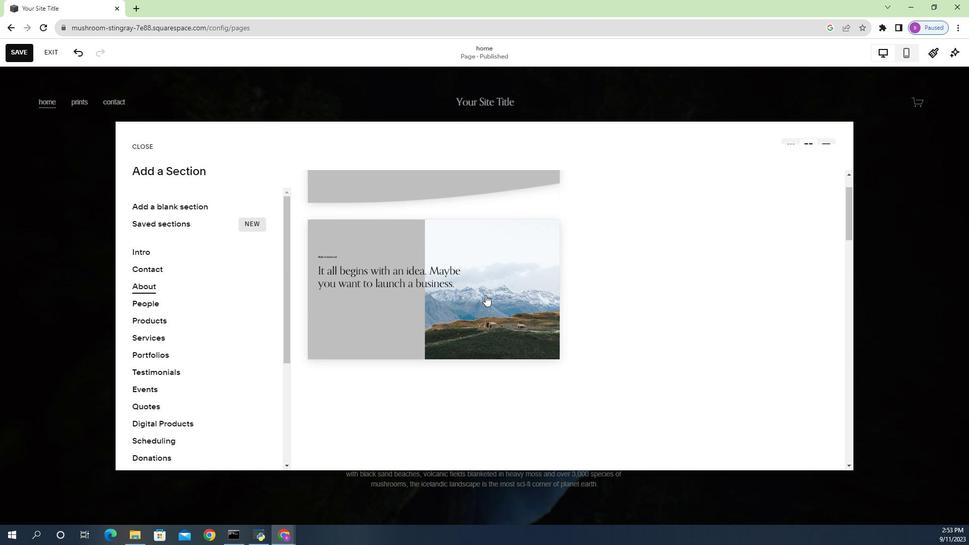 
Action: Mouse scrolled (250, 294) with delta (0, 0)
Screenshot: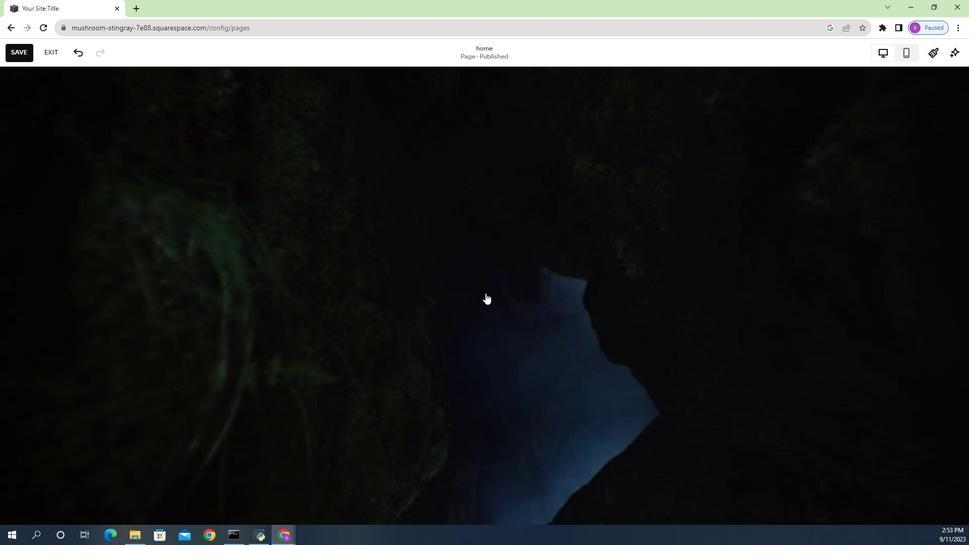 
Action: Mouse scrolled (250, 294) with delta (0, 0)
Screenshot: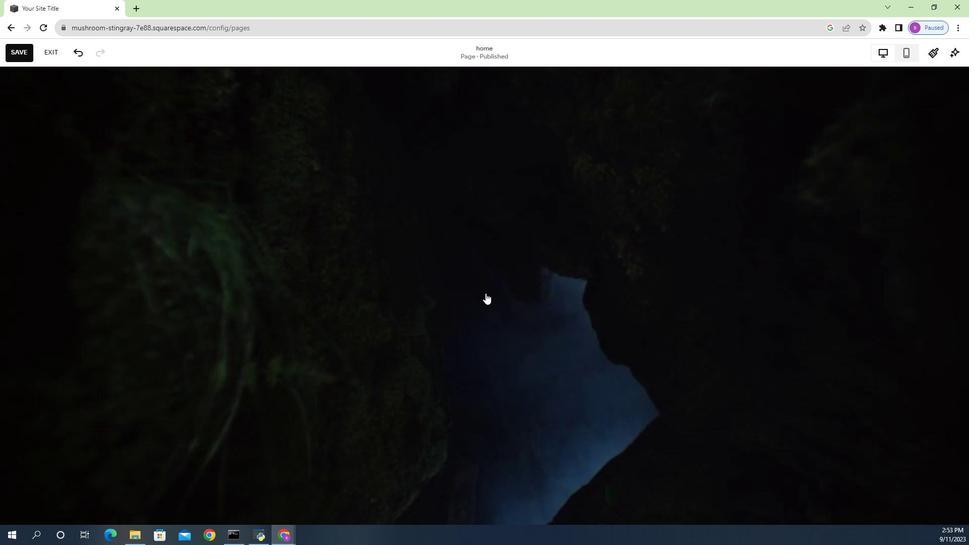 
Action: Mouse scrolled (250, 294) with delta (0, 0)
Screenshot: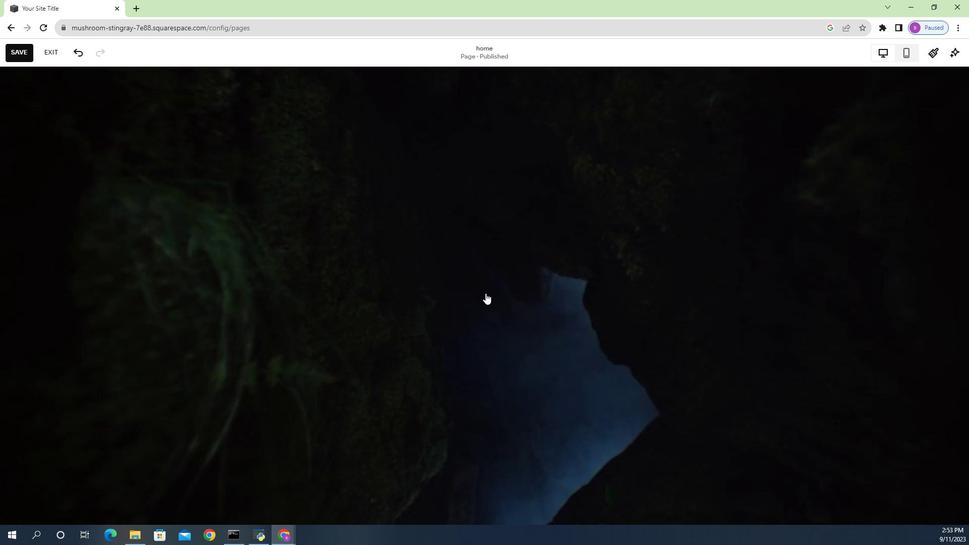 
Action: Mouse moved to (251, 300)
Screenshot: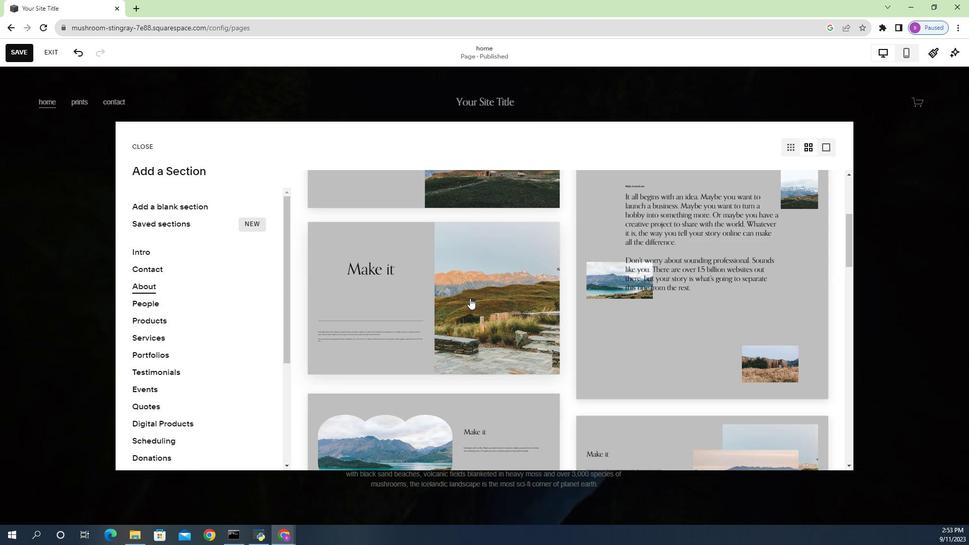 
Action: Mouse pressed left at (251, 300)
Screenshot: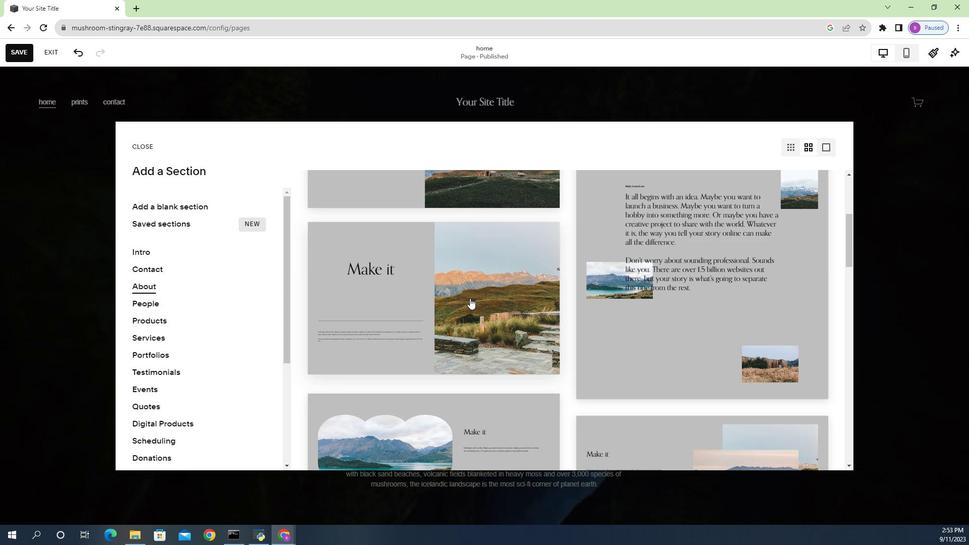 
Action: Mouse moved to (264, 336)
Screenshot: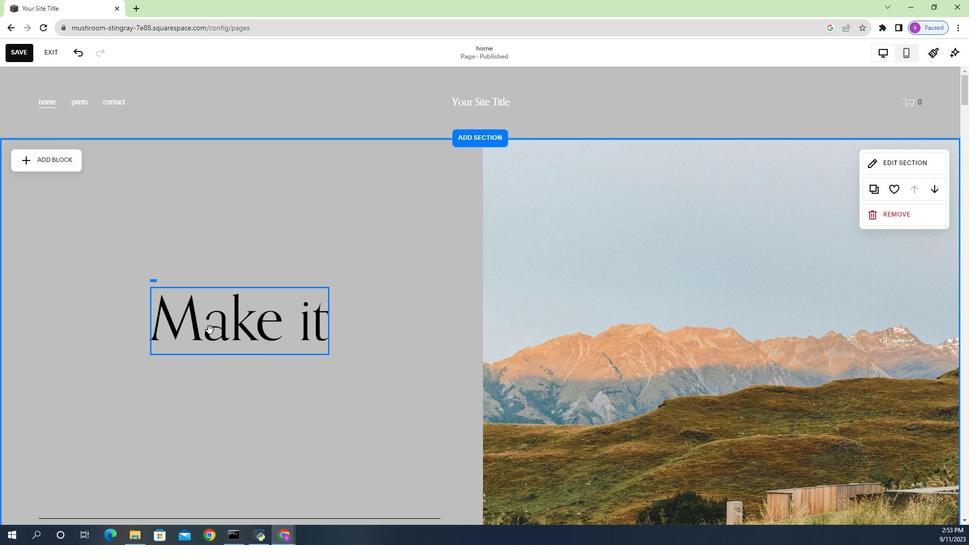 
Action: Mouse pressed left at (264, 336)
Screenshot: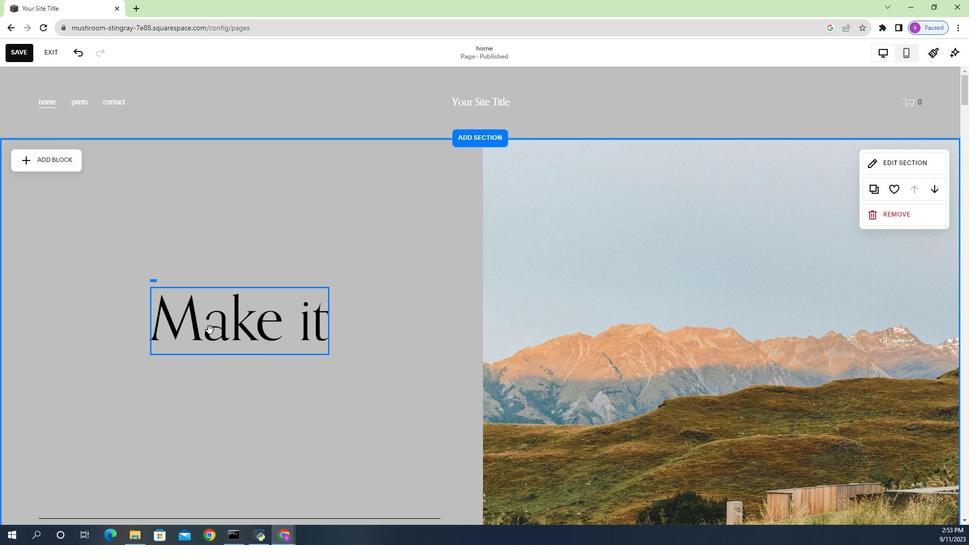 
Action: Mouse pressed left at (264, 336)
Screenshot: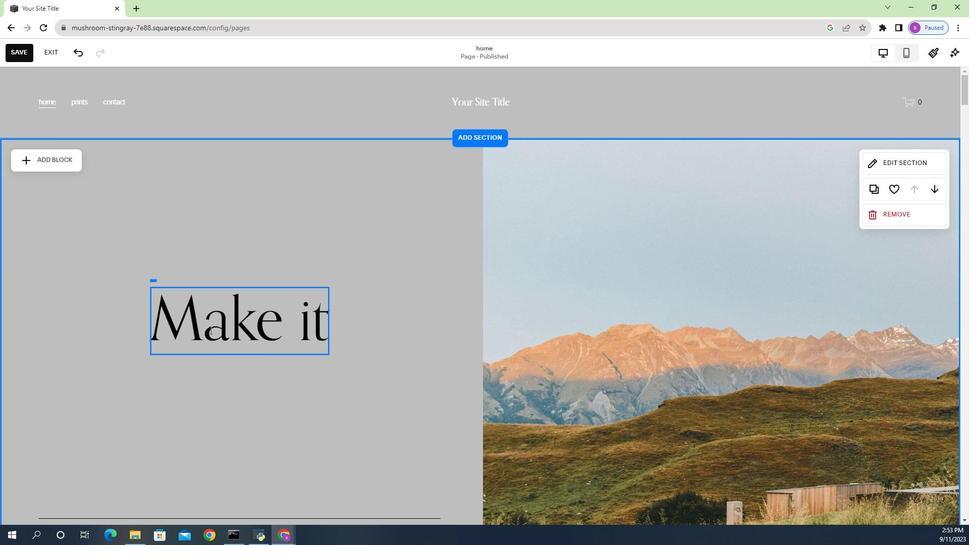 
Action: Mouse pressed left at (264, 336)
Screenshot: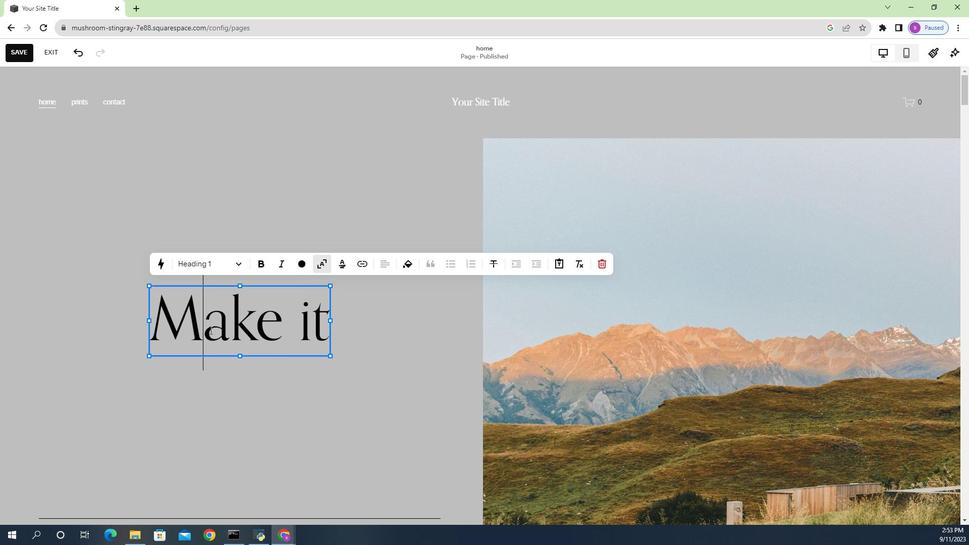
Action: Mouse moved to (259, 338)
Screenshot: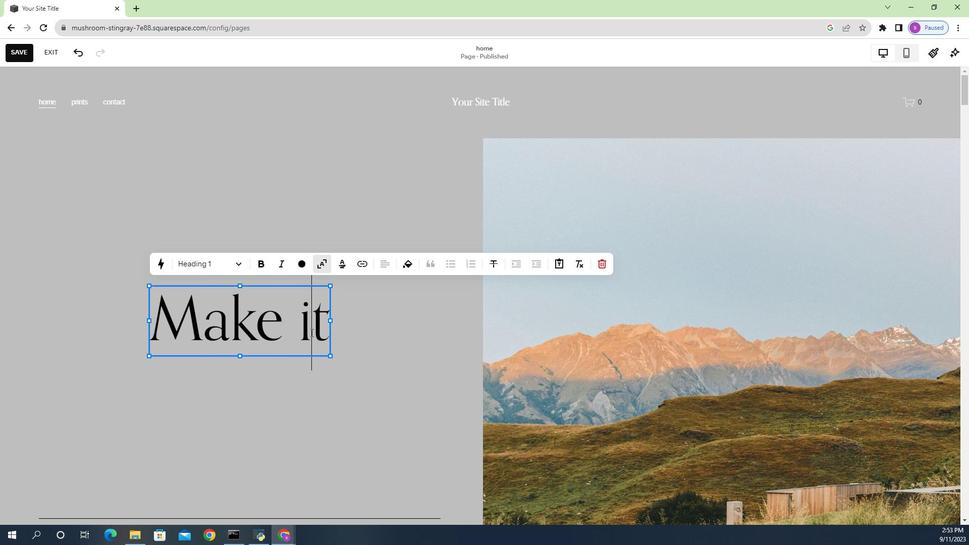 
Action: Mouse pressed left at (259, 338)
Screenshot: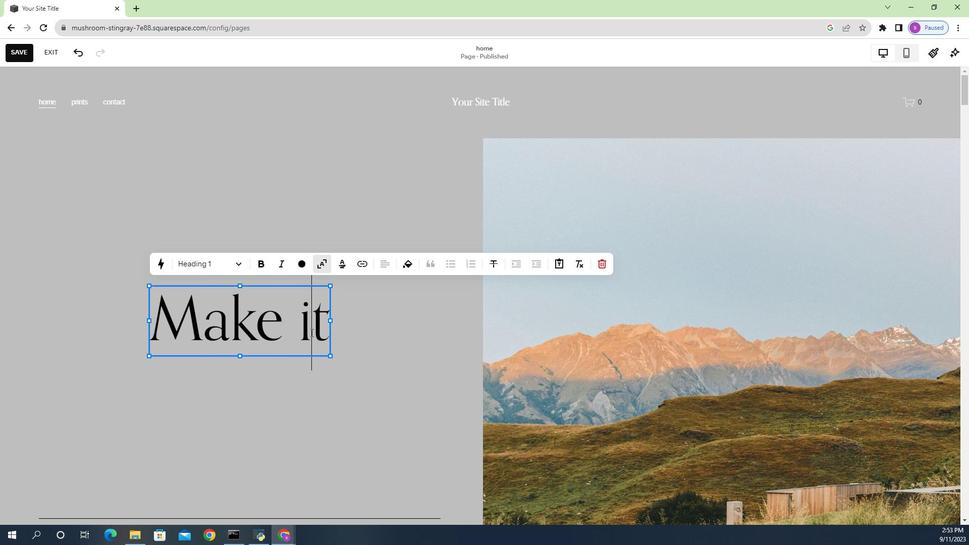 
Action: Mouse pressed left at (259, 338)
Screenshot: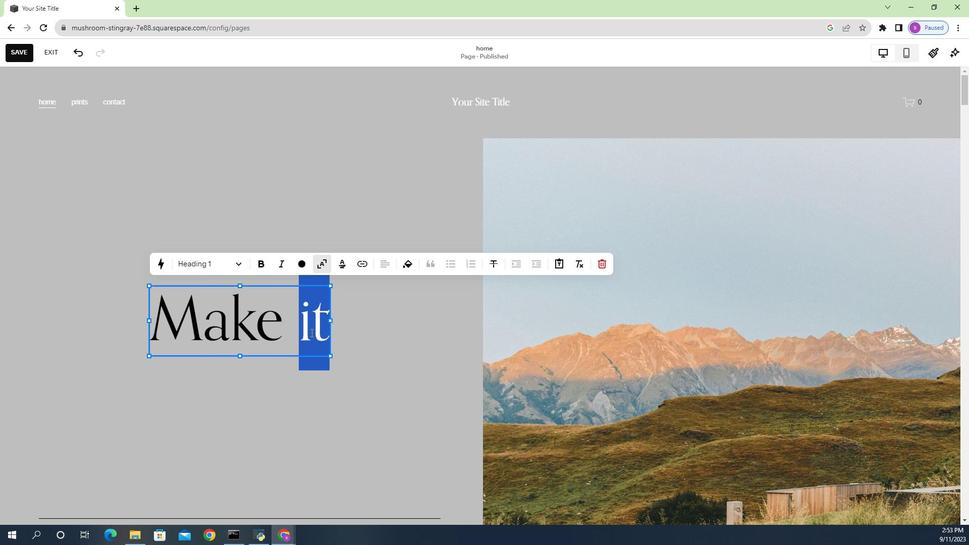 
Action: Mouse pressed left at (259, 338)
Screenshot: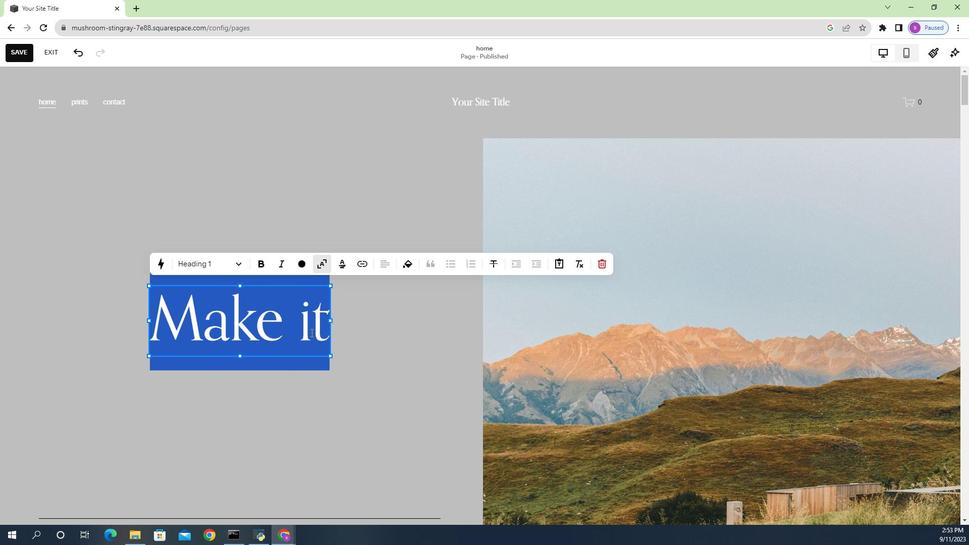 
Action: Mouse moved to (259, 342)
Screenshot: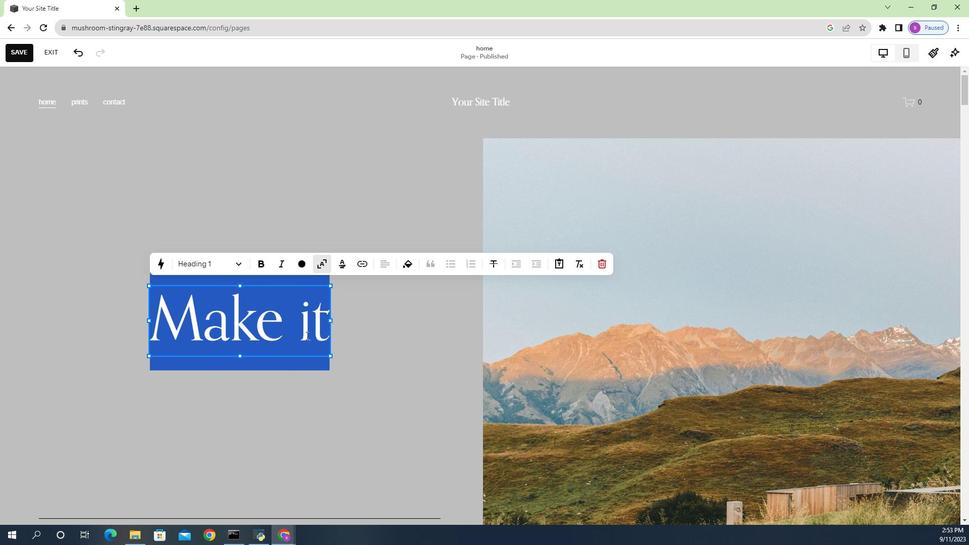 
Action: Key pressed <Key.delete>
Screenshot: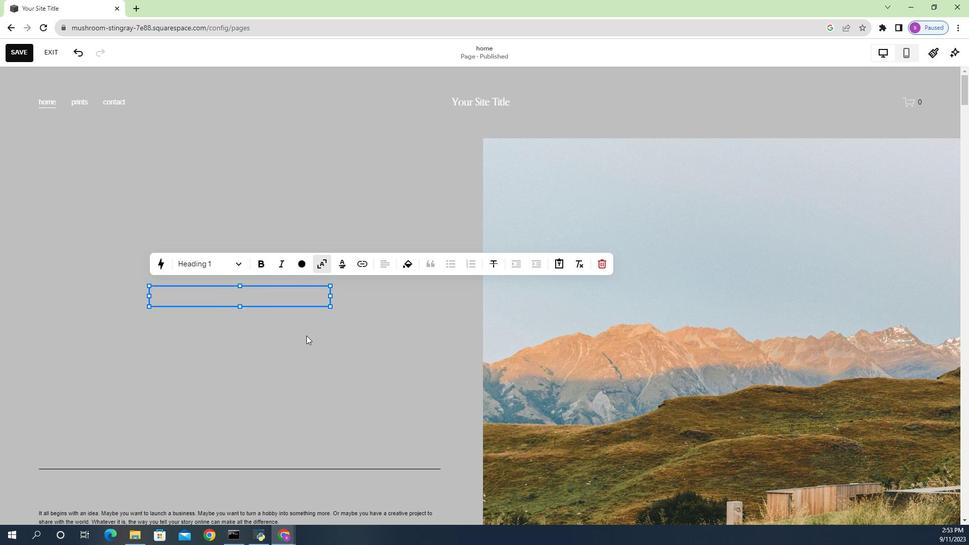 
Action: Mouse moved to (266, 302)
Screenshot: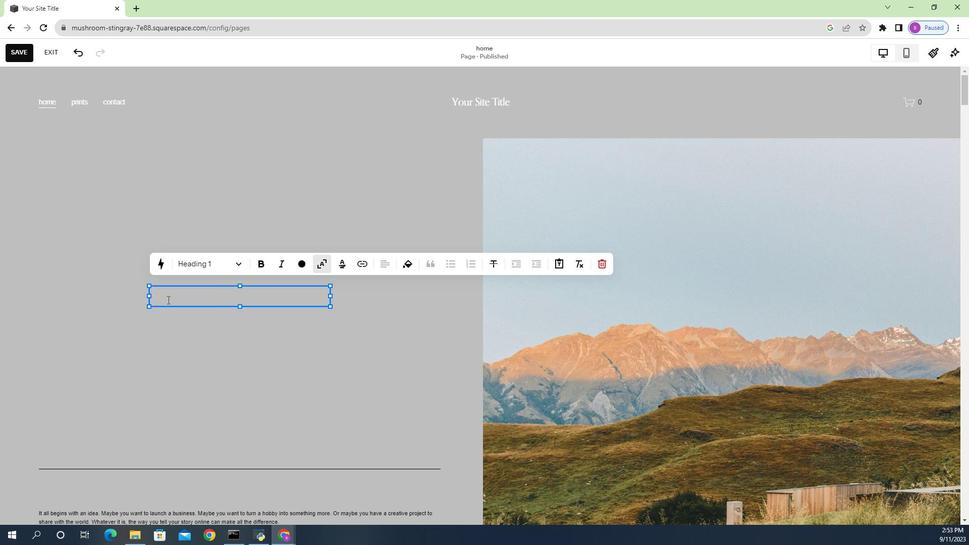 
Action: Mouse pressed left at (266, 302)
Screenshot: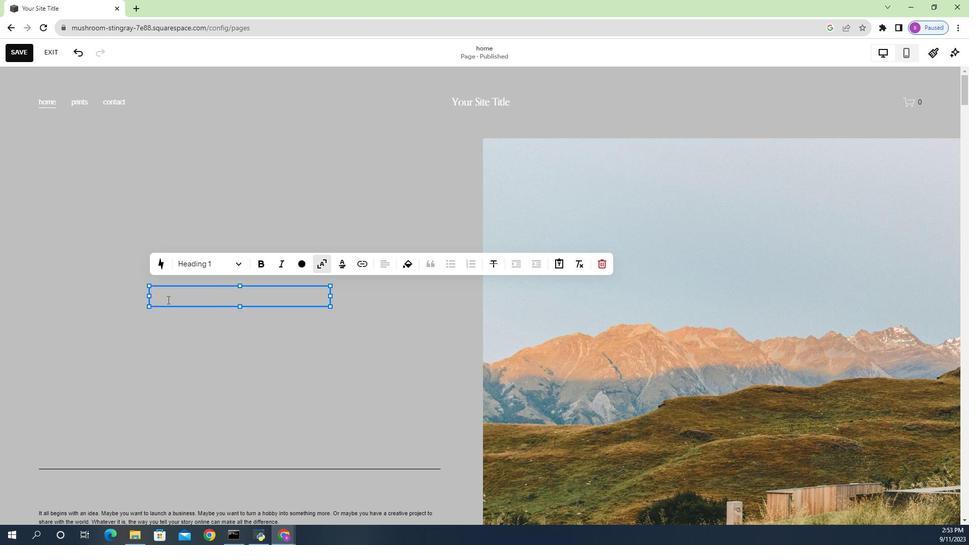 
Action: Mouse moved to (265, 359)
Screenshot: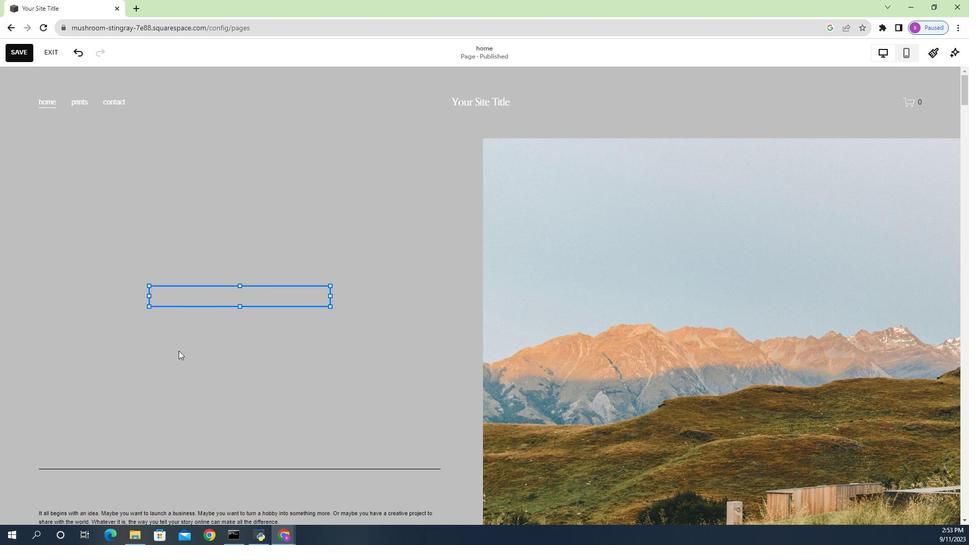 
Action: Mouse pressed left at (265, 359)
Screenshot: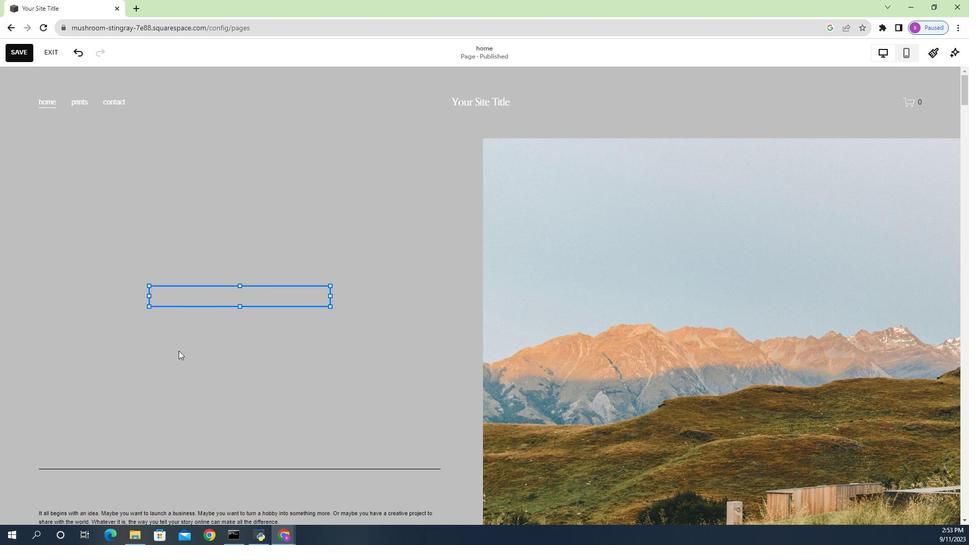 
Action: Mouse moved to (266, 300)
Screenshot: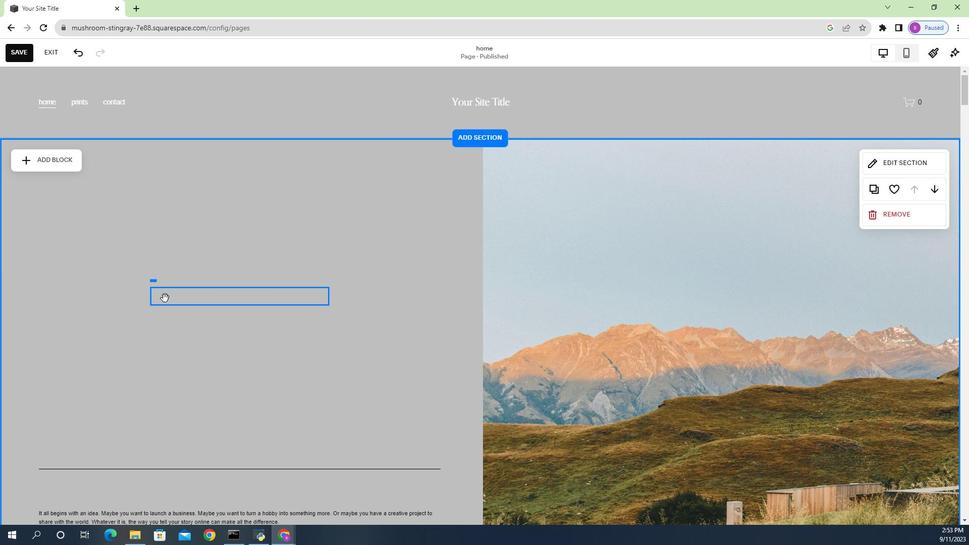 
Action: Mouse pressed left at (266, 300)
Screenshot: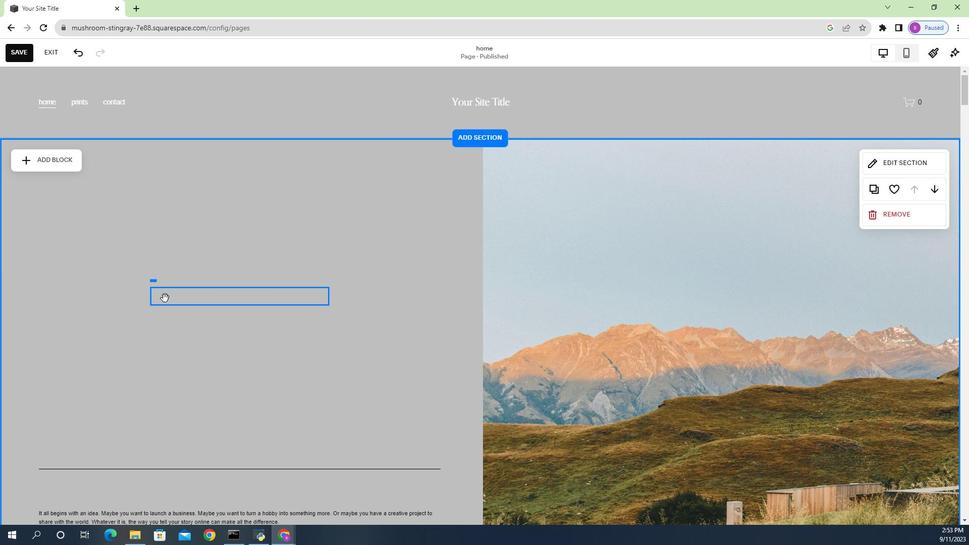 
Action: Mouse moved to (266, 299)
Screenshot: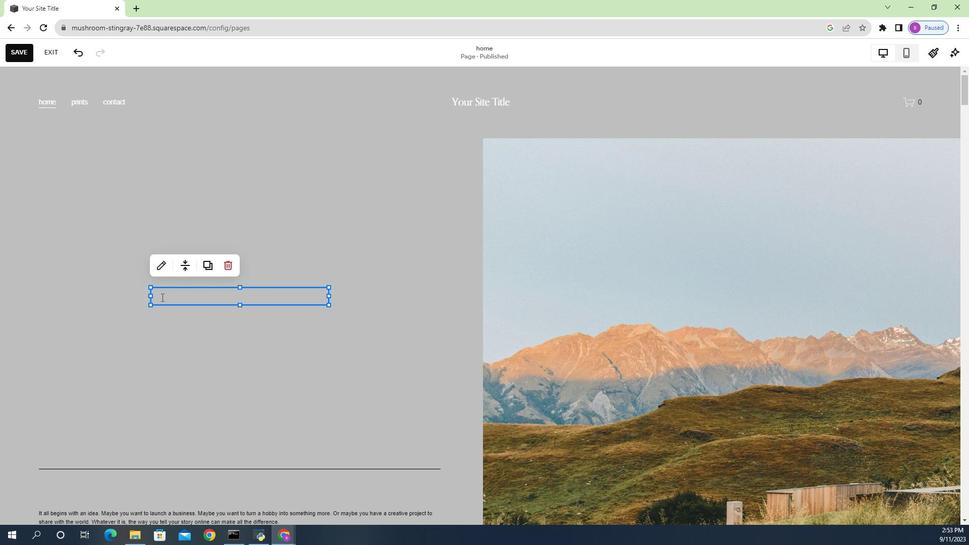 
Action: Key pressed d
Screenshot: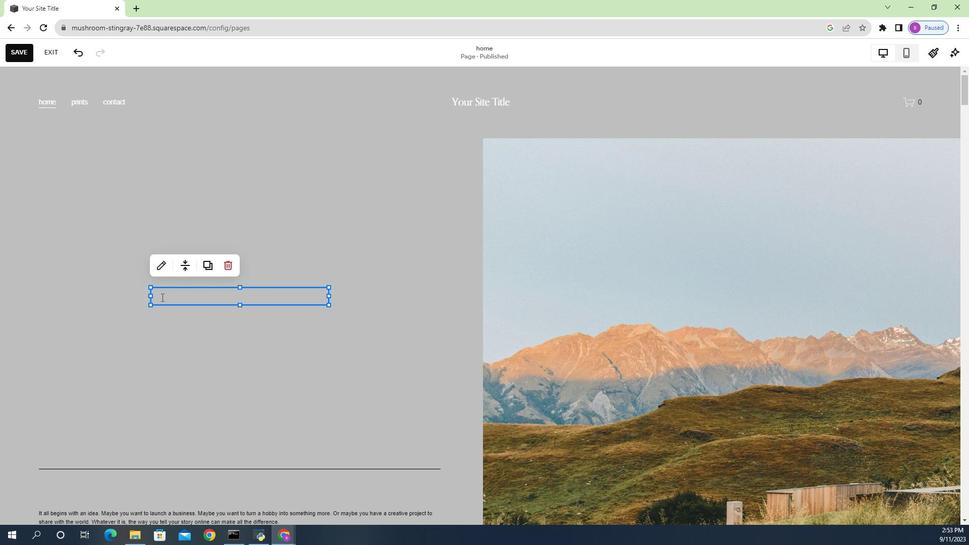 
Action: Mouse moved to (267, 299)
Screenshot: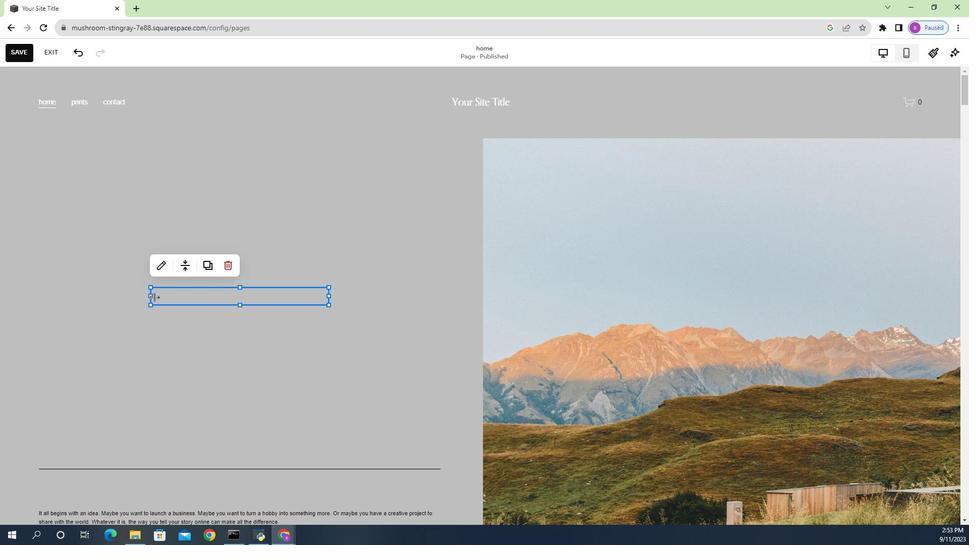 
Action: Mouse pressed left at (267, 299)
Screenshot: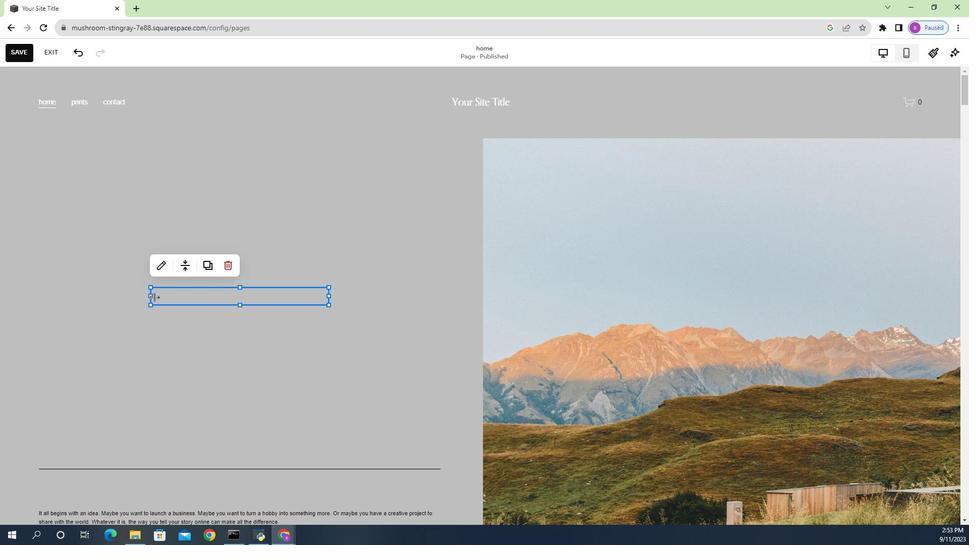 
Action: Mouse pressed left at (267, 299)
Screenshot: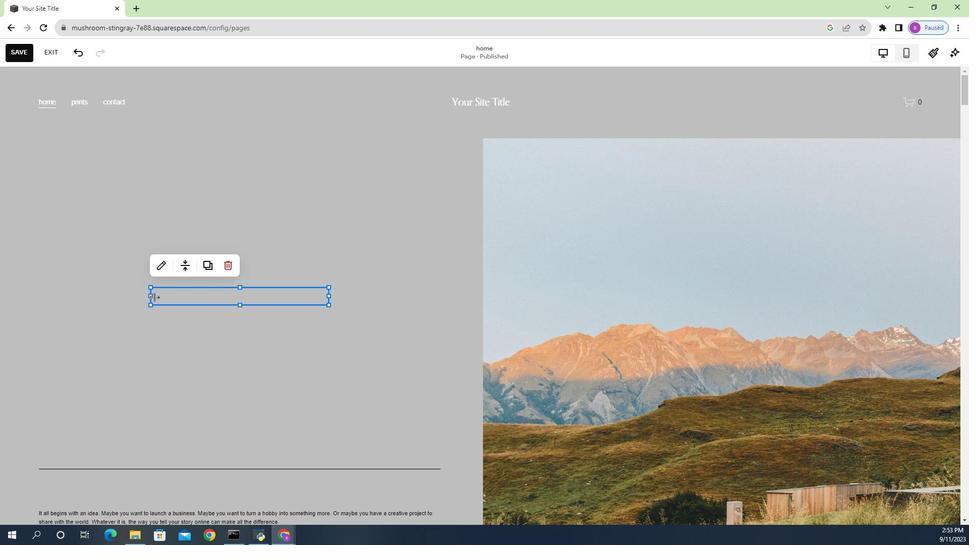 
Action: Mouse moved to (266, 313)
Screenshot: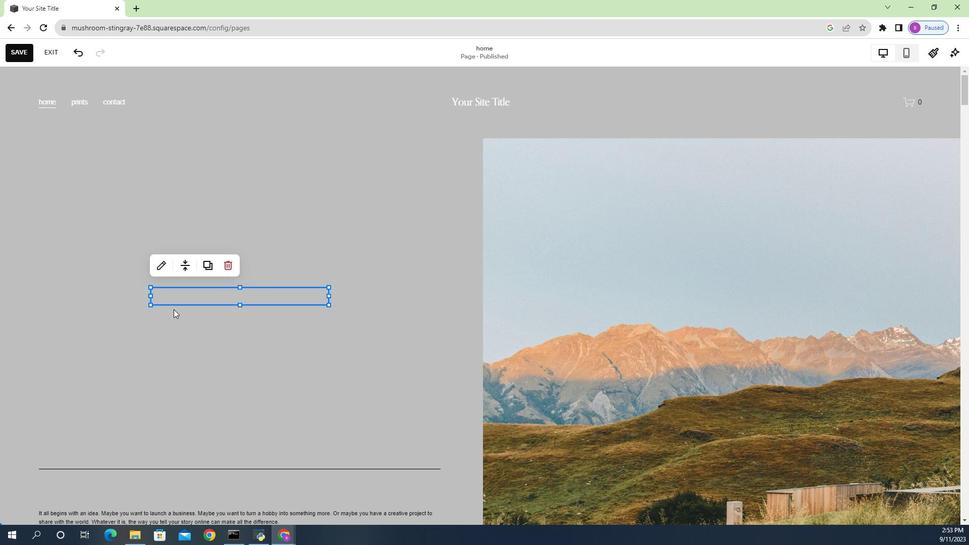 
Action: Mouse pressed left at (266, 313)
Screenshot: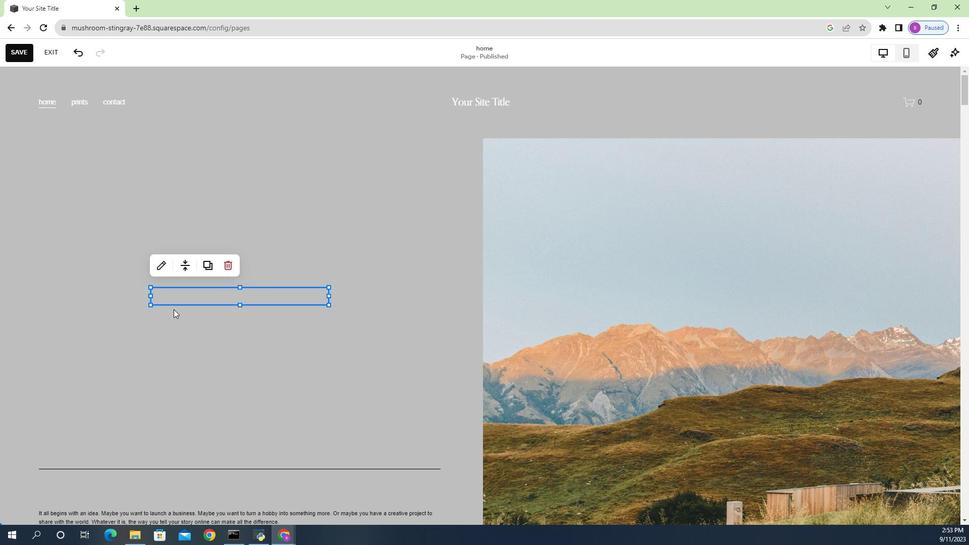 
Action: Mouse moved to (272, 144)
Screenshot: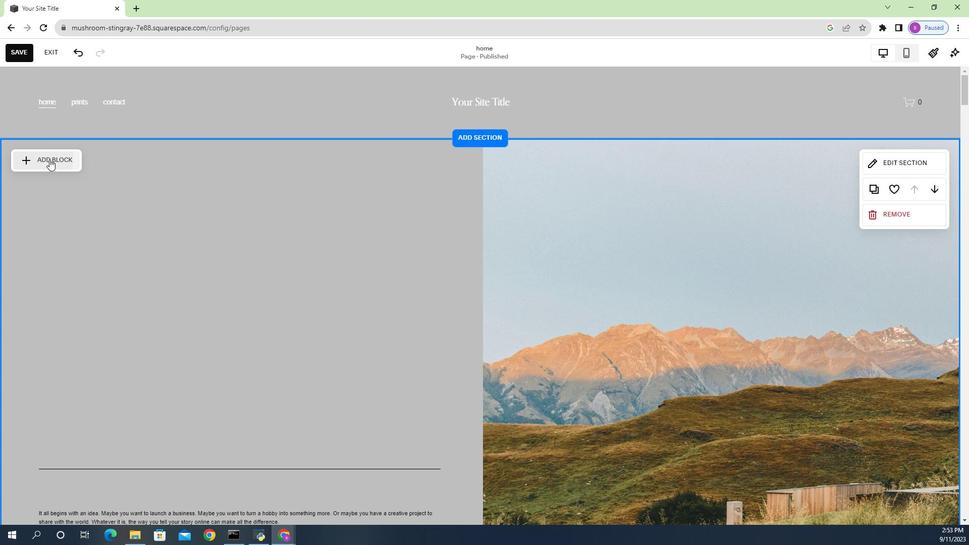 
Action: Mouse pressed left at (272, 144)
Screenshot: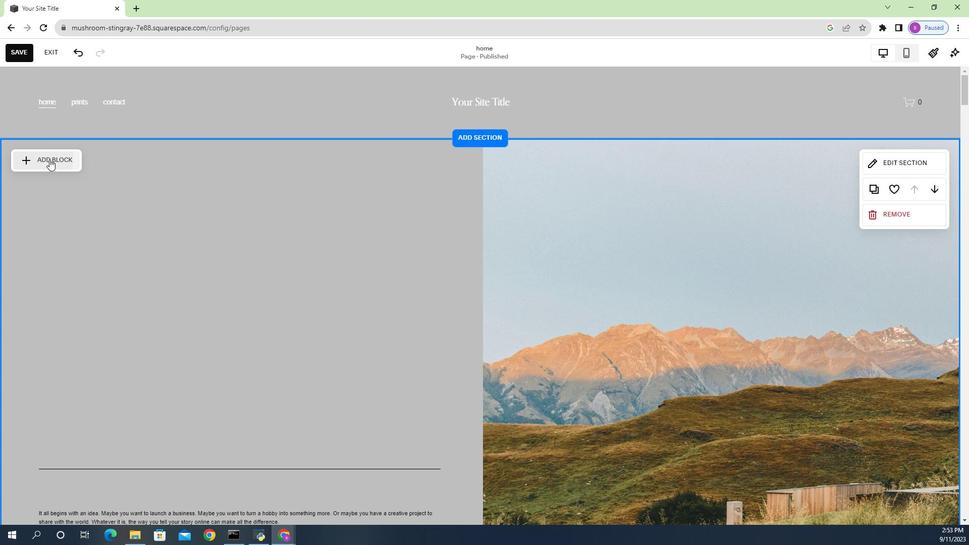 
Action: Mouse moved to (272, 216)
Screenshot: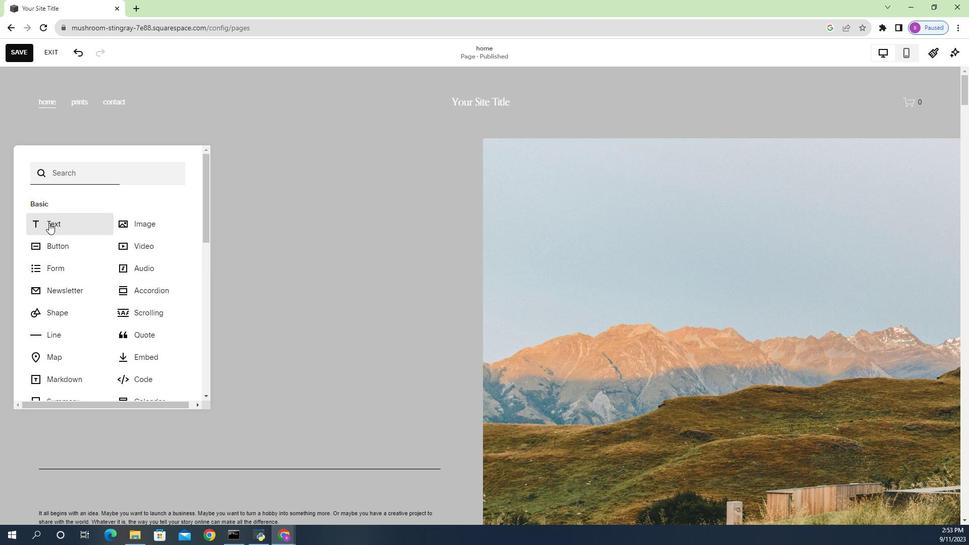 
Action: Mouse pressed left at (272, 216)
Screenshot: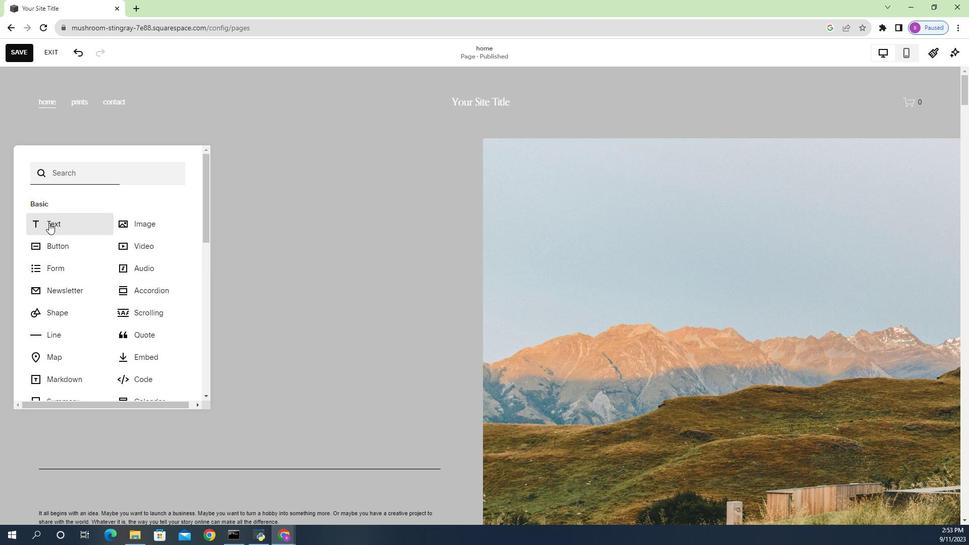 
Action: Mouse moved to (270, 124)
Screenshot: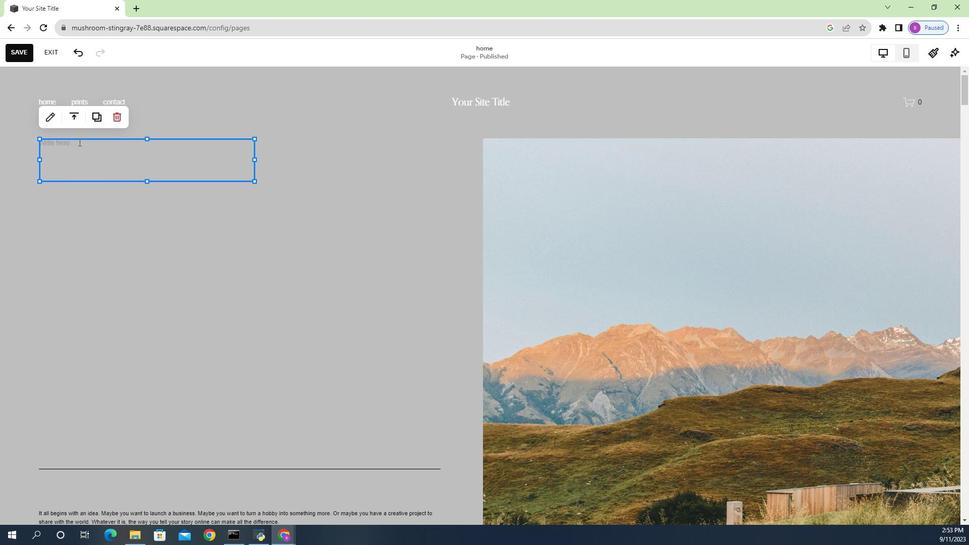 
Action: Mouse pressed left at (270, 124)
Screenshot: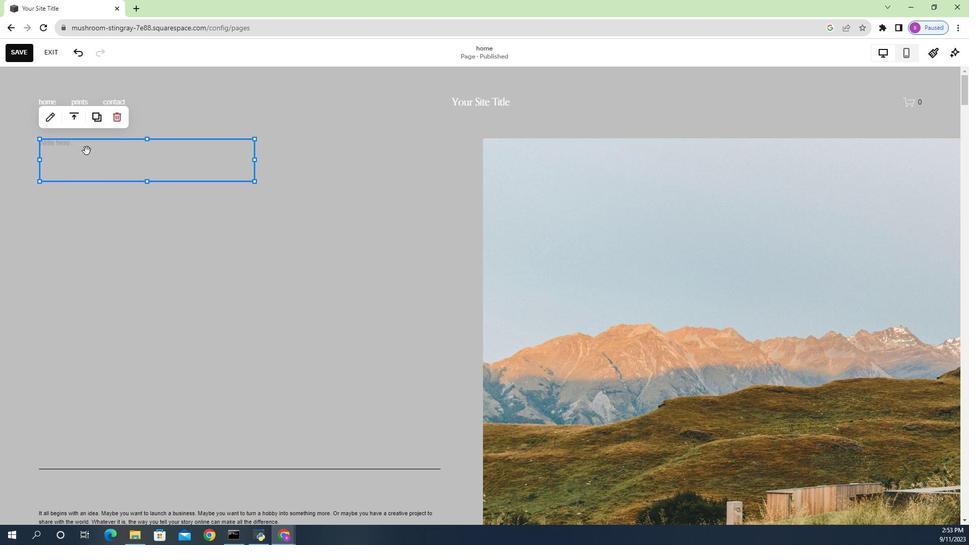 
Action: Mouse moved to (267, 165)
Screenshot: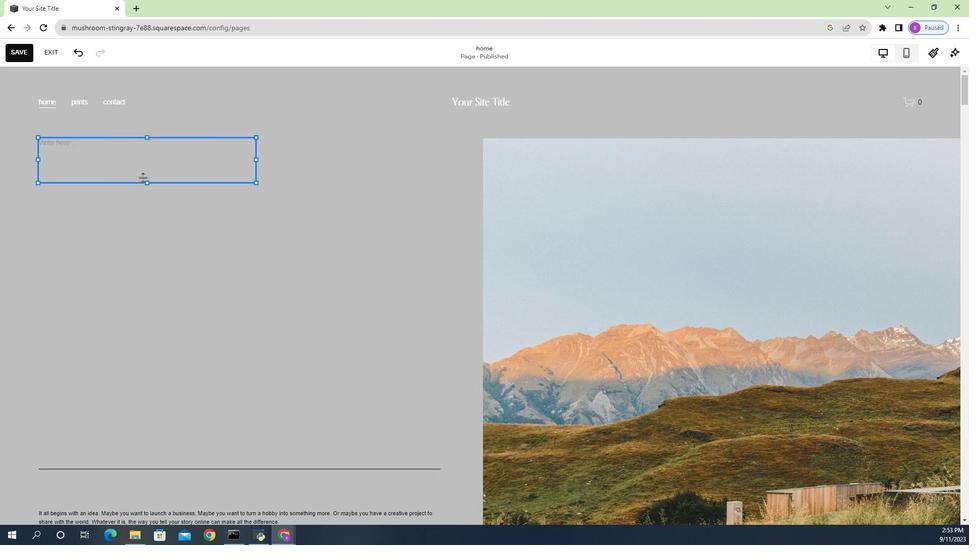 
Action: Mouse pressed left at (267, 165)
Screenshot: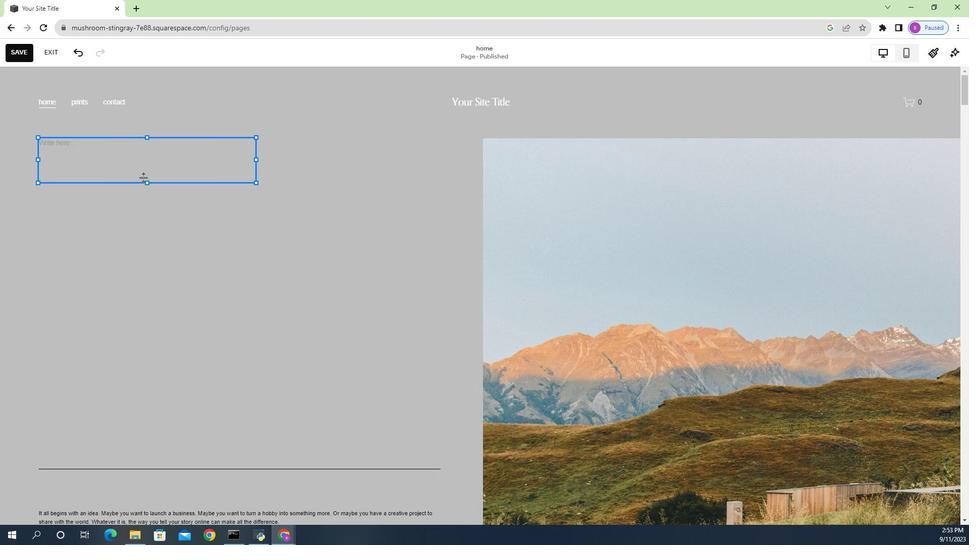 
Action: Mouse moved to (266, 146)
Screenshot: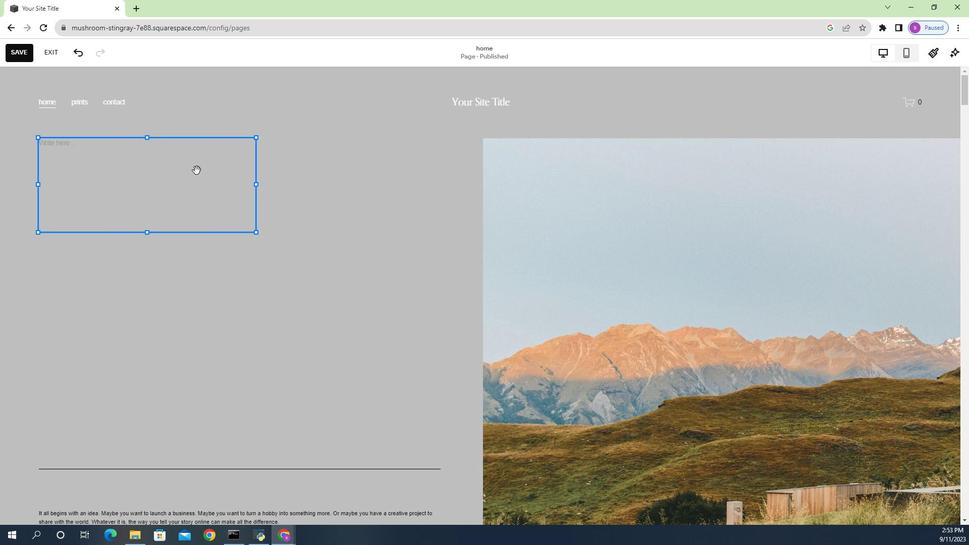 
Action: Mouse pressed left at (266, 146)
Screenshot: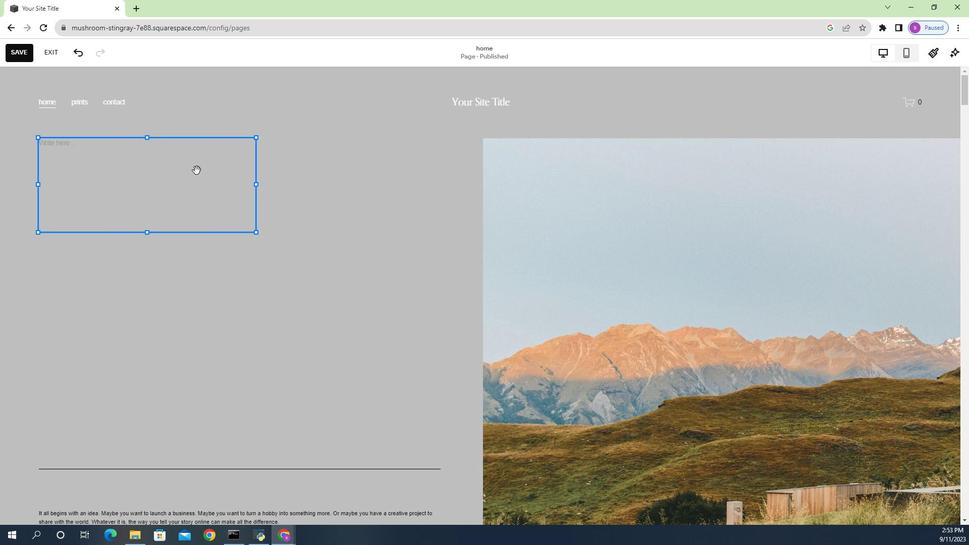 
Action: Mouse moved to (263, 282)
Screenshot: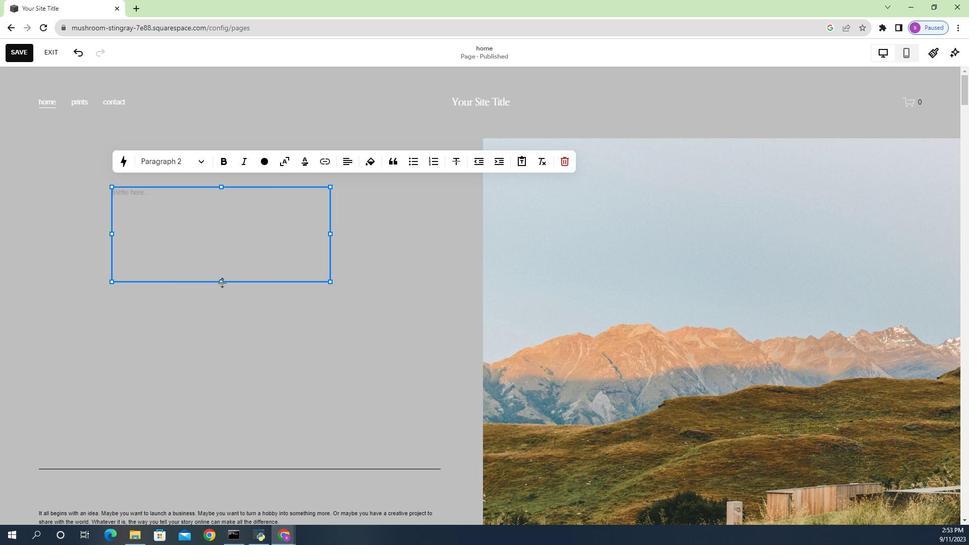
Action: Mouse pressed left at (263, 282)
Screenshot: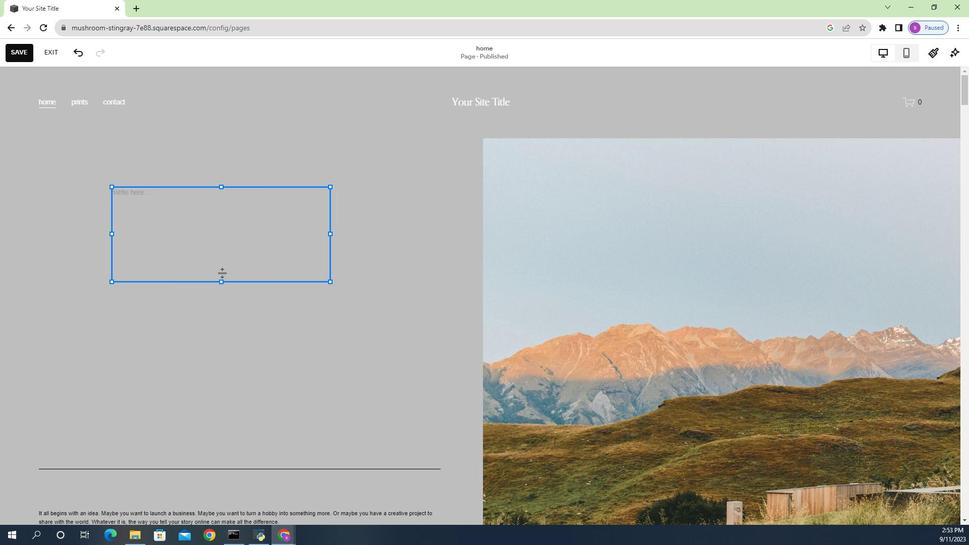 
Action: Mouse moved to (258, 201)
Screenshot: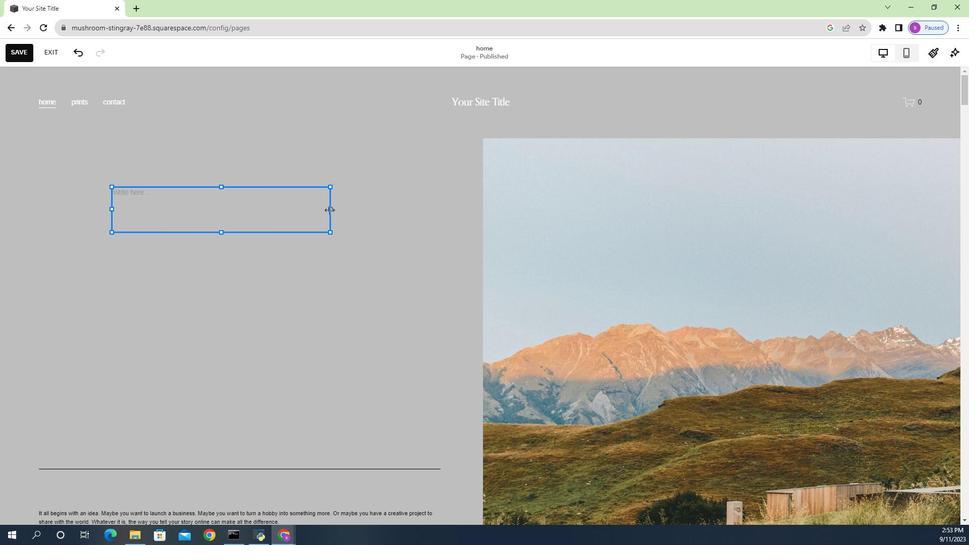 
Action: Mouse pressed left at (258, 201)
Screenshot: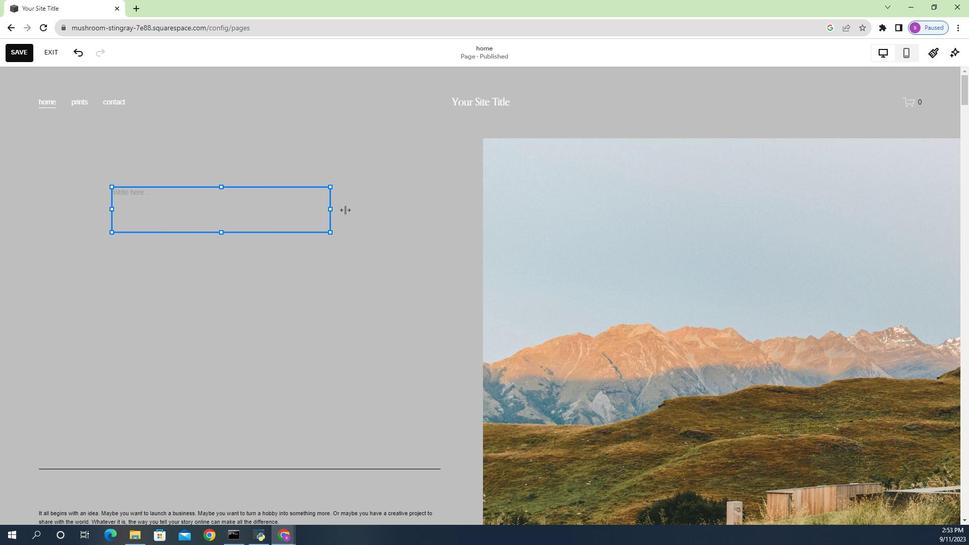 
Action: Mouse moved to (268, 188)
Screenshot: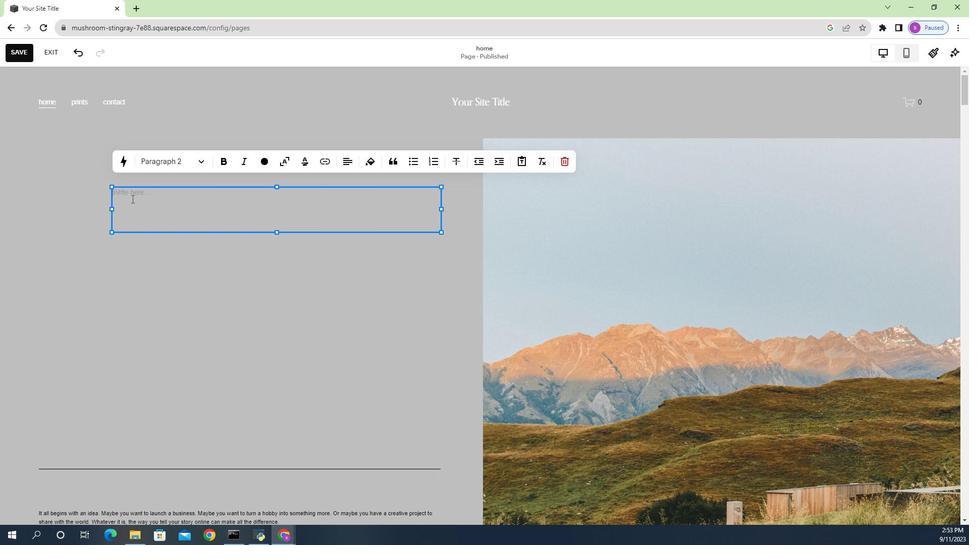 
Action: Mouse pressed left at (268, 188)
Screenshot: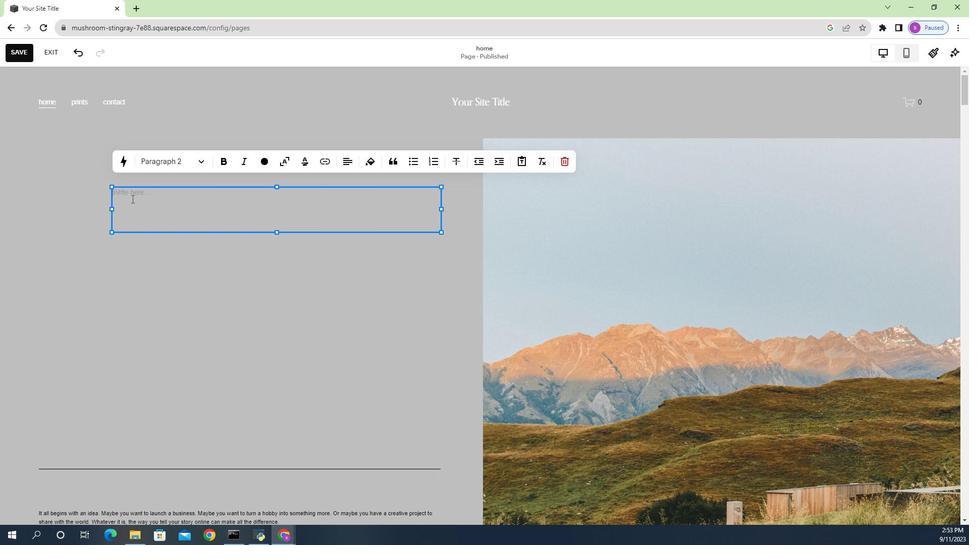 
Action: Key pressed <Key.shift>Why<Key.space><Key.shift>We<Key.space><Key.shift>Should<Key.space><Key.shift>all<Key.space><Key.backspace><Key.backspace><Key.backspace><Key.backspace><Key.shift>All<Key.space><Key.shift>Be<Key.space><Key.shift>Conserned<Key.space><Key.shift>About<Key.space><Key.shift>the<Key.space><Key.shift>Environment<Key.space>
Screenshot: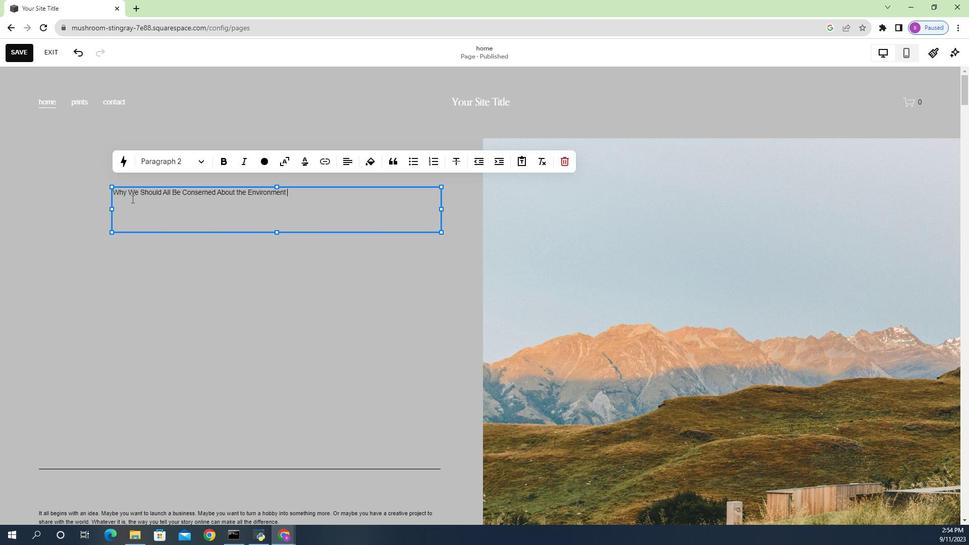 
Action: Mouse moved to (260, 183)
Screenshot: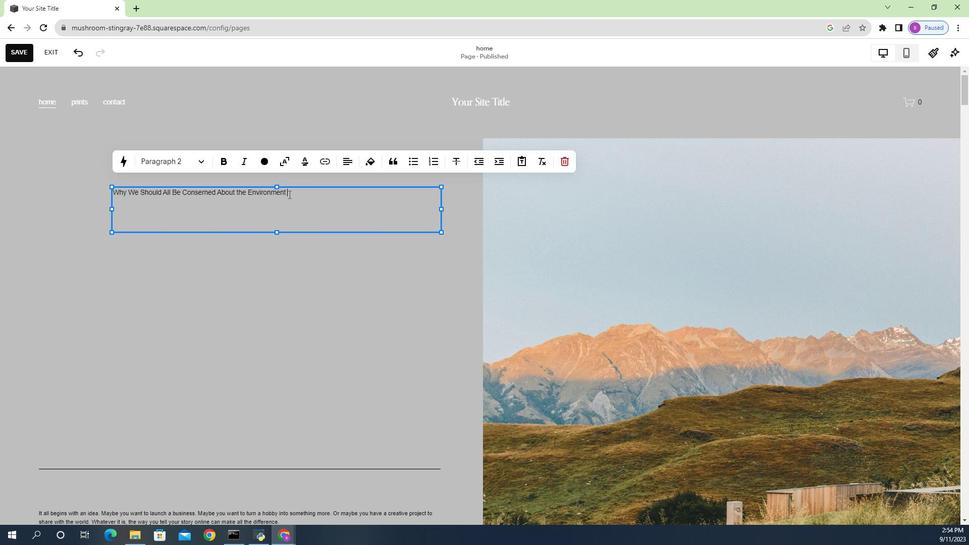 
Action: Mouse pressed left at (260, 183)
Screenshot: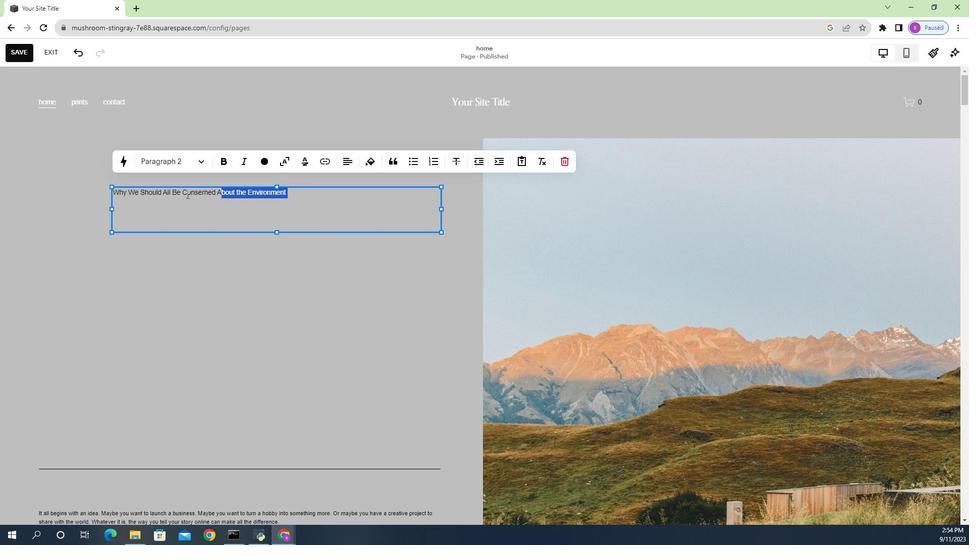 
Action: Mouse moved to (263, 143)
Screenshot: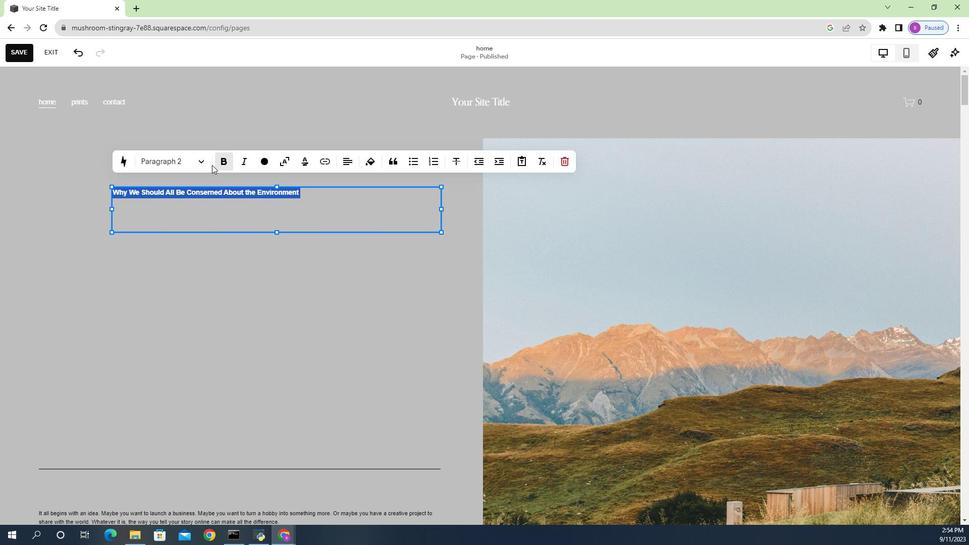 
Action: Mouse pressed left at (263, 143)
Screenshot: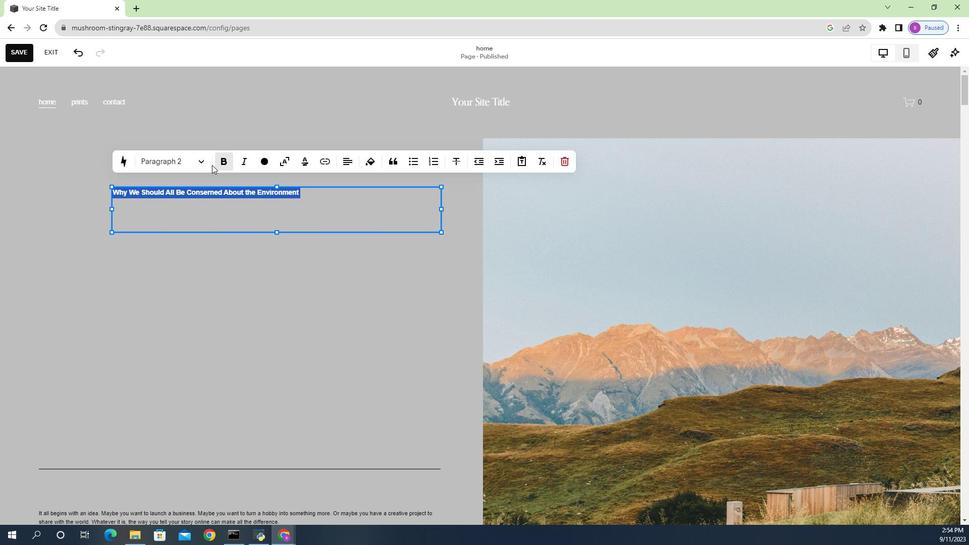 
Action: Mouse moved to (265, 145)
Screenshot: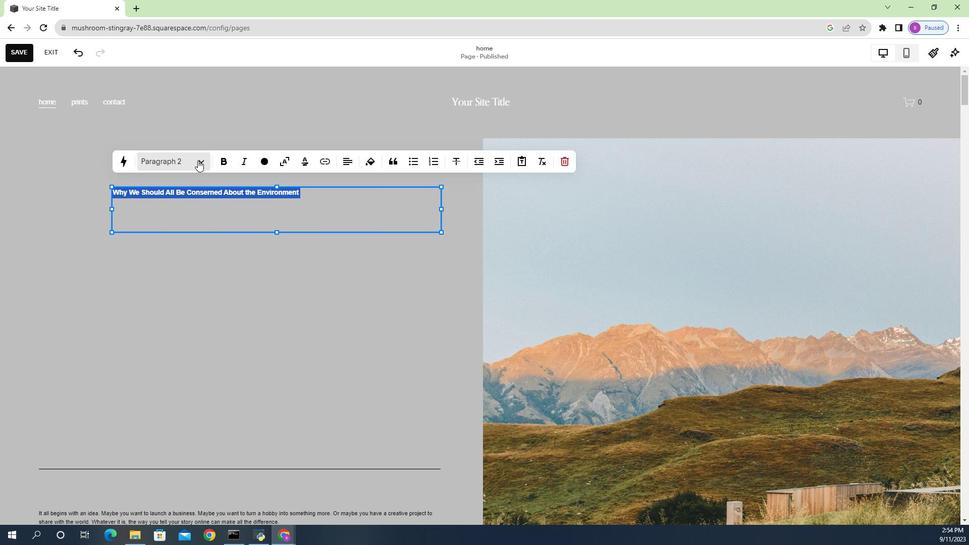 
Action: Mouse pressed left at (265, 145)
Screenshot: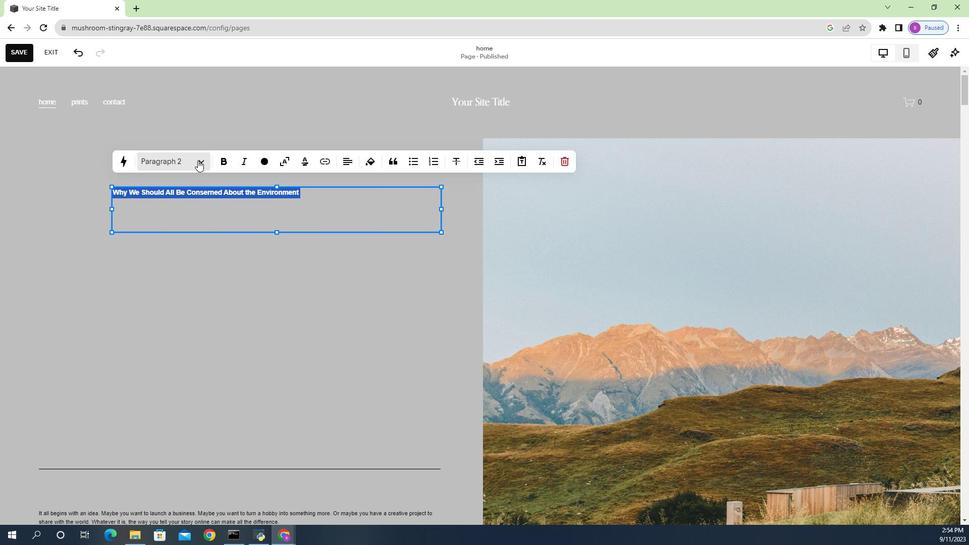 
Action: Mouse moved to (265, 179)
Screenshot: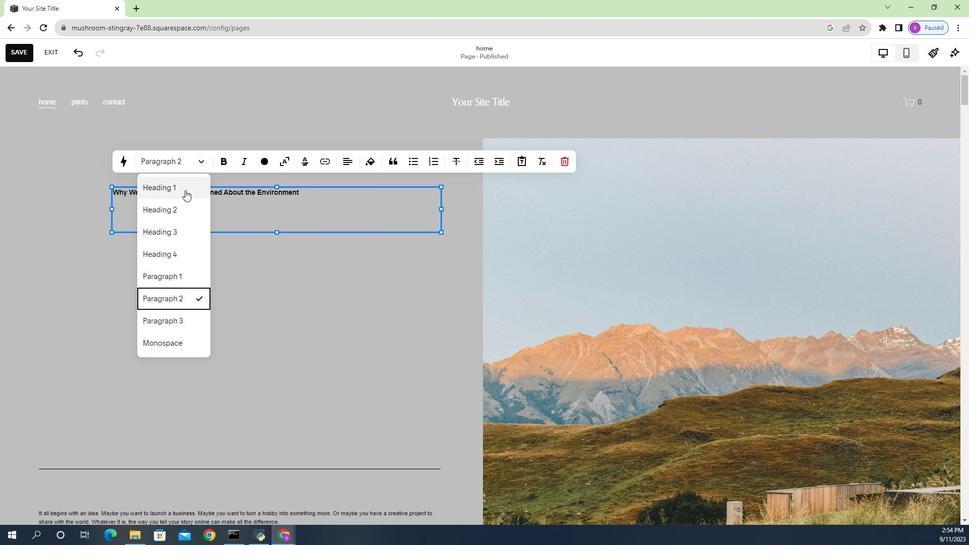 
Action: Mouse pressed left at (265, 179)
Screenshot: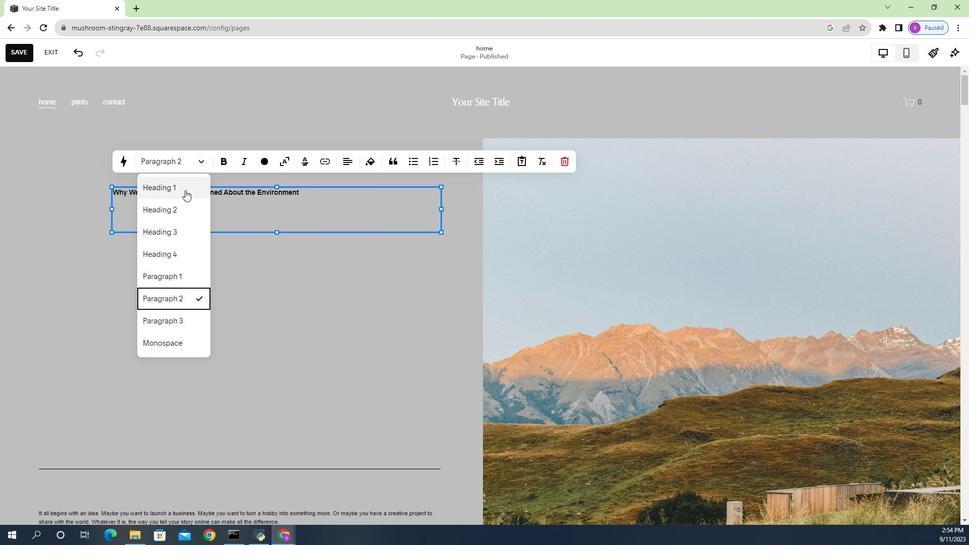 
Action: Mouse moved to (264, 149)
Screenshot: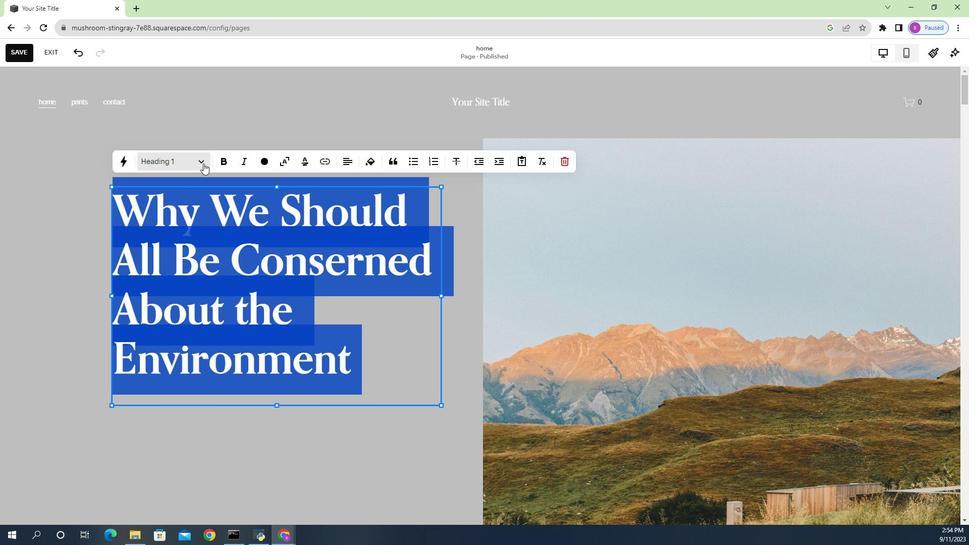 
Action: Mouse pressed left at (264, 149)
Screenshot: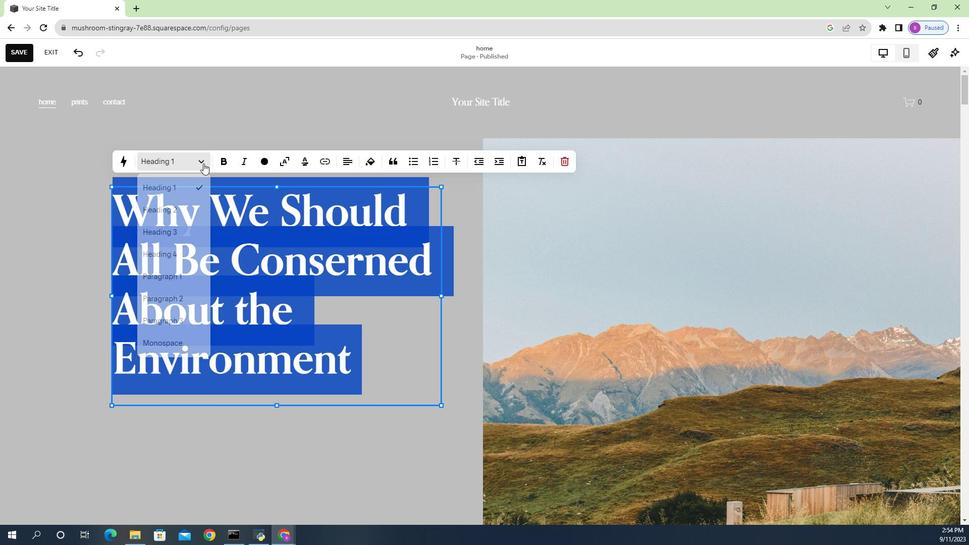 
Action: Mouse moved to (266, 190)
Screenshot: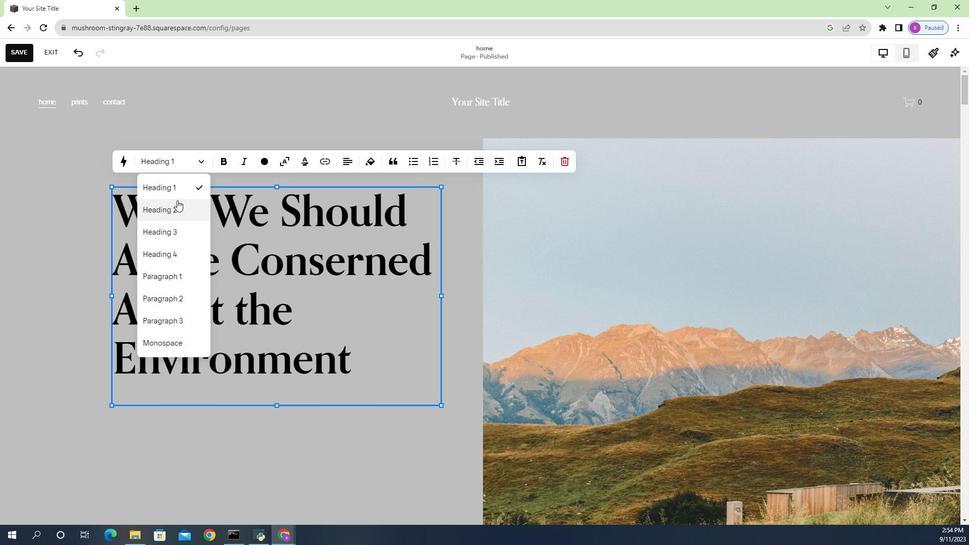 
Action: Mouse pressed left at (266, 190)
Screenshot: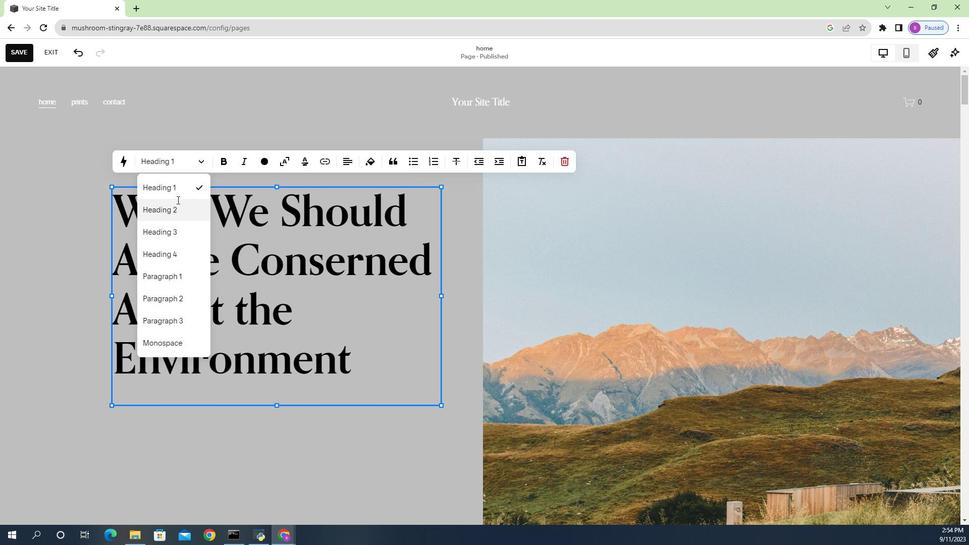 
Action: Mouse moved to (264, 137)
Screenshot: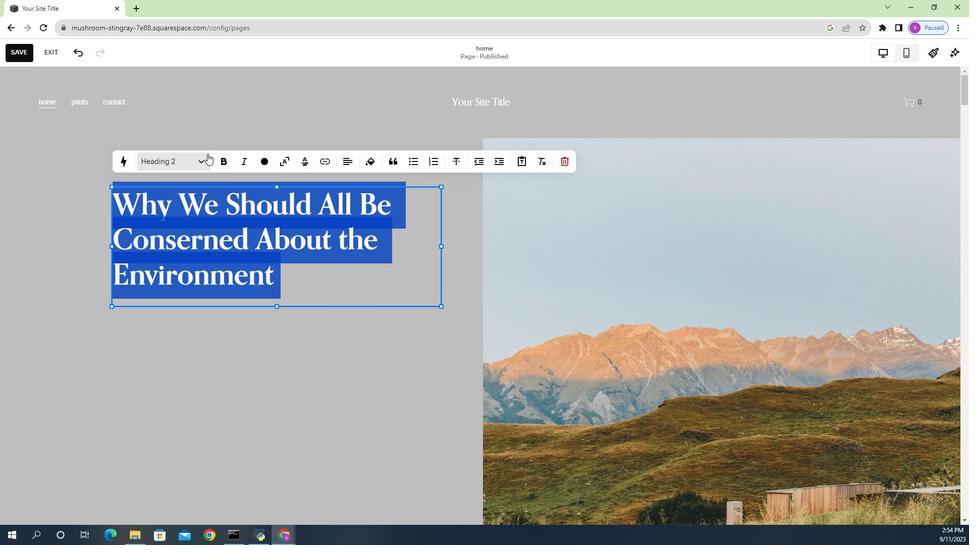 
Action: Mouse pressed left at (264, 137)
Screenshot: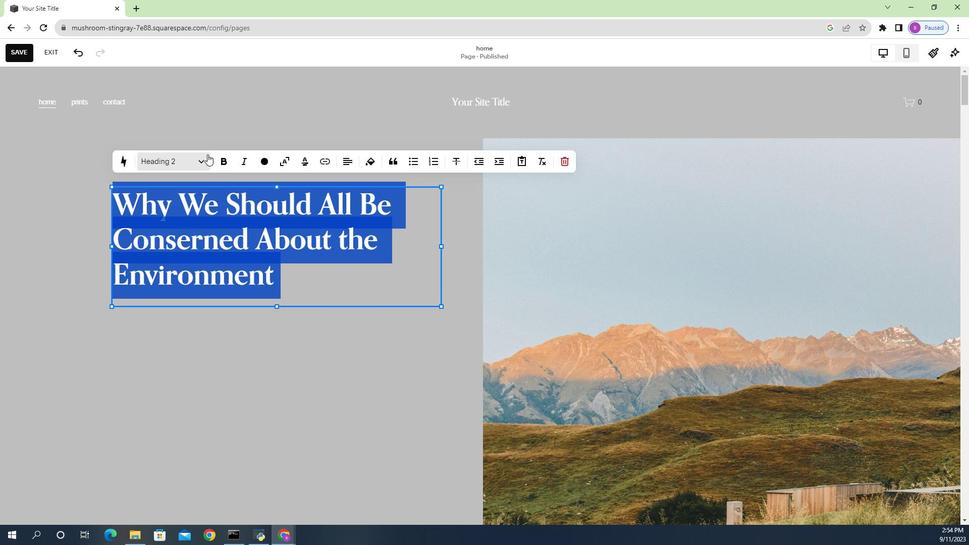 
Action: Mouse moved to (264, 141)
Screenshot: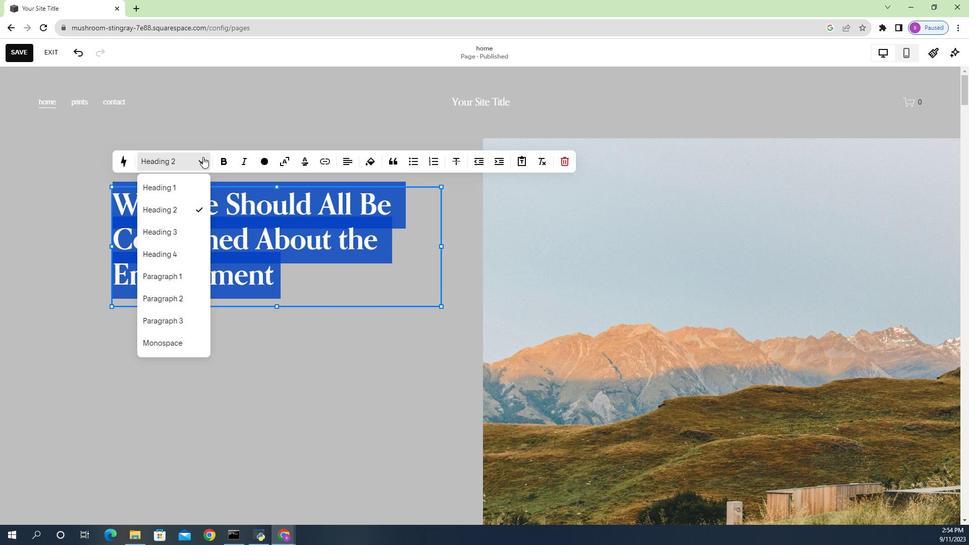 
Action: Mouse pressed left at (264, 141)
Screenshot: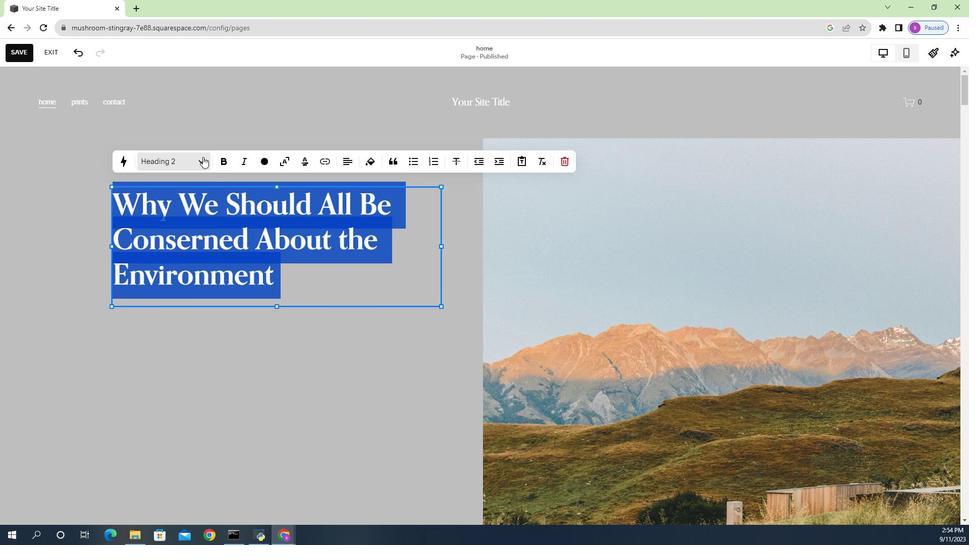 
Action: Mouse moved to (264, 146)
Screenshot: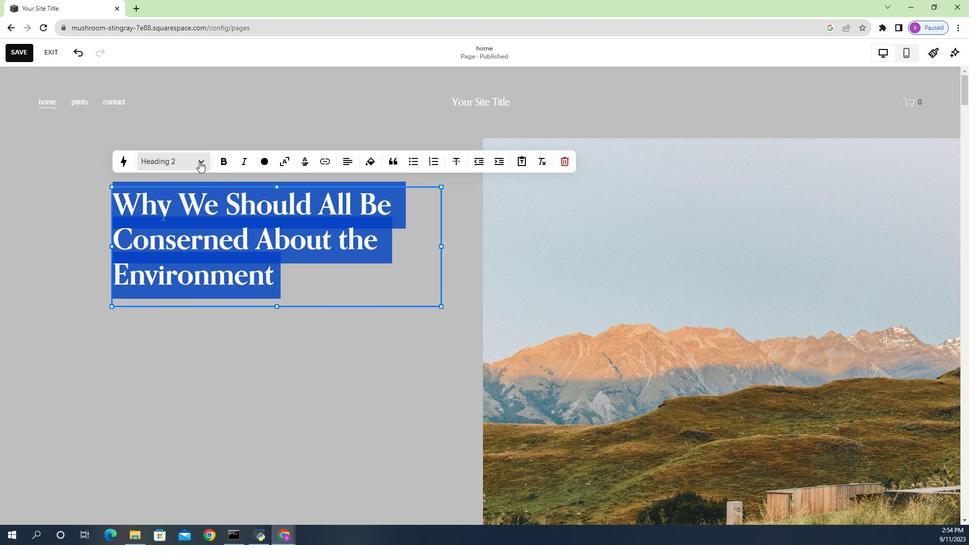 
Action: Mouse pressed left at (264, 146)
Screenshot: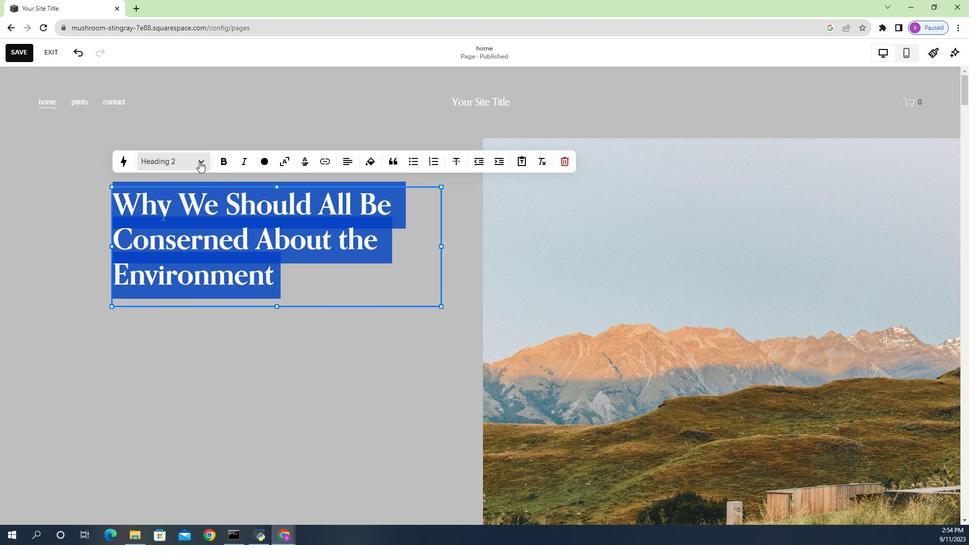 
Action: Mouse moved to (265, 178)
Screenshot: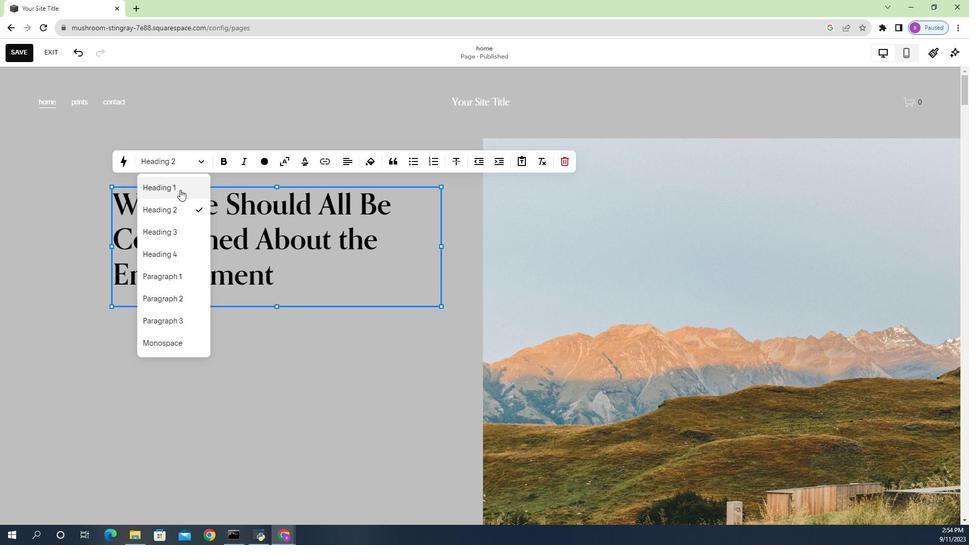 
Action: Mouse pressed left at (265, 178)
Screenshot: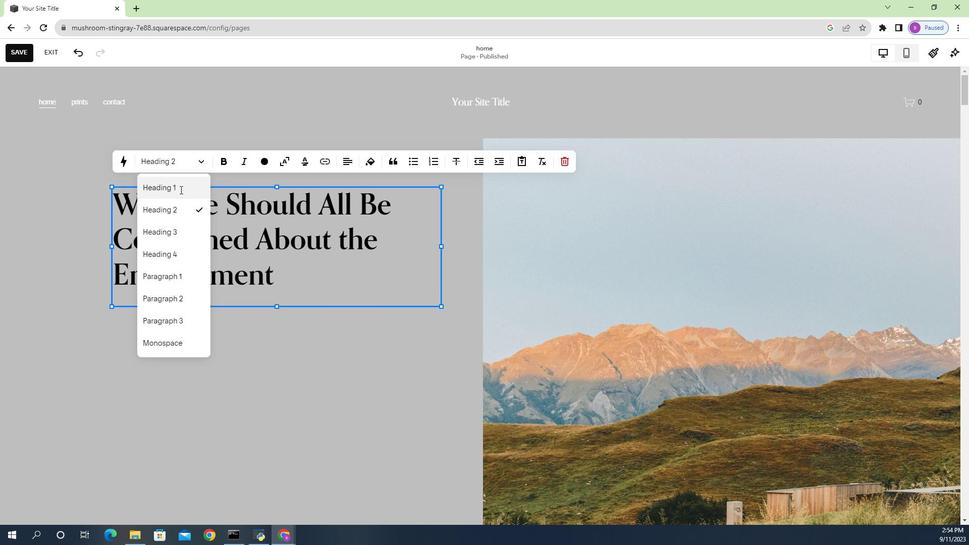 
Action: Mouse moved to (261, 149)
Screenshot: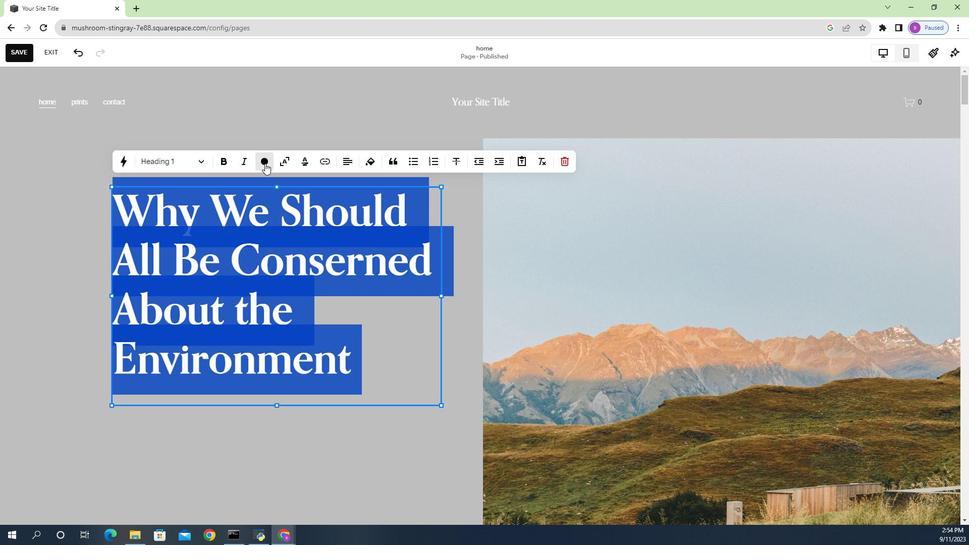 
Action: Mouse pressed left at (261, 149)
Screenshot: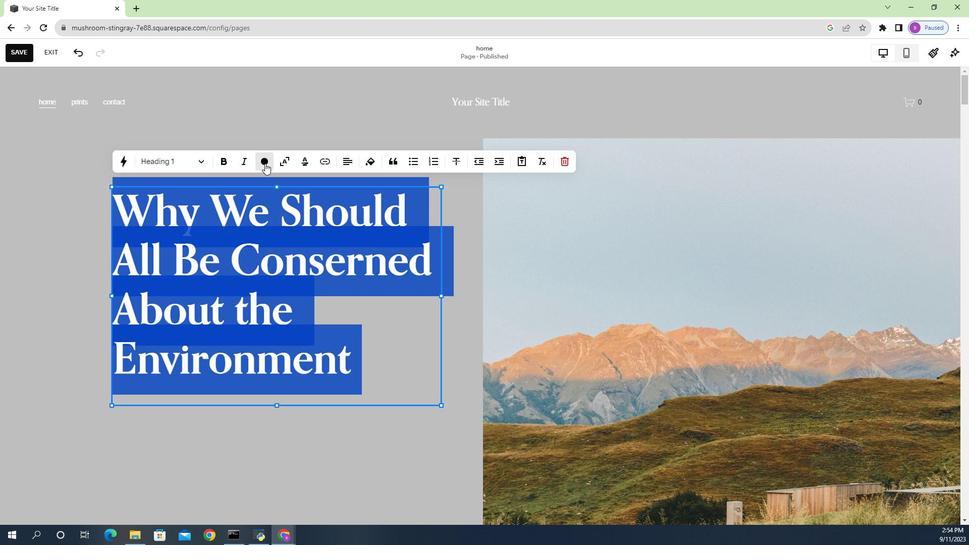 
Action: Mouse moved to (259, 459)
Screenshot: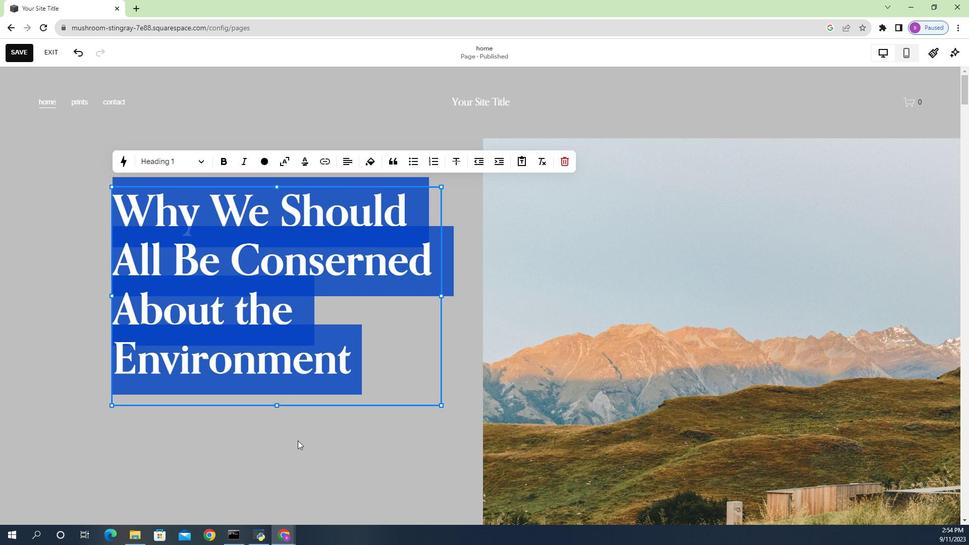 
Action: Mouse pressed left at (259, 459)
Screenshot: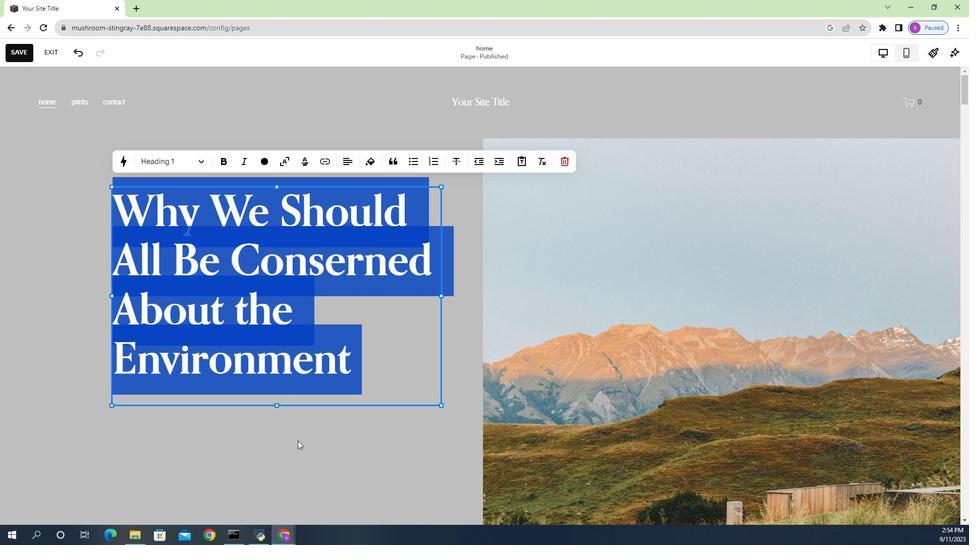 
Action: Mouse moved to (267, 166)
Screenshot: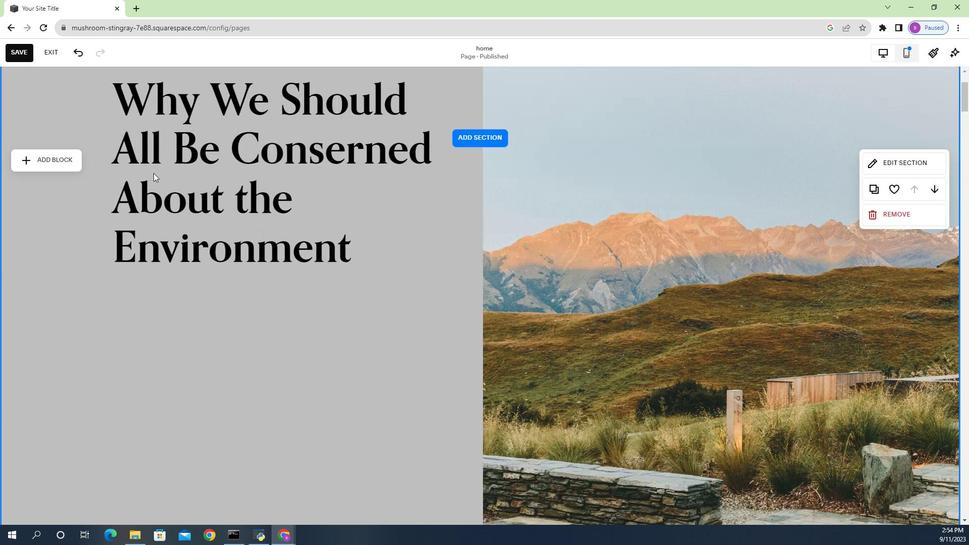 
Action: Mouse scrolled (267, 166) with delta (0, 0)
Screenshot: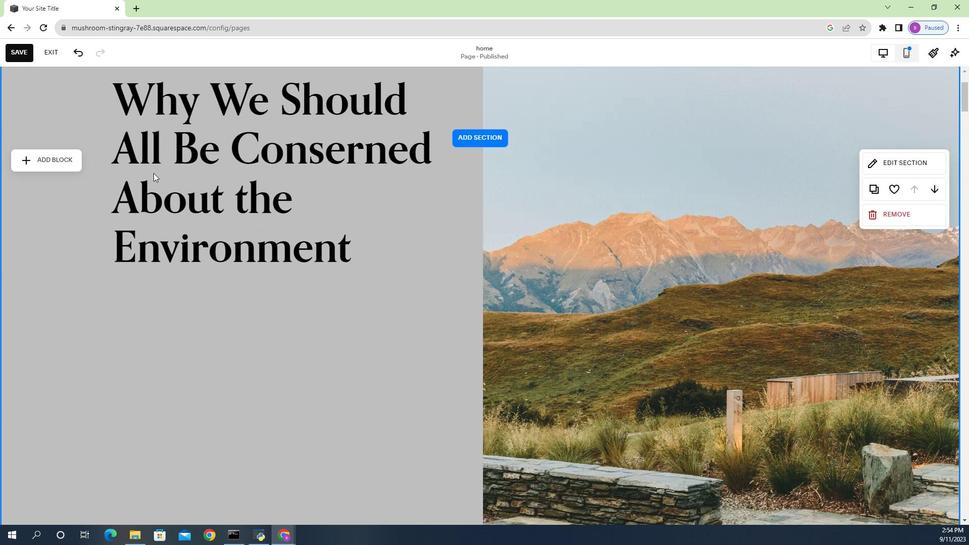 
Action: Mouse moved to (267, 166)
Screenshot: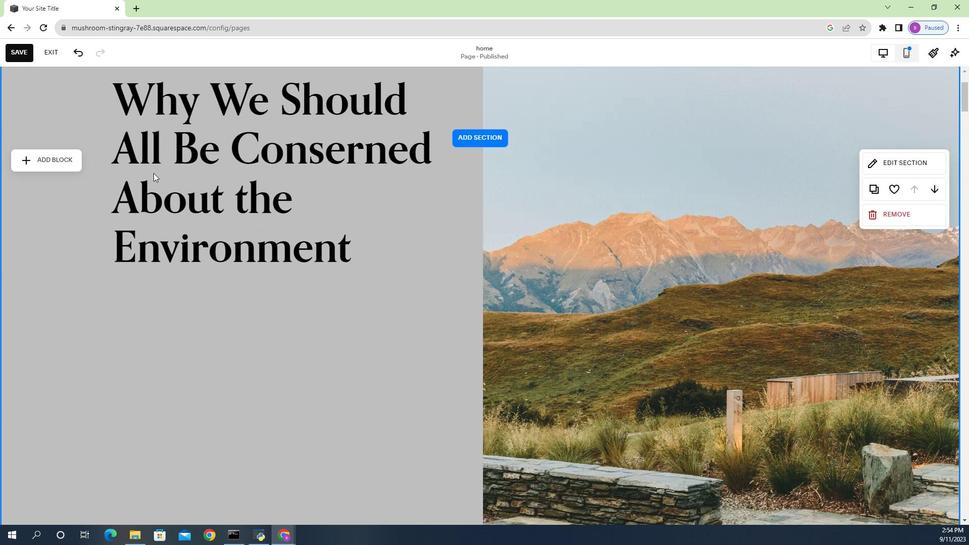 
Action: Mouse scrolled (267, 165) with delta (0, 0)
Screenshot: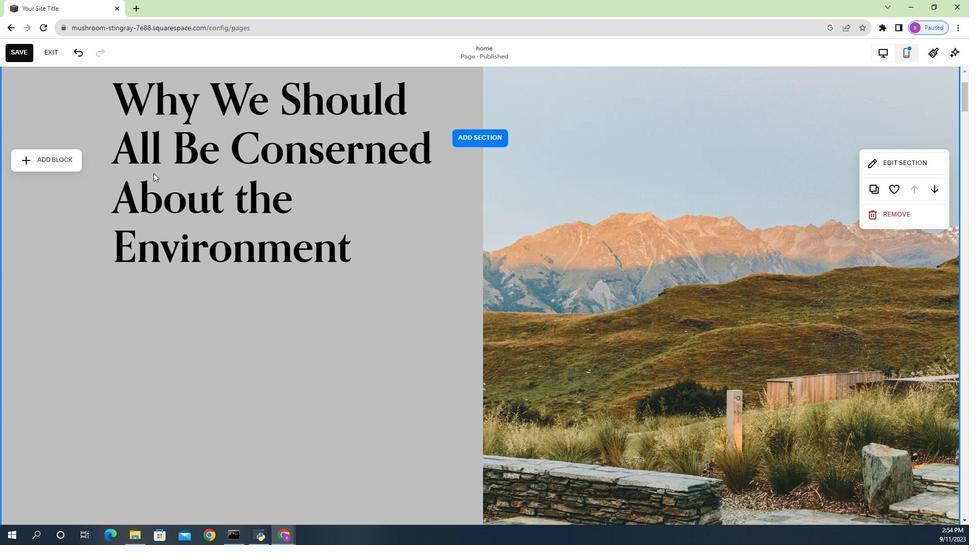 
Action: Mouse moved to (267, 165)
Screenshot: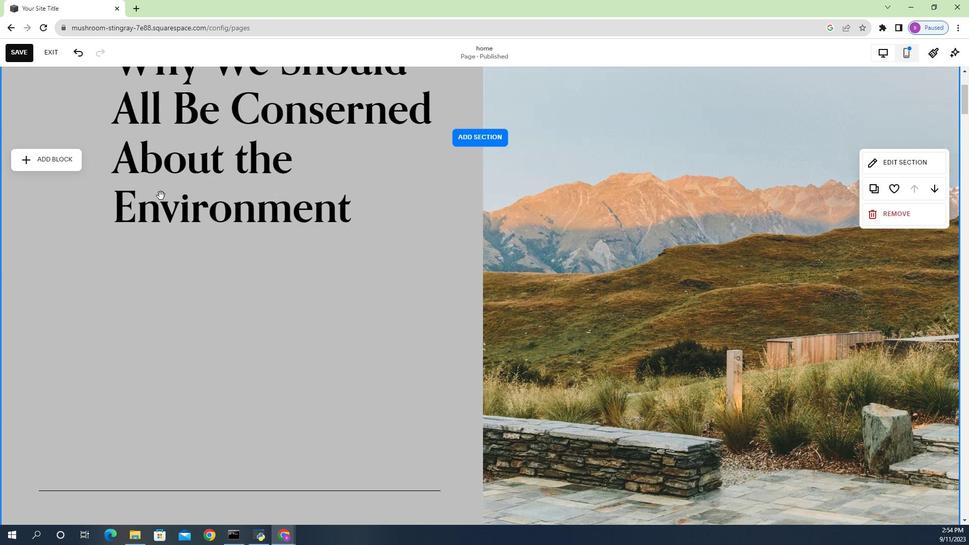 
Action: Mouse scrolled (267, 165) with delta (0, 0)
Screenshot: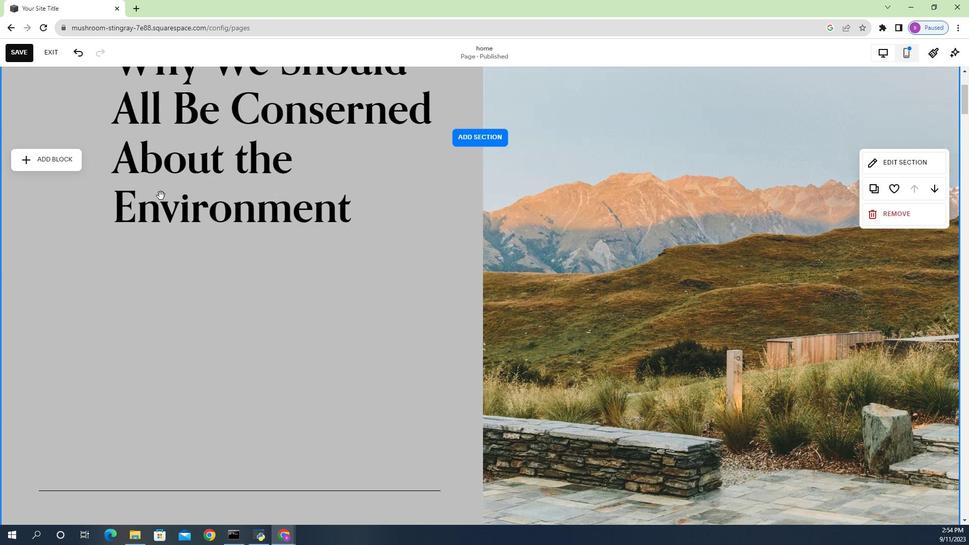 
Action: Mouse moved to (286, 239)
Screenshot: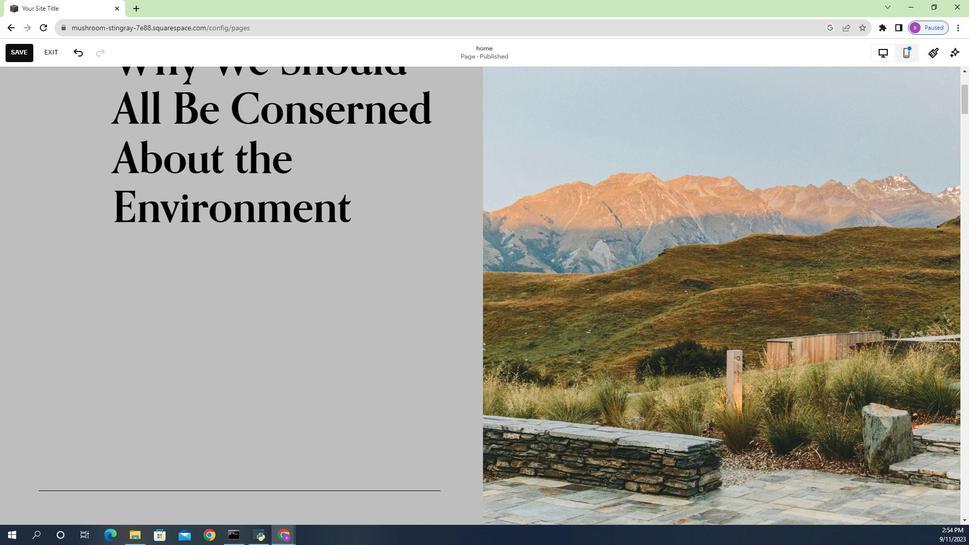 
Action: Mouse scrolled (286, 239) with delta (0, 0)
Screenshot: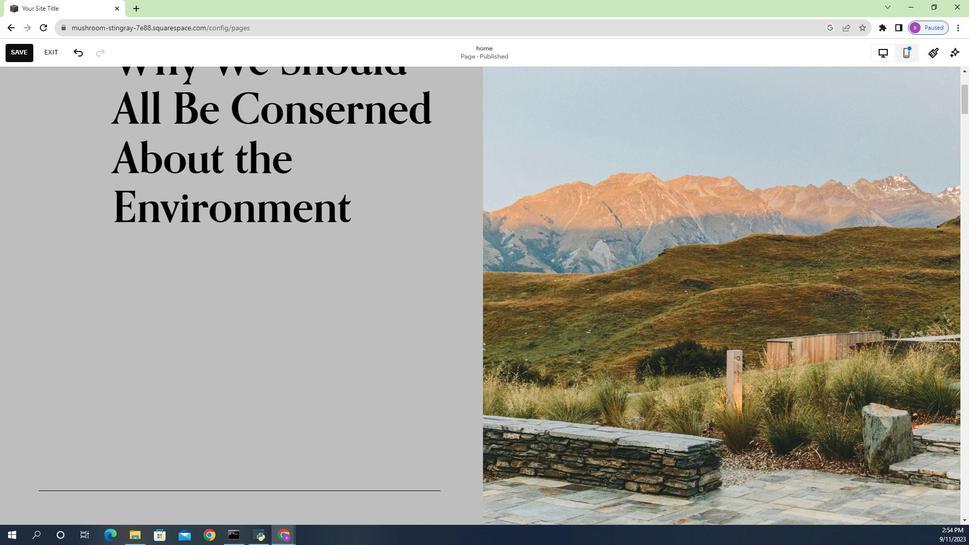 
Action: Mouse moved to (286, 239)
Screenshot: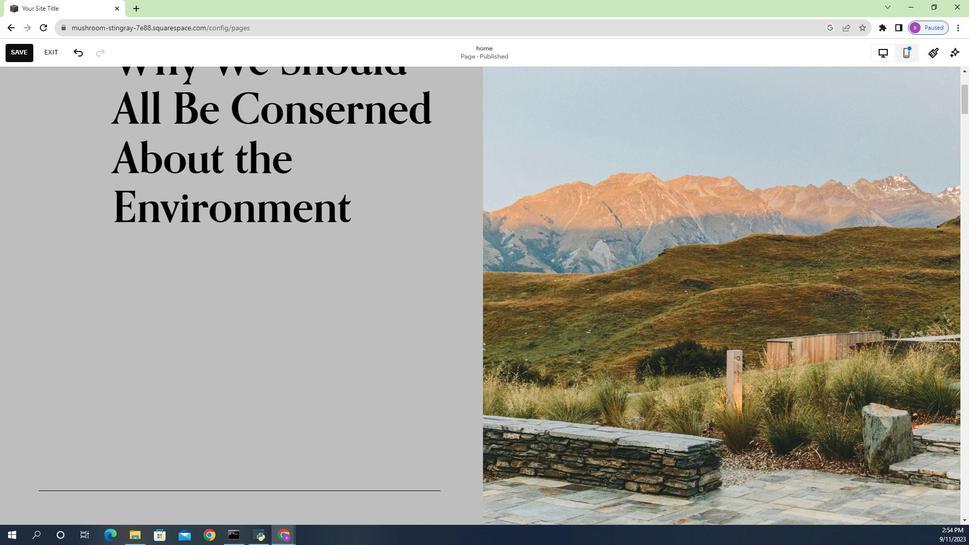 
Action: Mouse scrolled (286, 239) with delta (0, 0)
Screenshot: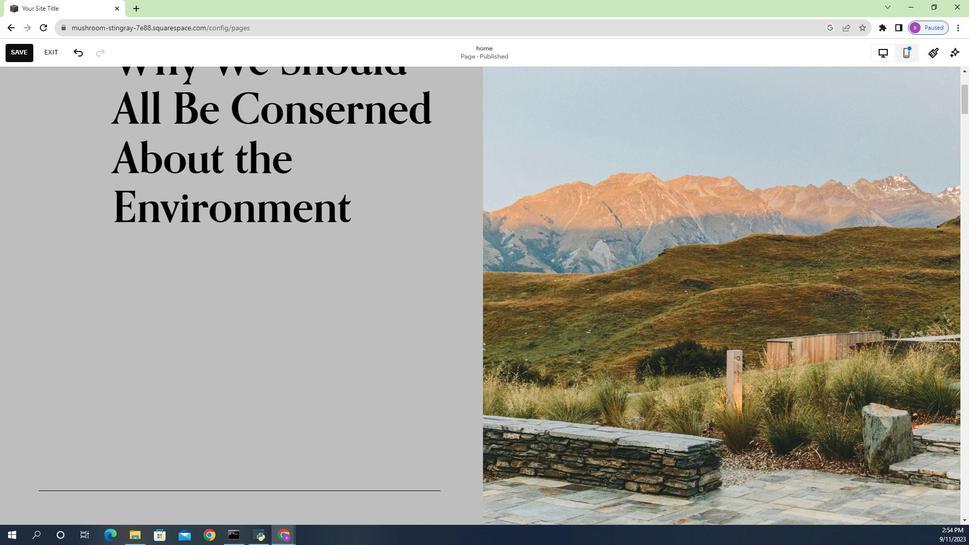 
Action: Mouse moved to (236, 317)
Screenshot: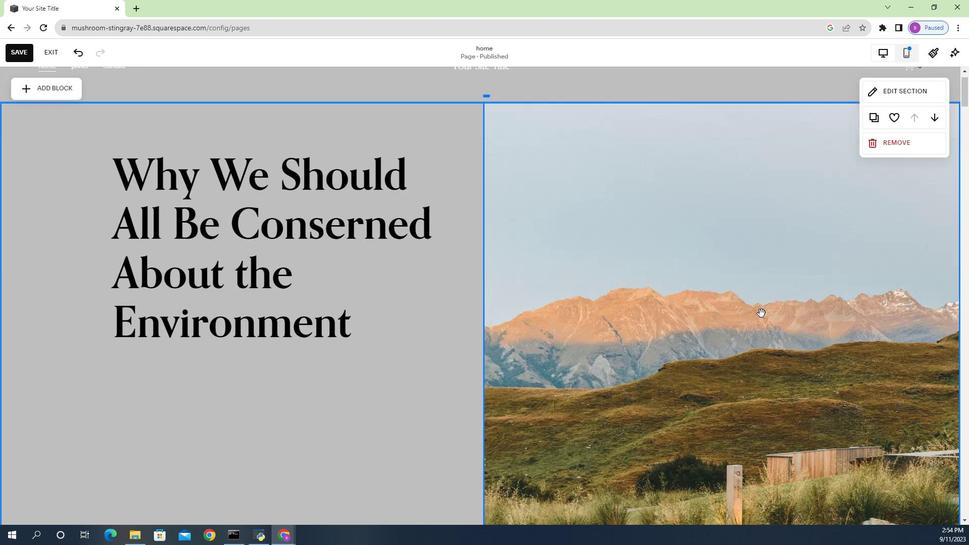 
Action: Mouse scrolled (236, 318) with delta (0, 0)
Screenshot: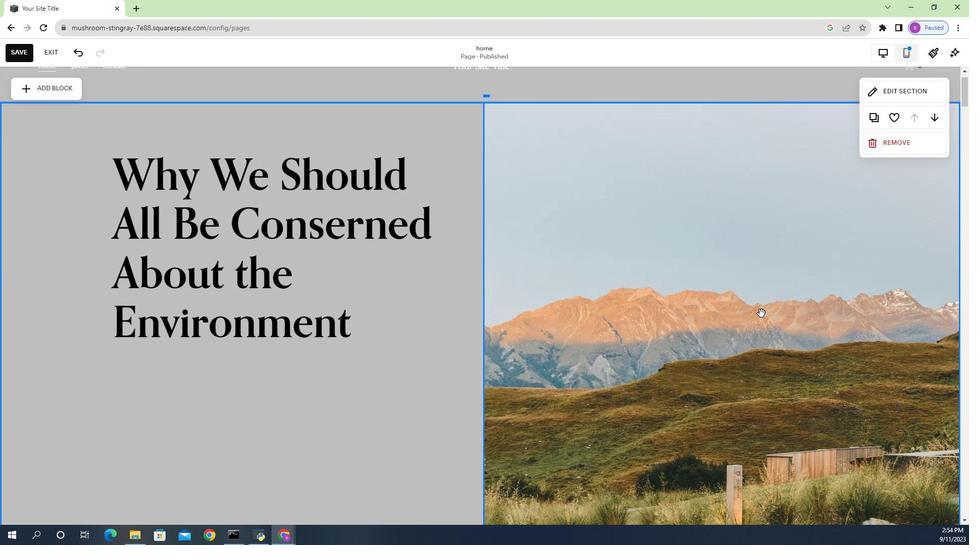 
Action: Mouse scrolled (236, 318) with delta (0, 0)
Screenshot: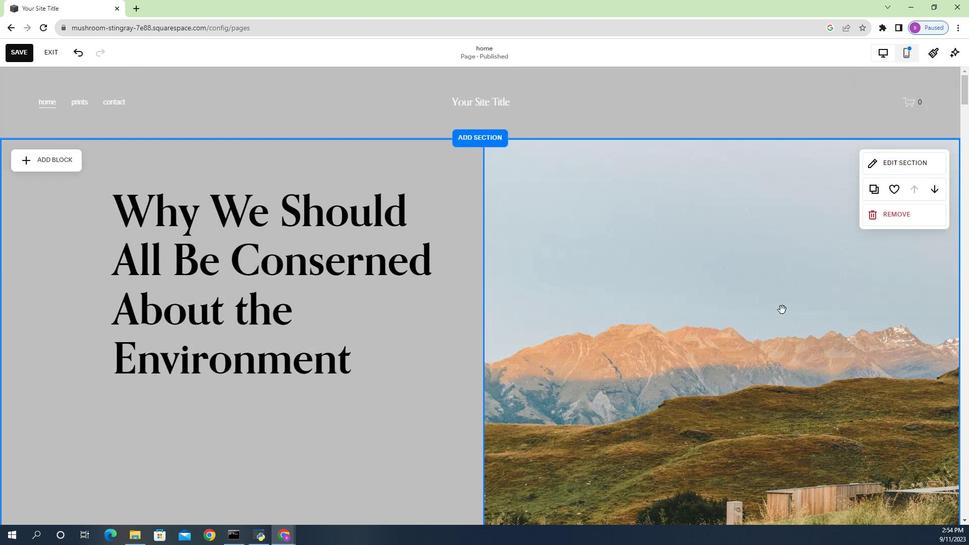 
Action: Mouse scrolled (236, 318) with delta (0, 0)
Screenshot: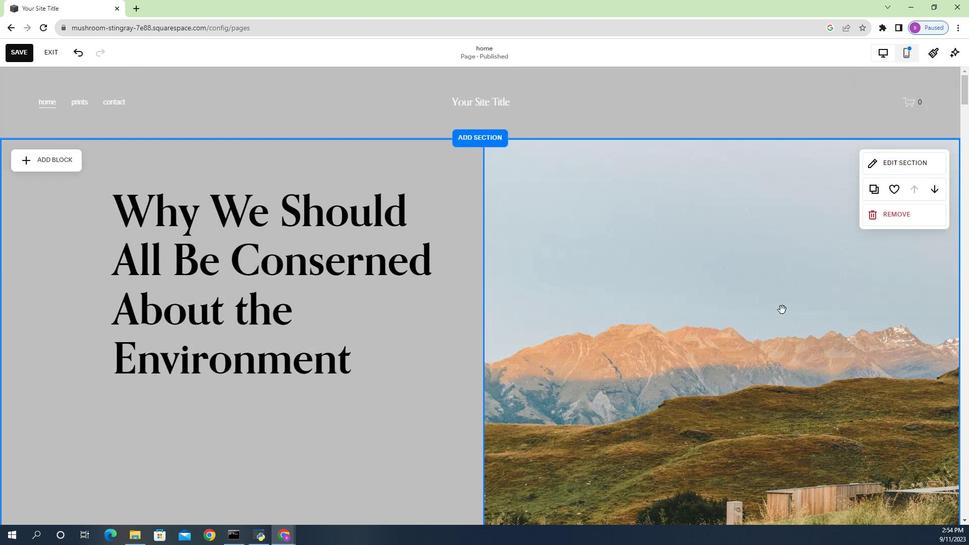 
Action: Mouse scrolled (236, 318) with delta (0, 0)
Screenshot: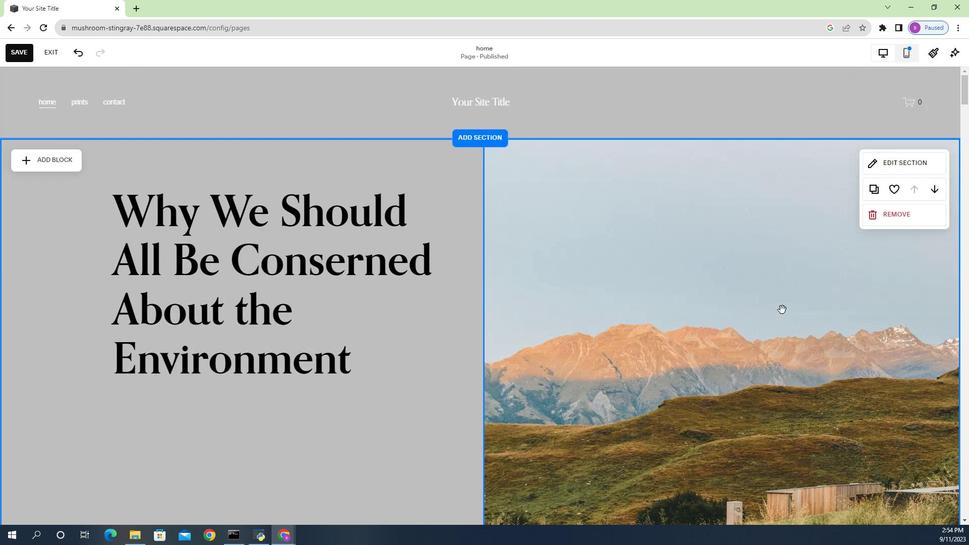 
Action: Mouse scrolled (236, 318) with delta (0, 0)
Screenshot: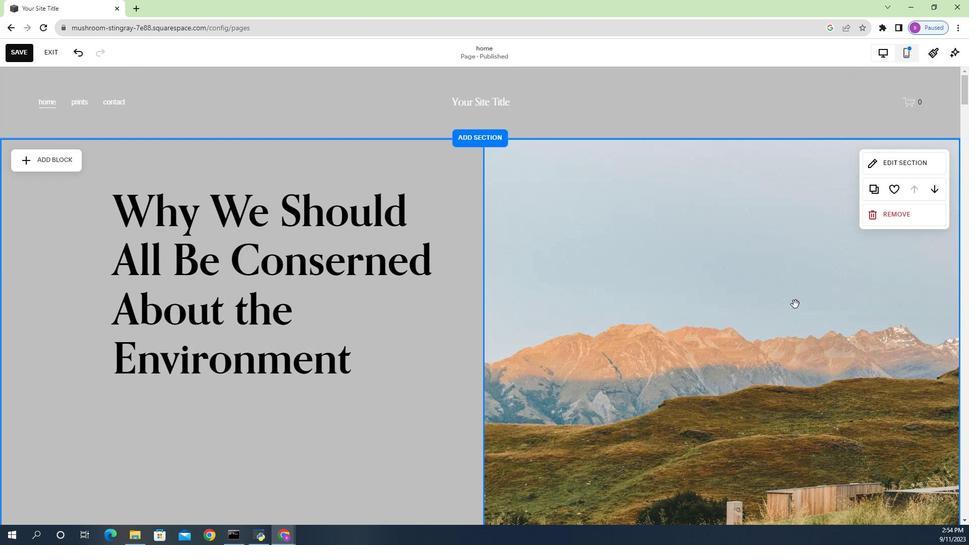 
Action: Mouse moved to (240, 306)
Screenshot: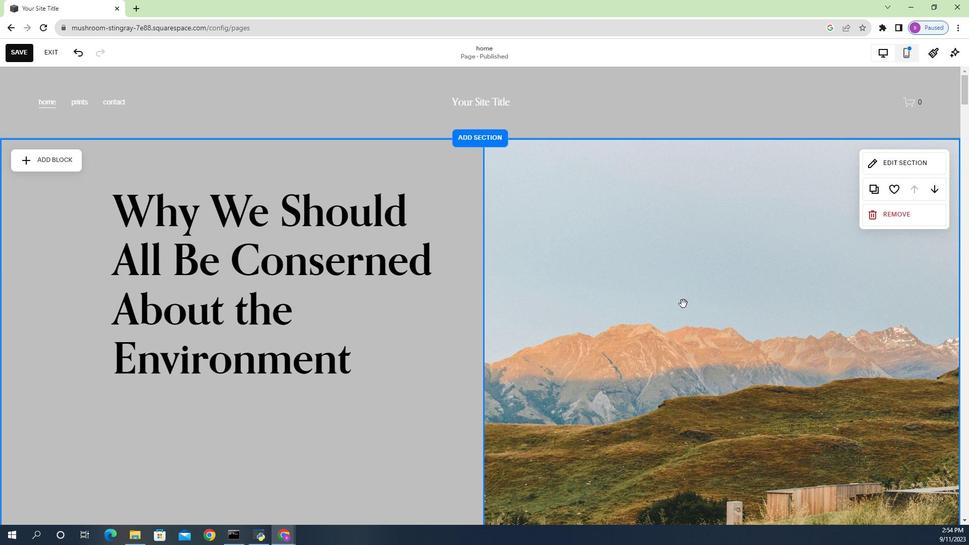 
Action: Mouse pressed left at (240, 306)
Screenshot: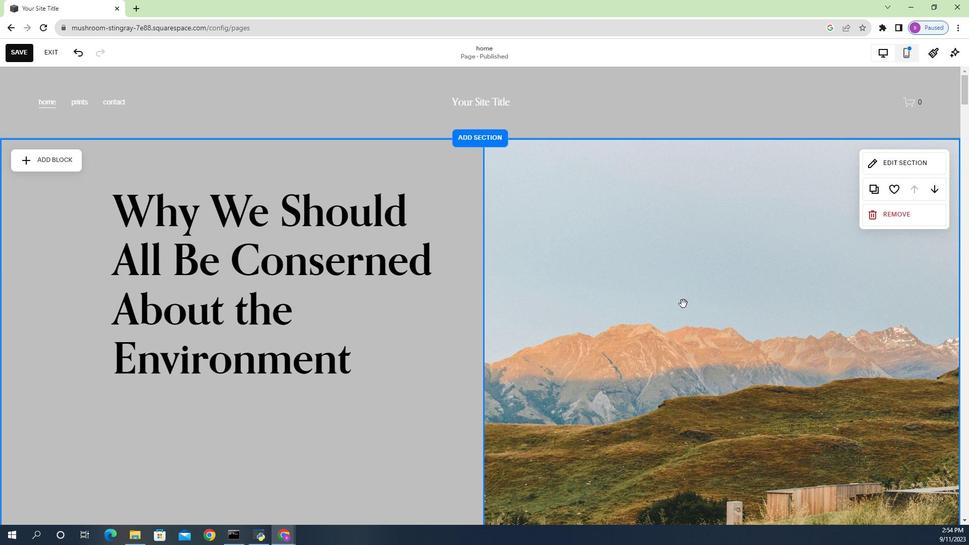 
Action: Mouse pressed left at (240, 306)
Screenshot: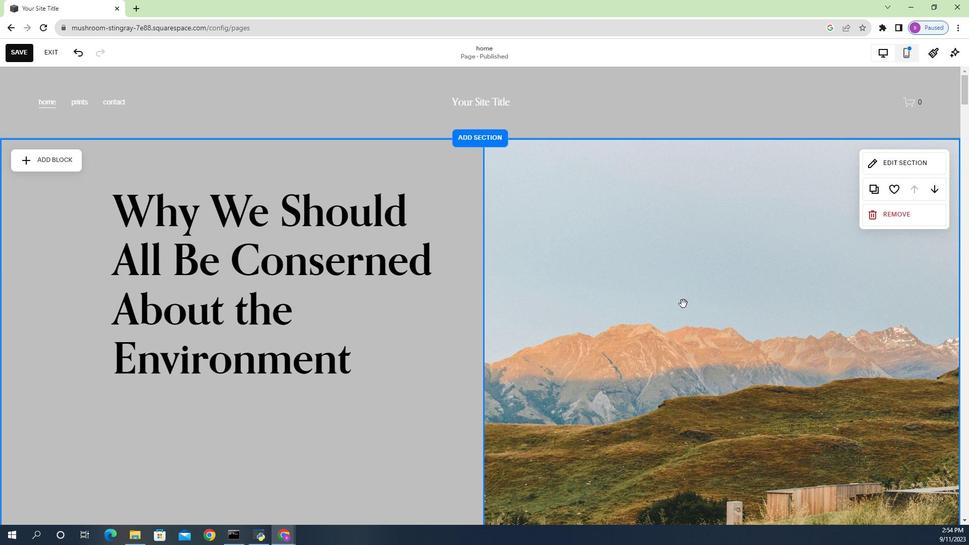 
Action: Mouse moved to (233, 275)
Screenshot: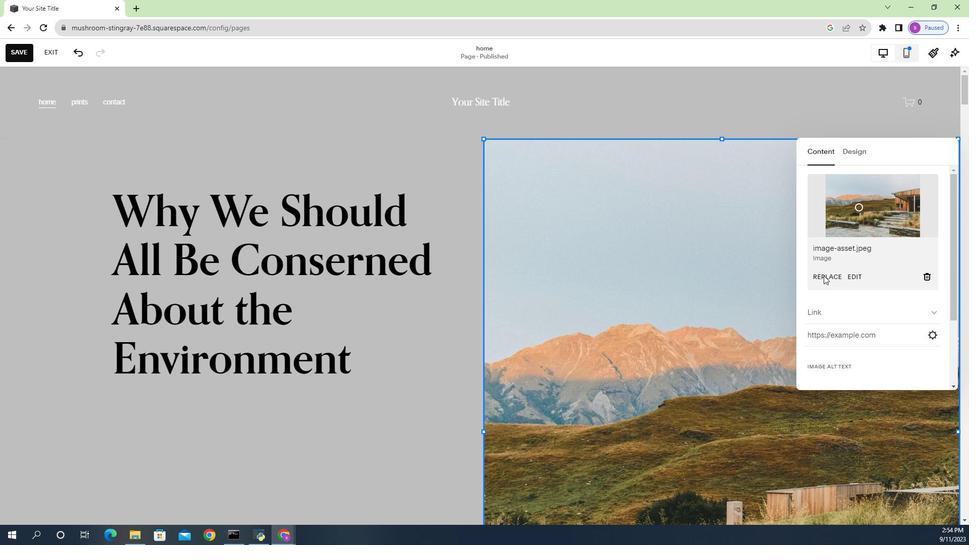 
Action: Mouse pressed left at (233, 275)
Screenshot: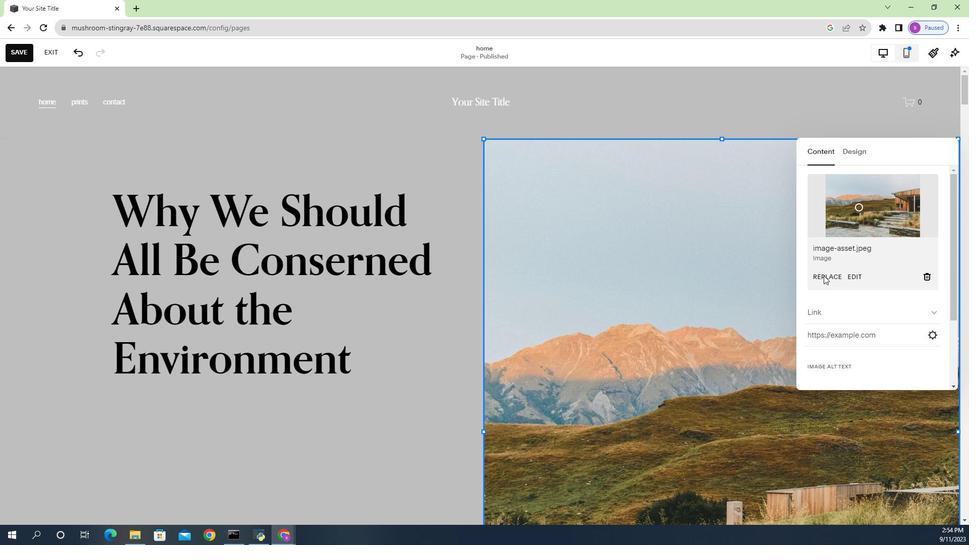 
Action: Mouse moved to (239, 357)
Screenshot: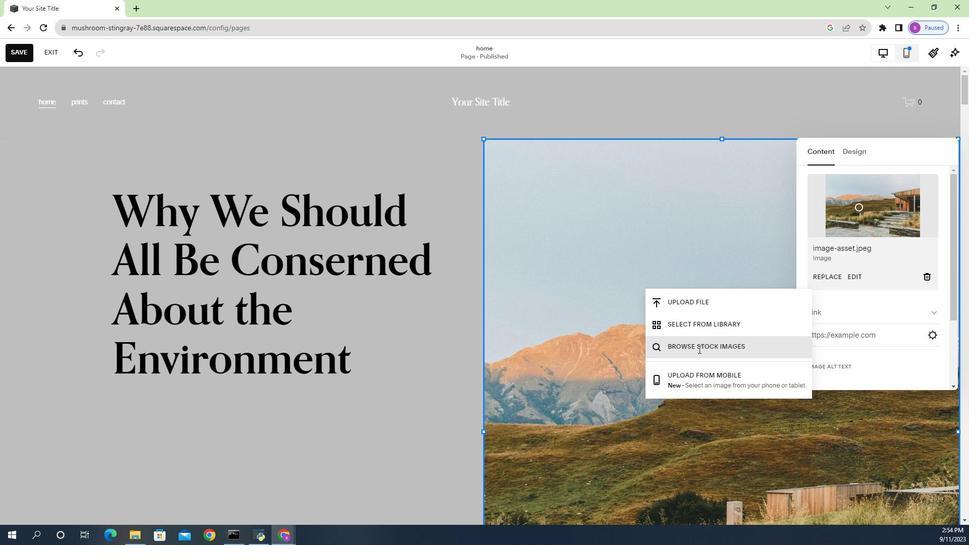 
Action: Mouse pressed left at (239, 357)
Screenshot: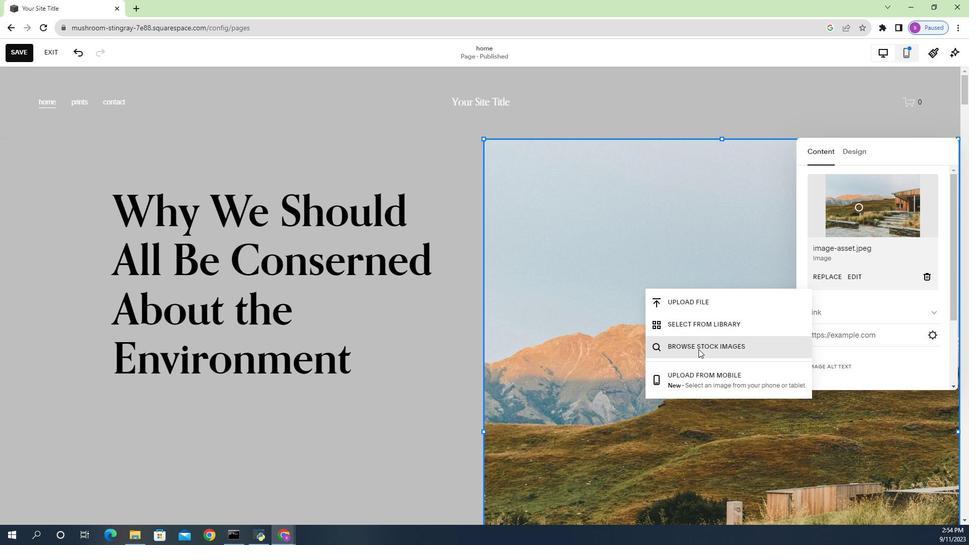 
Action: Mouse moved to (258, 165)
Screenshot: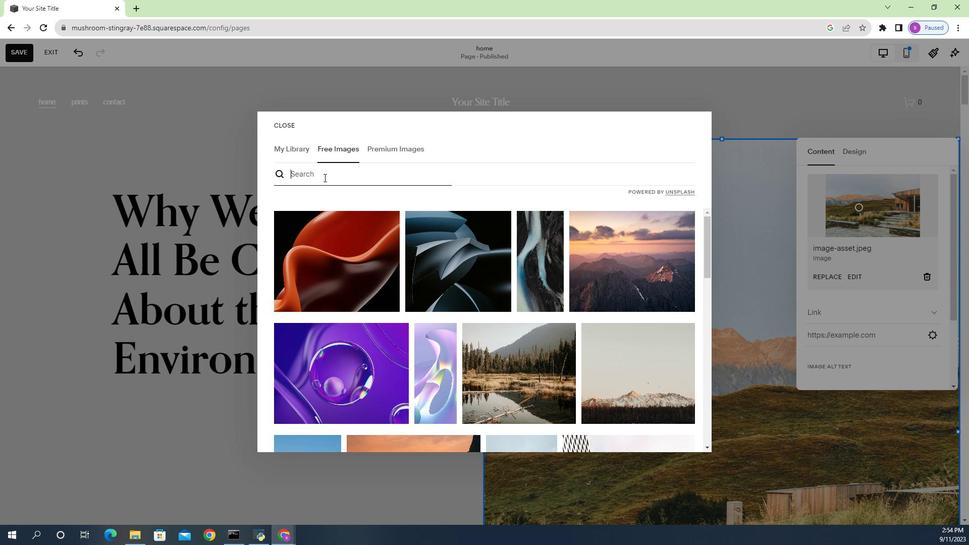 
Action: Mouse pressed left at (258, 165)
Screenshot: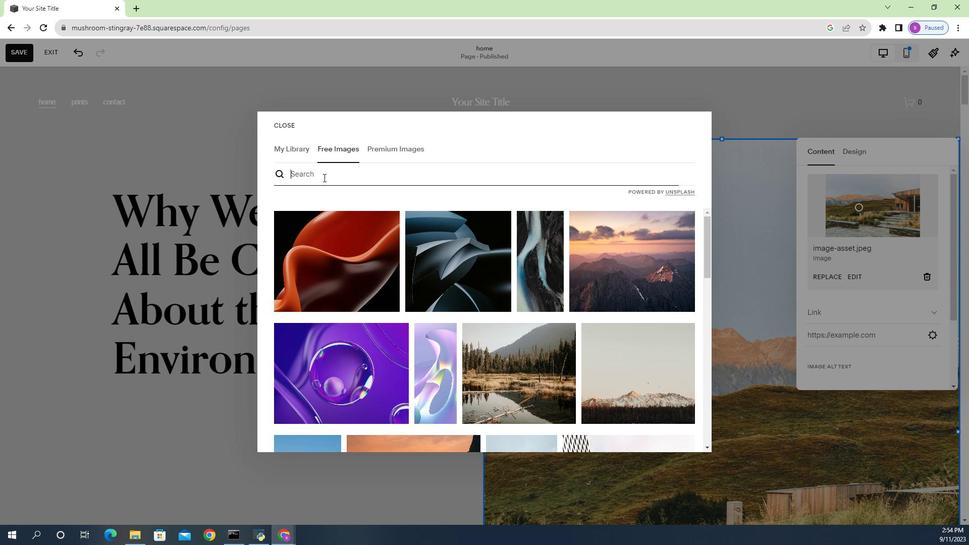 
Action: Mouse moved to (258, 165)
Screenshot: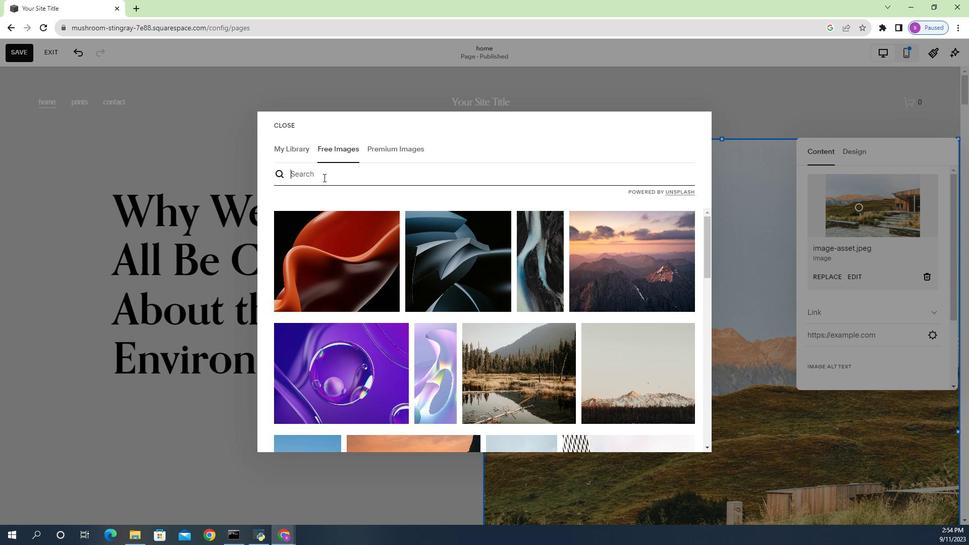 
Action: Key pressed <Key.shift>
Screenshot: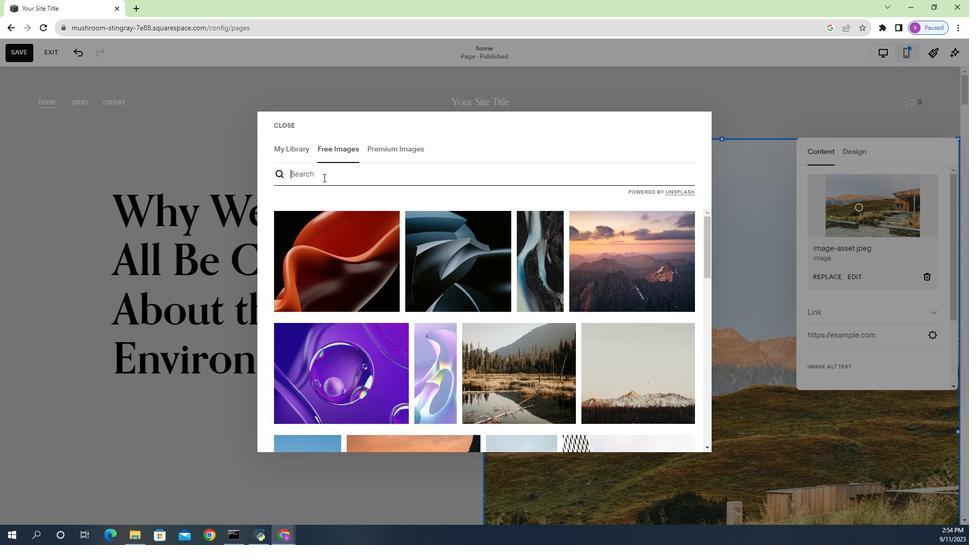 
Action: Mouse moved to (258, 165)
Screenshot: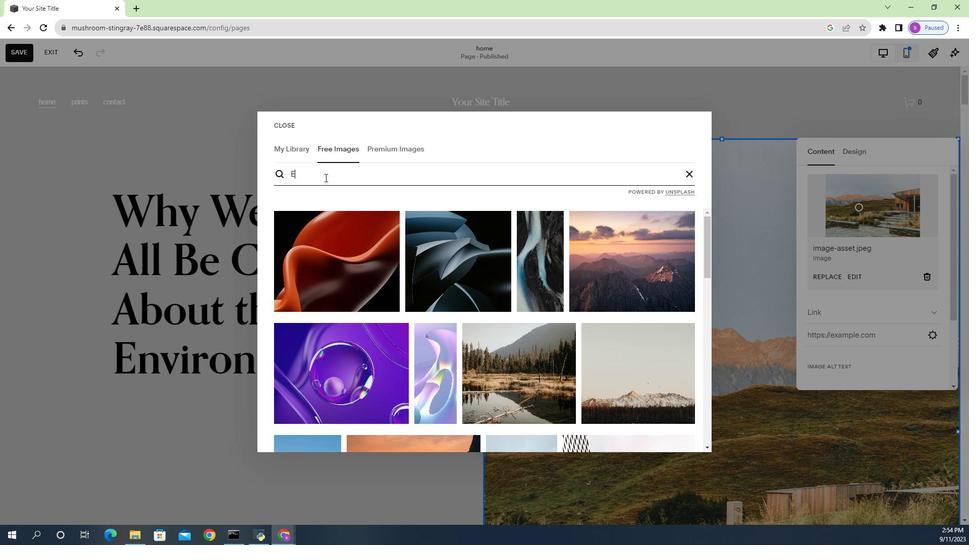 
Action: Key pressed E
Screenshot: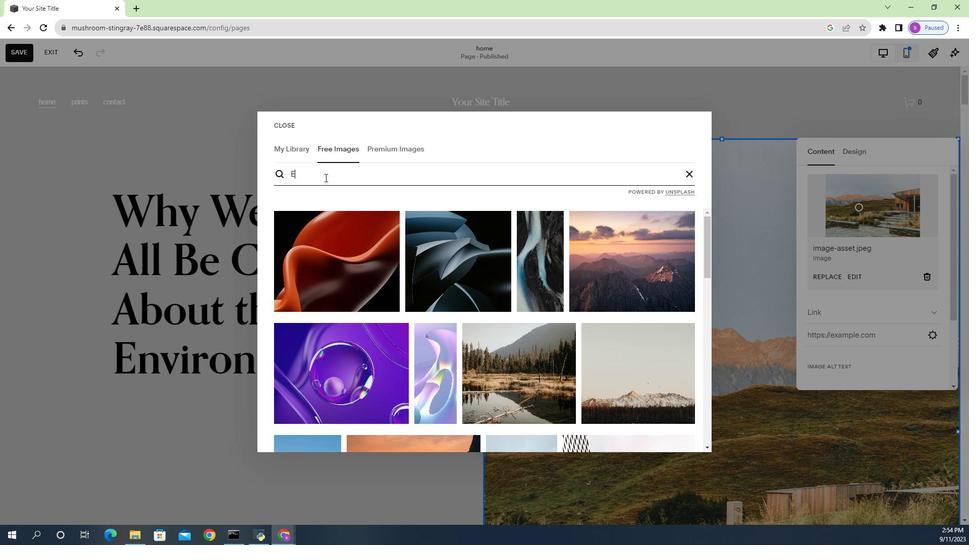 
Action: Mouse moved to (258, 165)
Screenshot: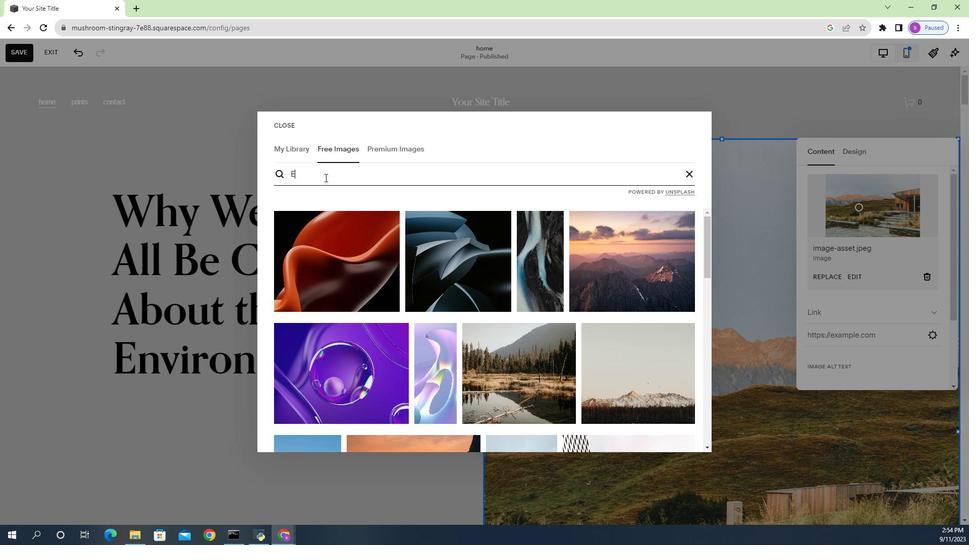 
Action: Key pressed niv<Key.backspace><Key.backspace>vironmenty<Key.backspace><Key.enter>
Screenshot: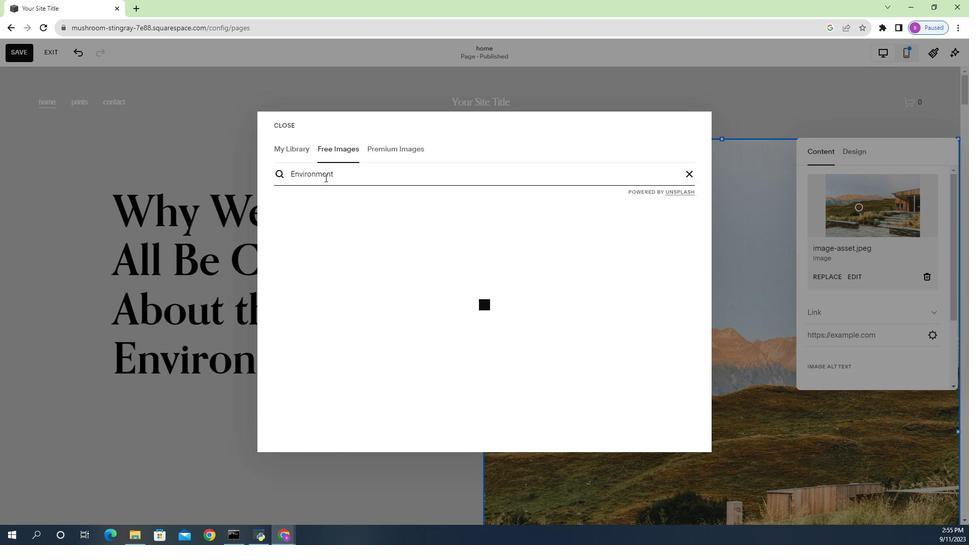 
Action: Mouse moved to (248, 303)
Screenshot: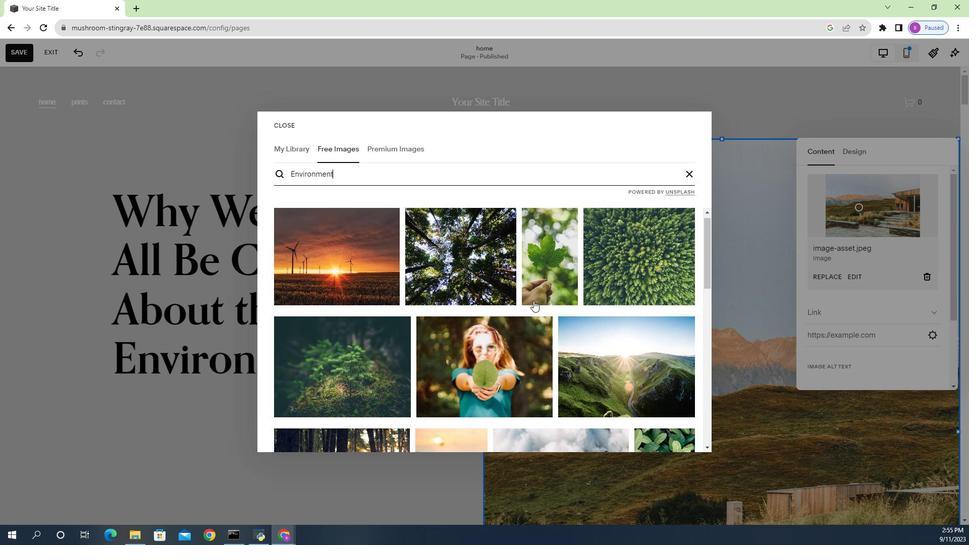 
Action: Mouse scrolled (248, 303) with delta (0, 0)
Screenshot: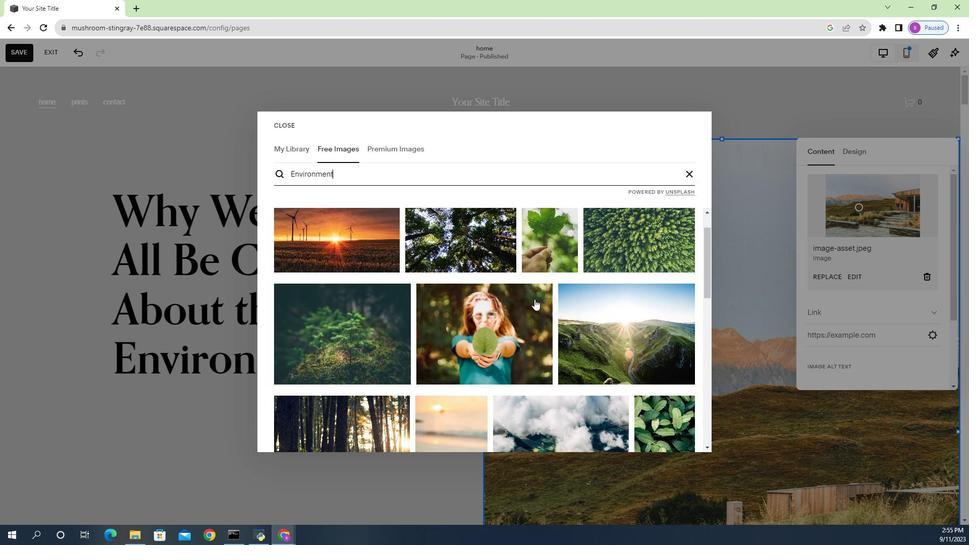 
Action: Mouse moved to (248, 315)
Screenshot: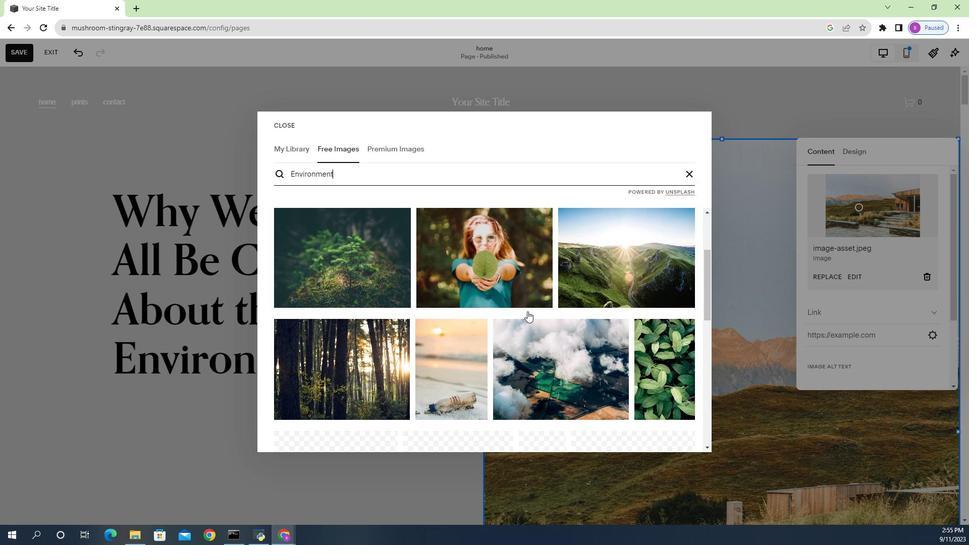 
Action: Mouse scrolled (248, 314) with delta (0, 0)
Screenshot: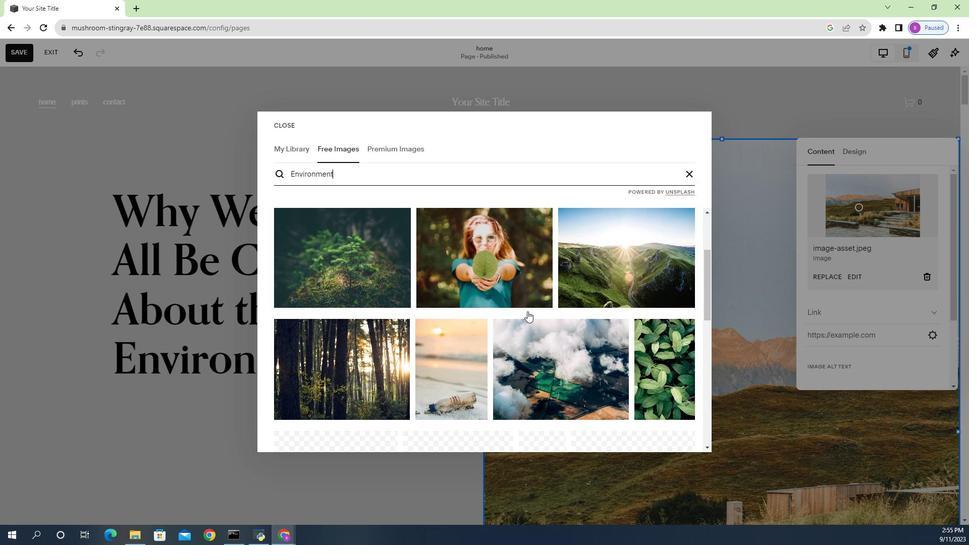 
Action: Mouse scrolled (248, 314) with delta (0, 0)
Screenshot: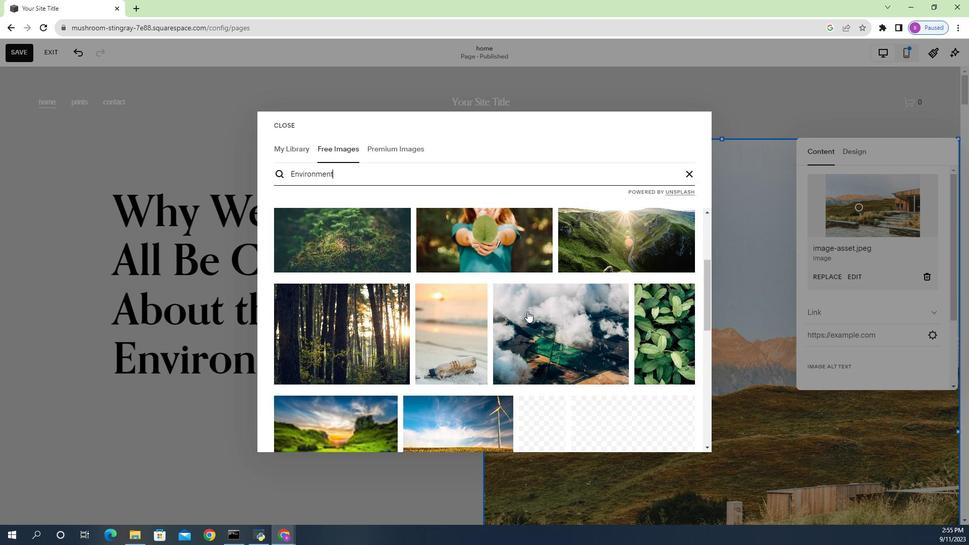 
Action: Mouse moved to (242, 223)
Screenshot: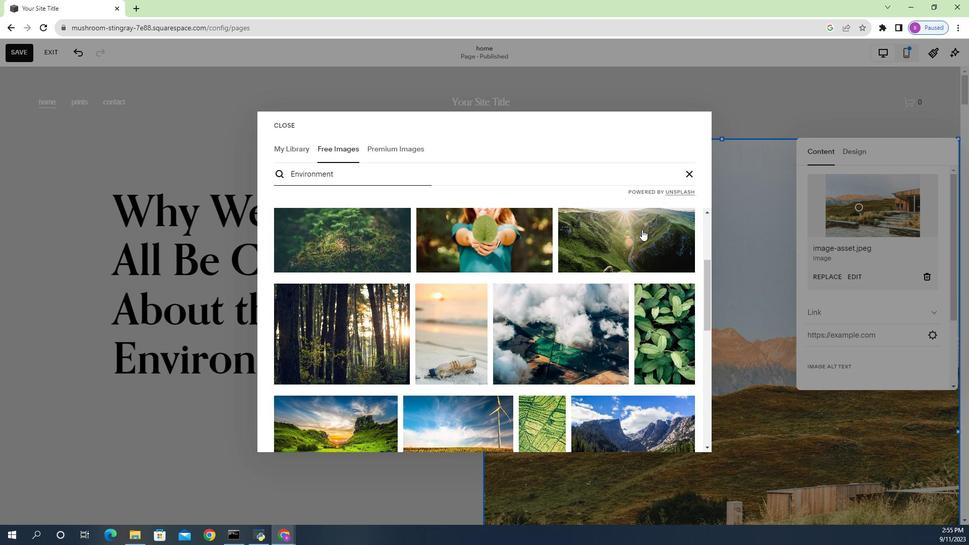 
Action: Mouse pressed left at (242, 223)
Screenshot: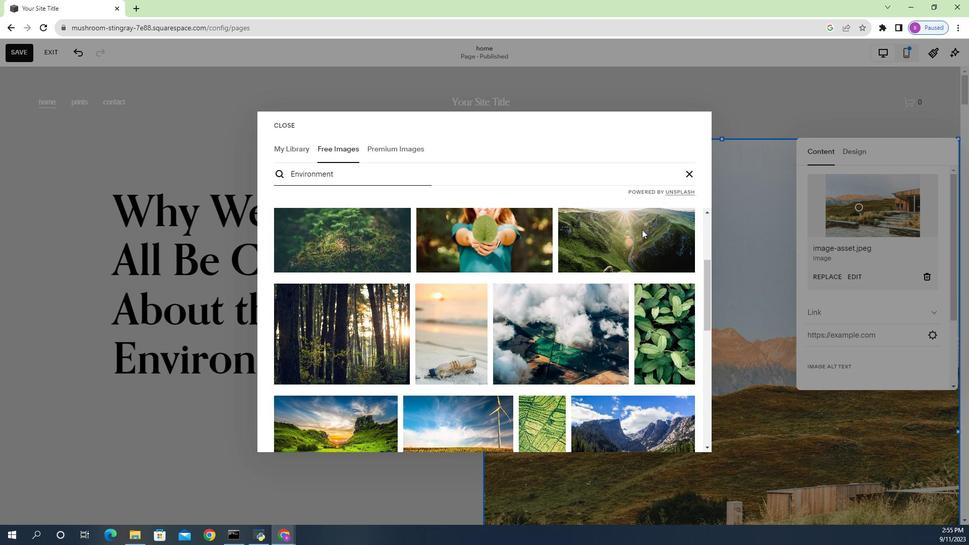 
Action: Mouse moved to (244, 325)
Screenshot: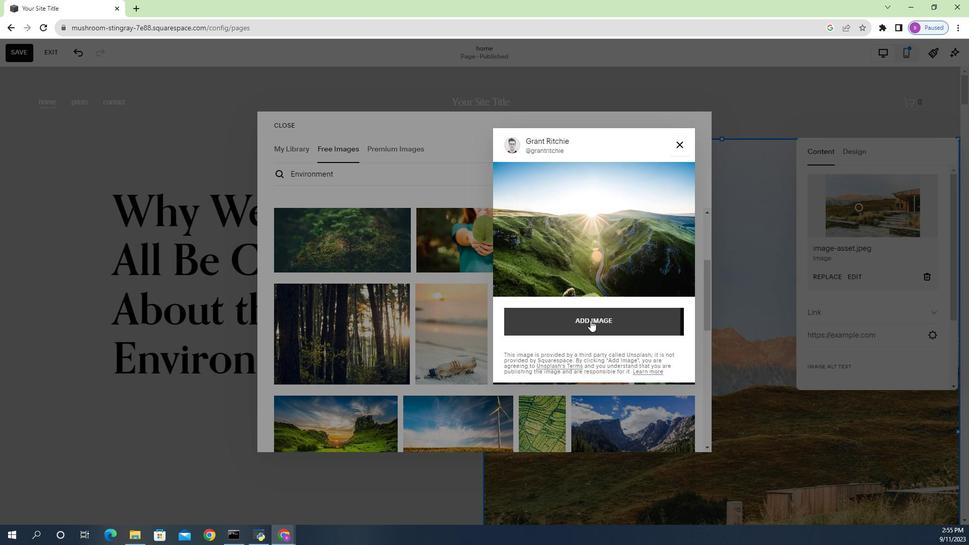 
Action: Mouse pressed left at (244, 325)
Screenshot: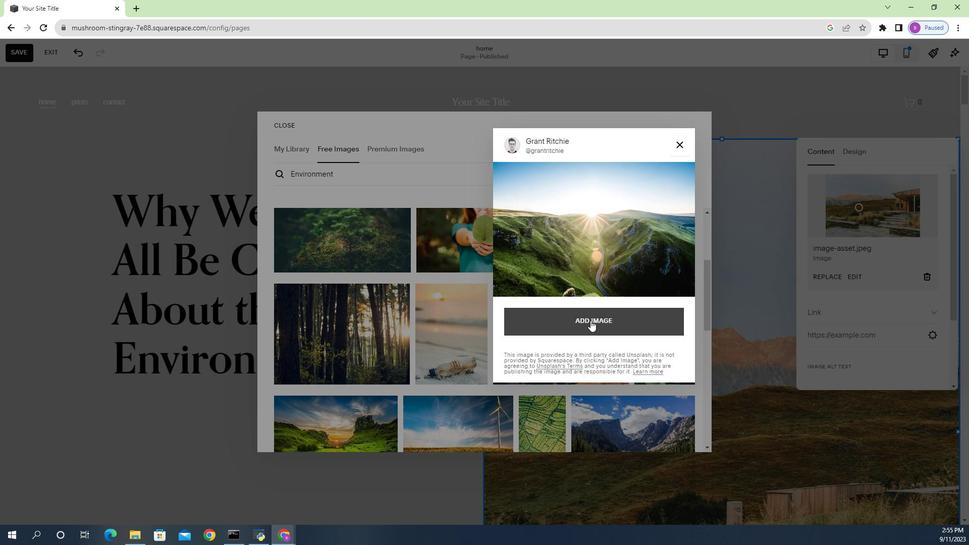 
Action: Mouse moved to (298, 199)
Screenshot: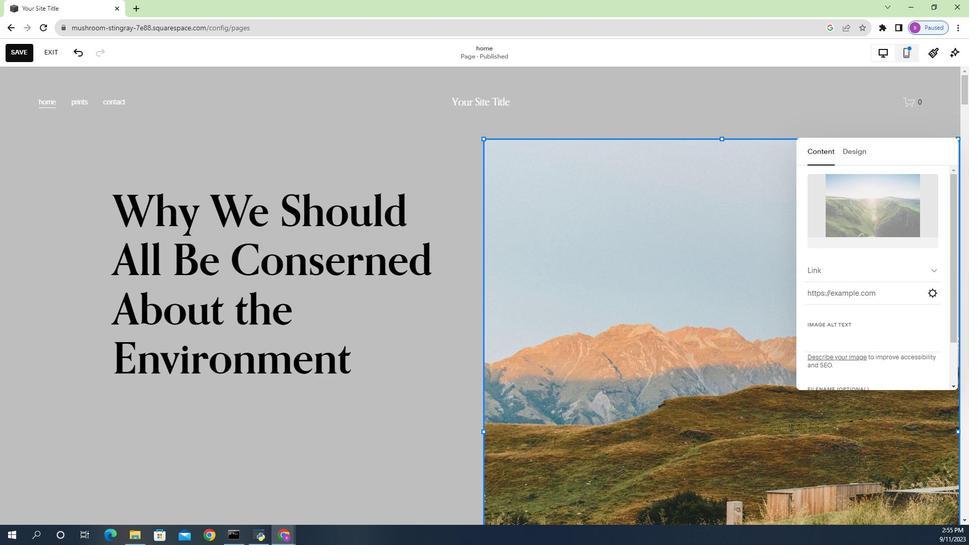 
Action: Mouse scrolled (298, 199) with delta (0, 0)
Screenshot: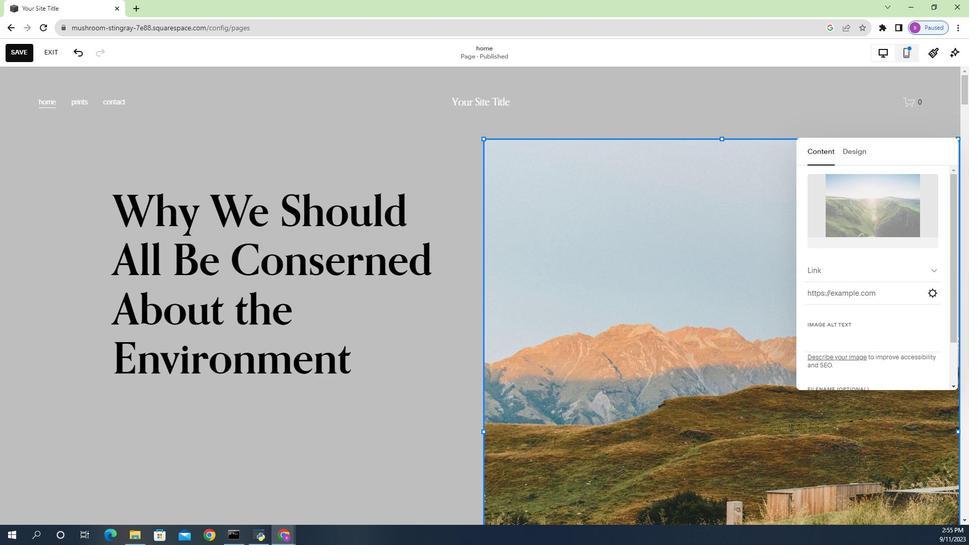 
Action: Mouse scrolled (298, 199) with delta (0, 0)
Screenshot: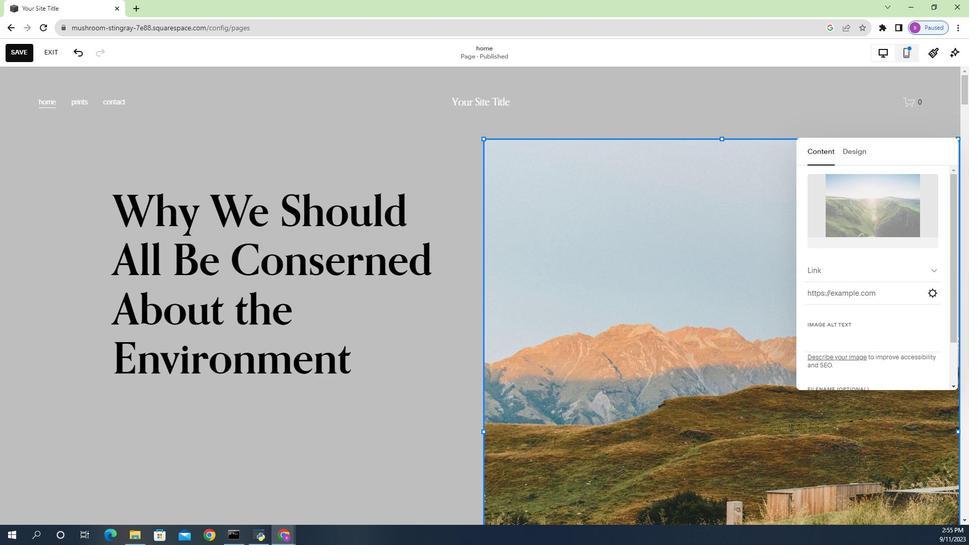 
Action: Mouse scrolled (298, 199) with delta (0, 0)
Screenshot: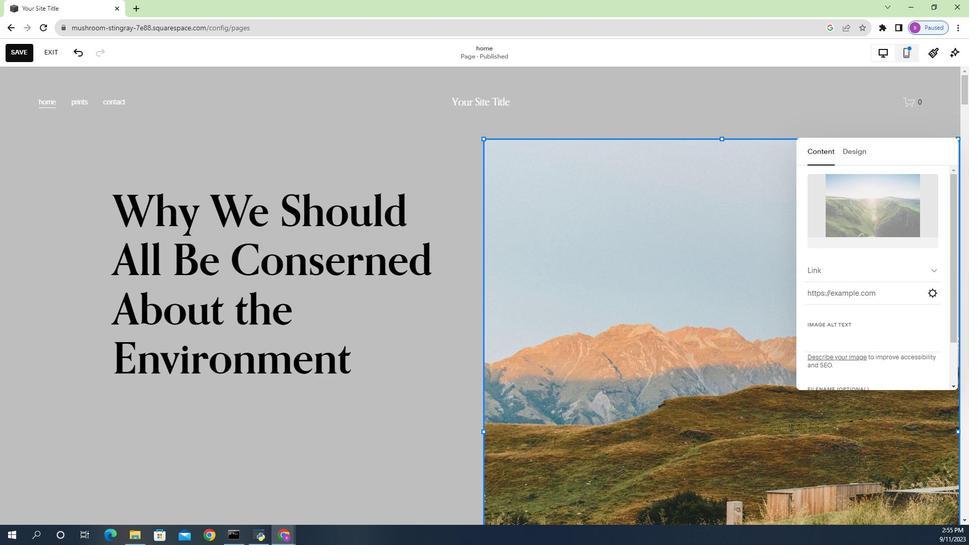 
Action: Mouse scrolled (298, 199) with delta (0, 0)
Screenshot: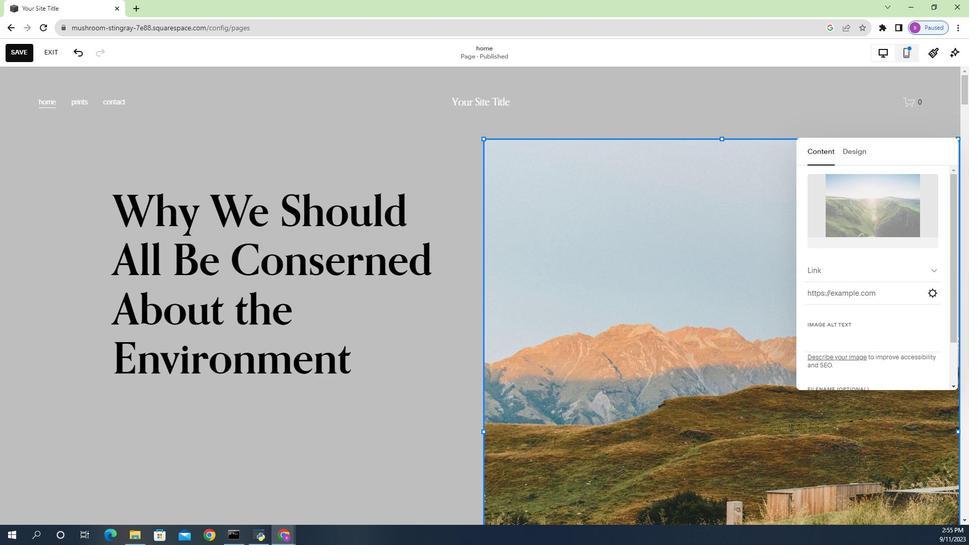 
Action: Mouse scrolled (298, 199) with delta (0, 0)
Screenshot: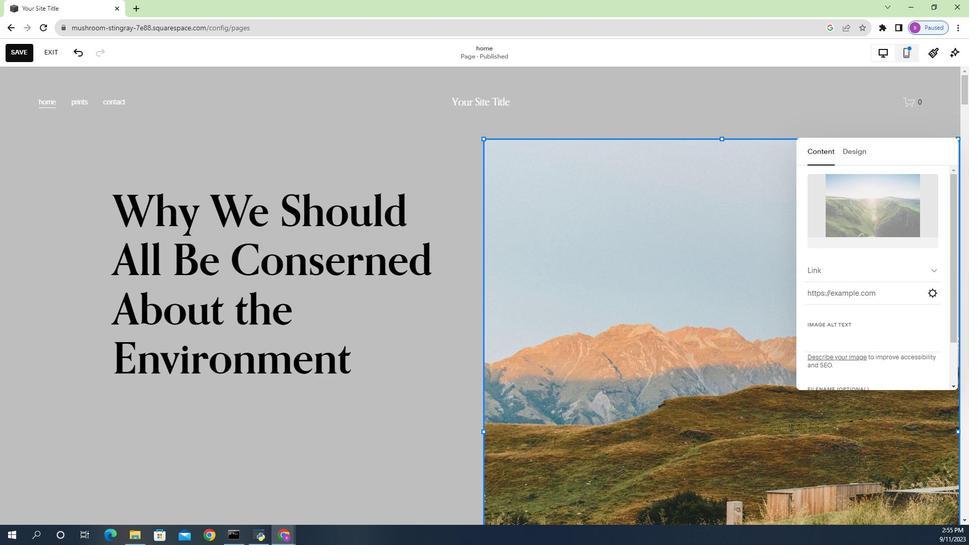 
Action: Mouse moved to (295, 209)
Screenshot: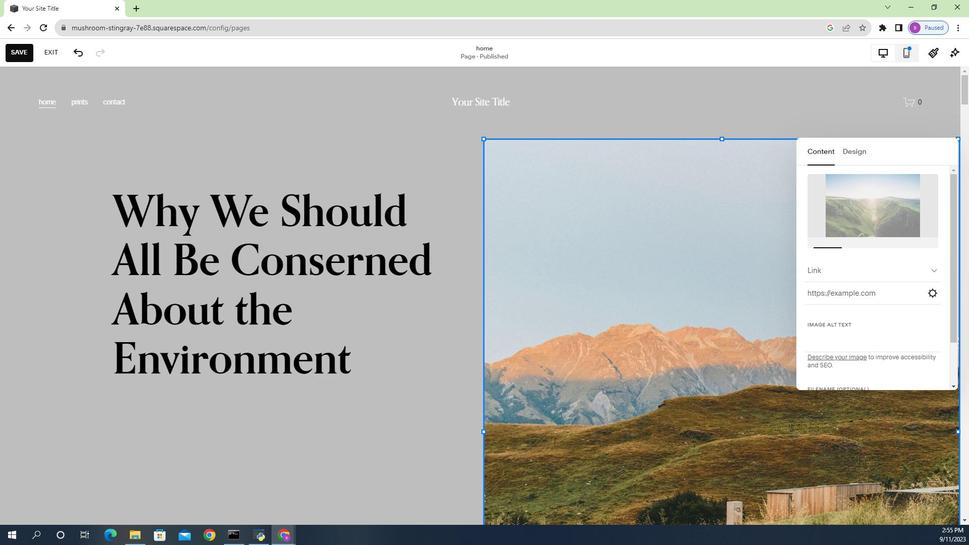 
Action: Mouse scrolled (295, 209) with delta (0, 0)
Screenshot: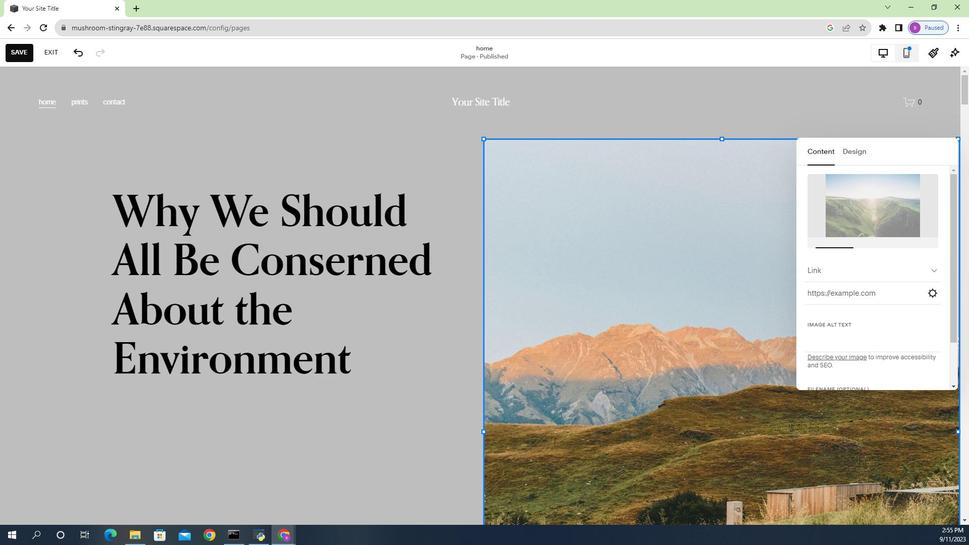 
Action: Mouse moved to (241, 364)
Screenshot: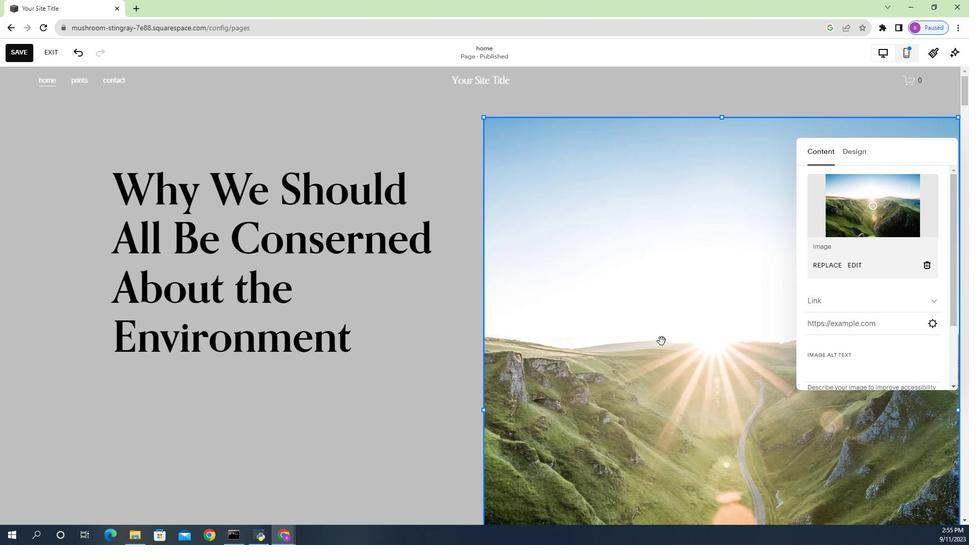 
Action: Mouse scrolled (241, 363) with delta (0, 0)
Screenshot: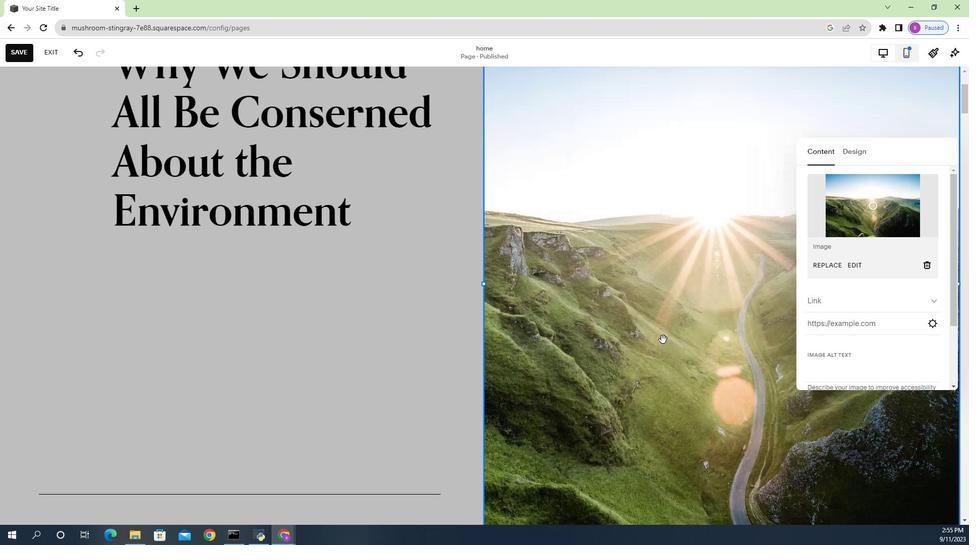 
Action: Mouse moved to (241, 363)
Screenshot: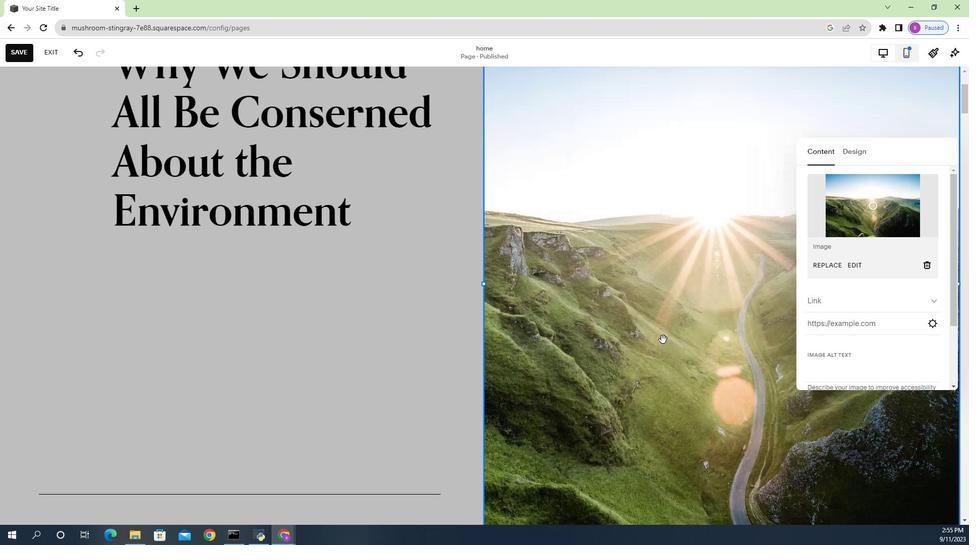 
Action: Mouse scrolled (241, 362) with delta (0, -1)
Screenshot: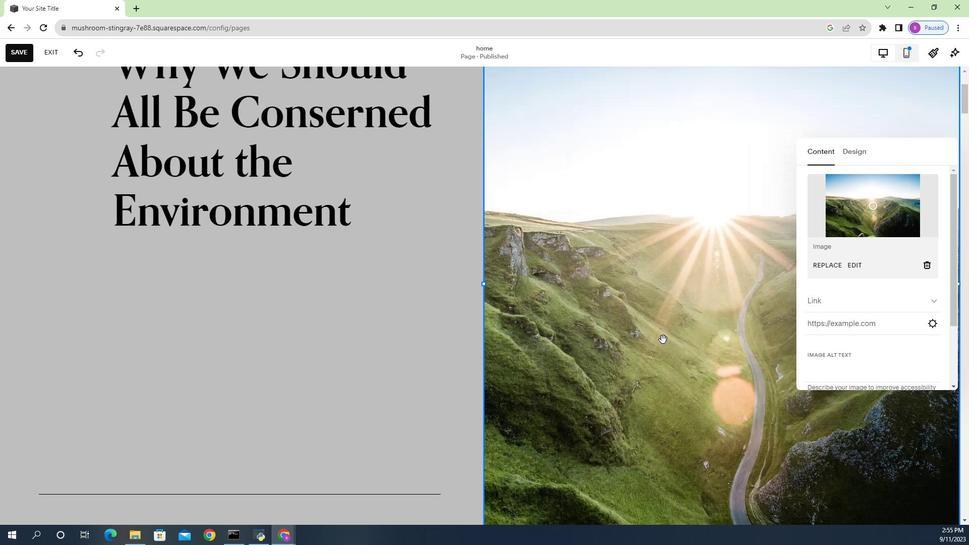 
Action: Mouse moved to (241, 356)
Screenshot: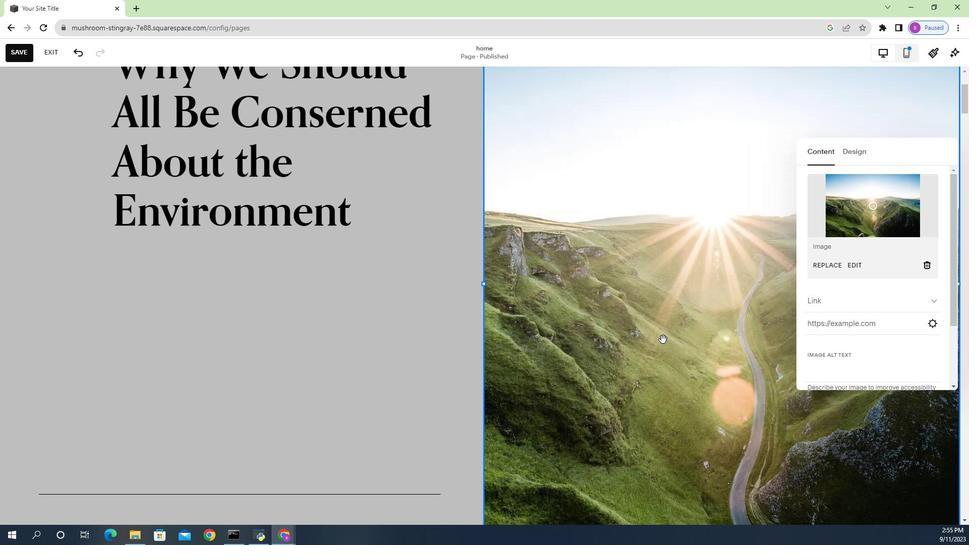 
Action: Mouse scrolled (241, 355) with delta (0, 0)
Screenshot: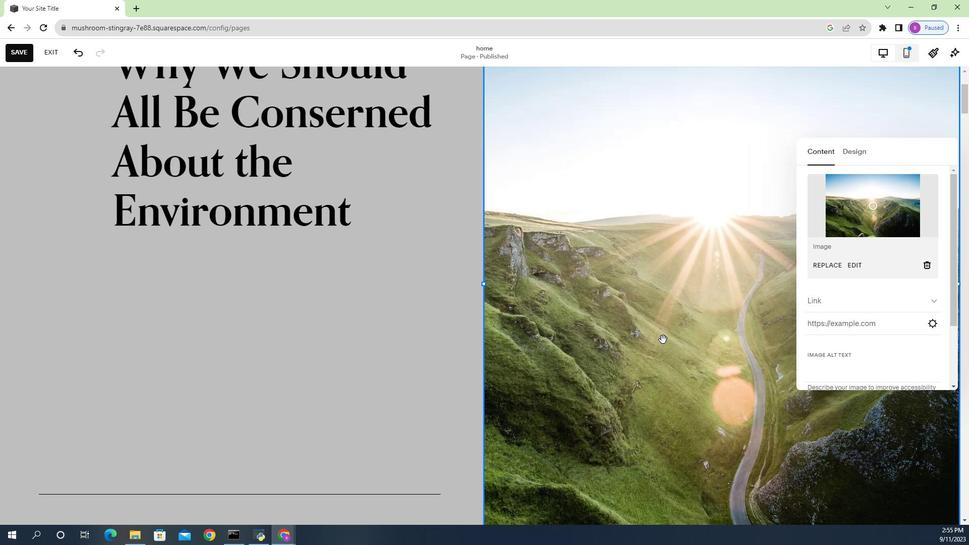 
Action: Mouse moved to (241, 347)
Screenshot: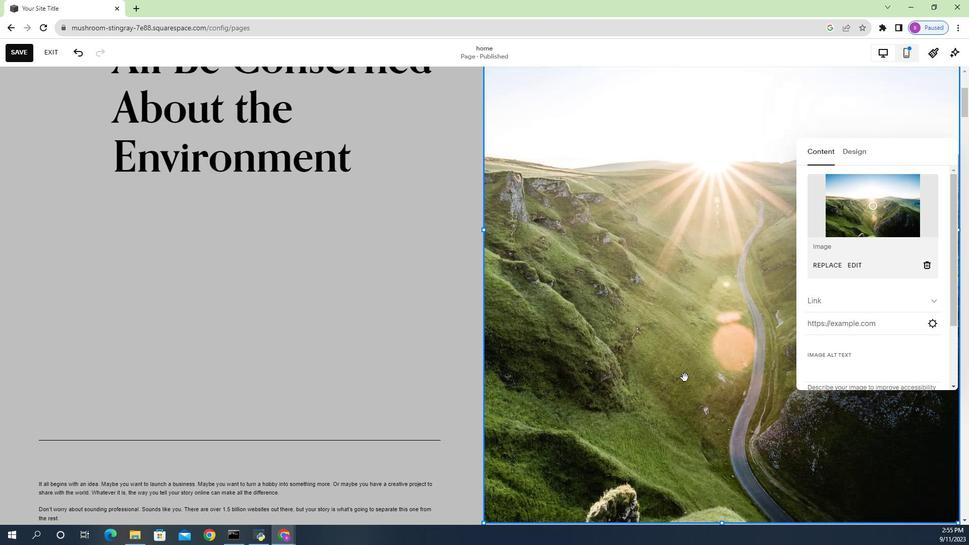 
Action: Mouse scrolled (241, 347) with delta (0, 0)
Screenshot: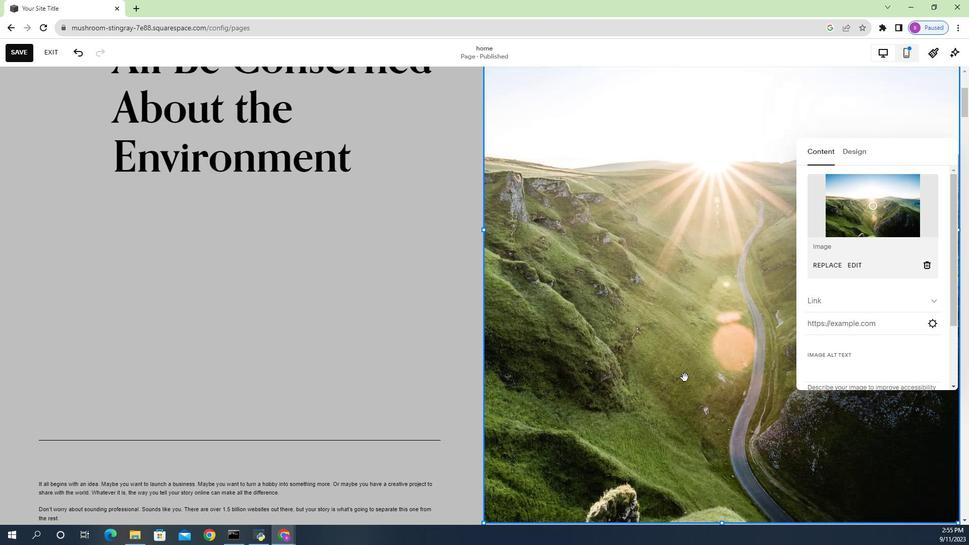 
Action: Mouse moved to (254, 253)
